 Task: In the Contact  NatalieDoe63@isuzu.com, Create email and send with subject: 'Step into the Future: Discover Our Cutting-Edge Solution', and with mail content 'Good Day!_x000D_
We're excited to introduce you to an innovative solution that will revolutionize your industry. Get ready to redefine success and reach new heights!_x000D_
Best Regard', attach the document: Terms_and_conditions.doc and insert image: visitingcard.jpg. Below Best Regards, write Pinterest and insert the URL: 'in.pinterest.com'. Mark checkbox to create task to follow up : Tomorrow. Logged in from softage.3@softage.net
Action: Mouse moved to (109, 88)
Screenshot: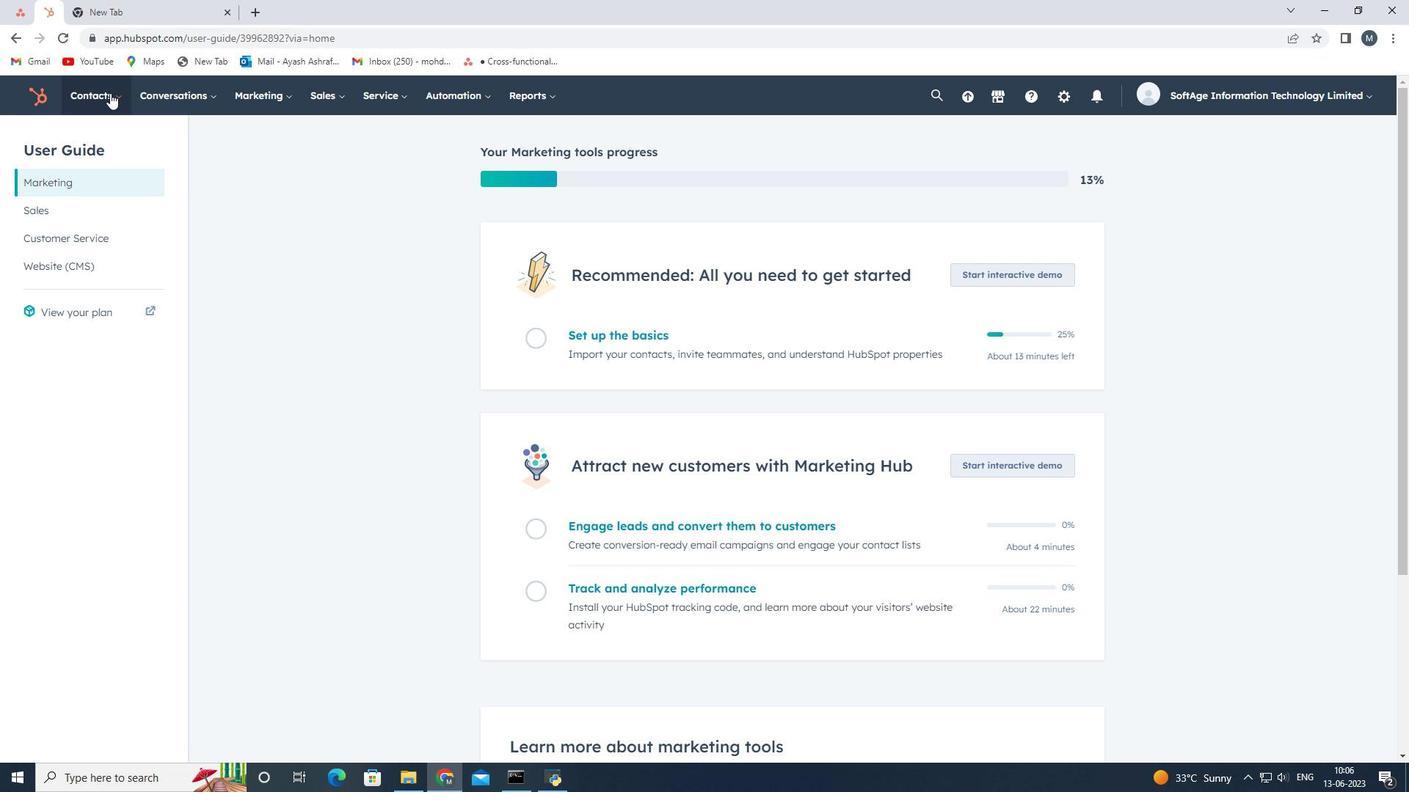 
Action: Mouse pressed left at (109, 88)
Screenshot: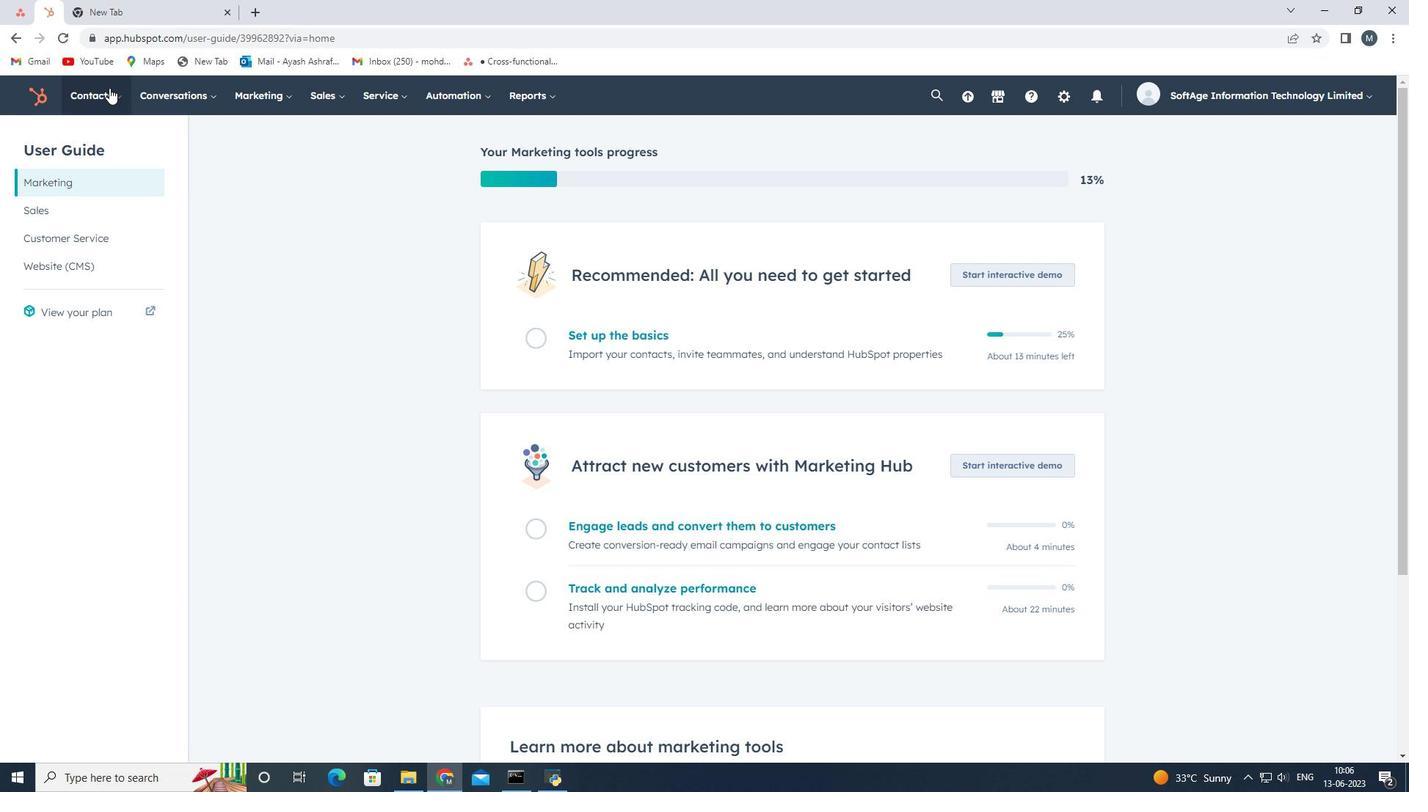 
Action: Mouse moved to (116, 140)
Screenshot: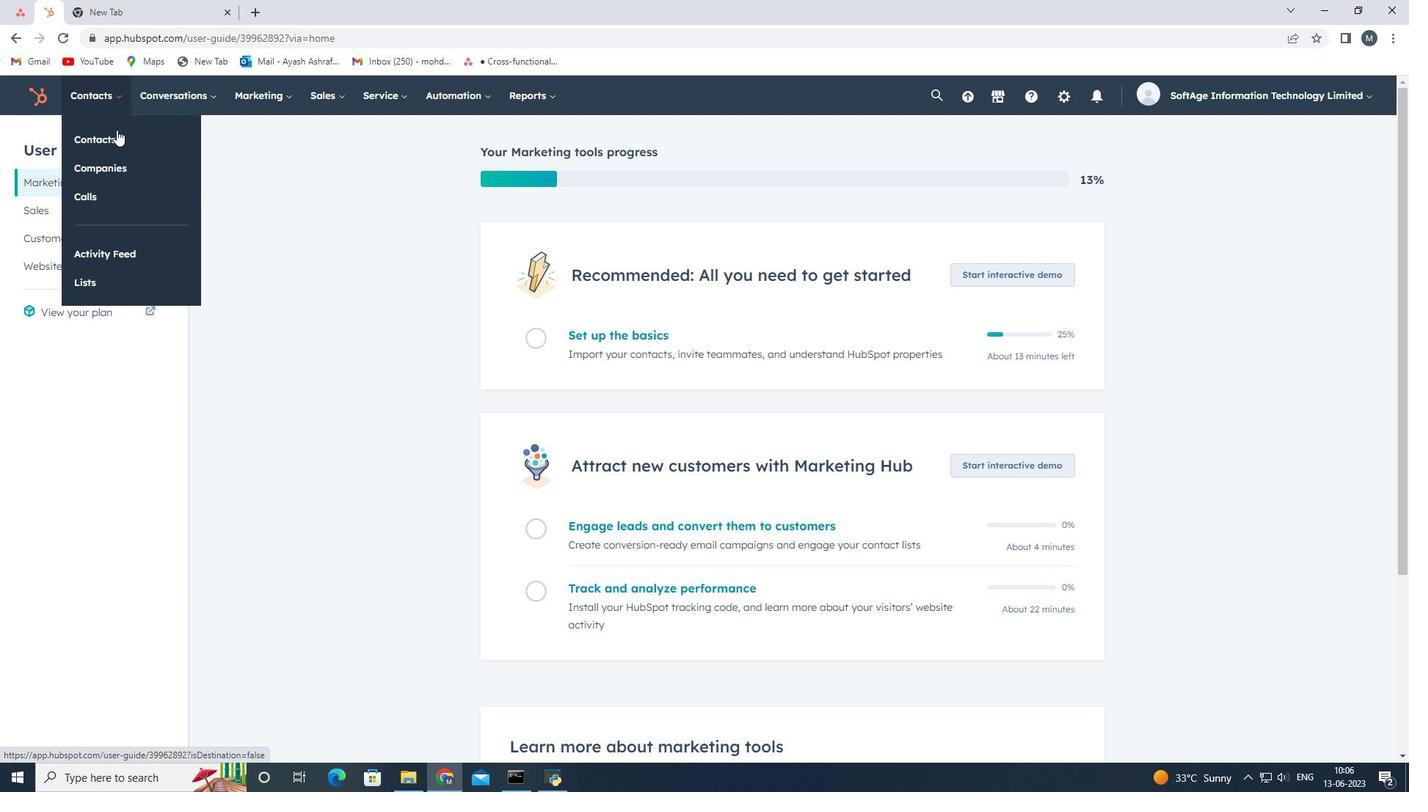 
Action: Mouse pressed left at (116, 140)
Screenshot: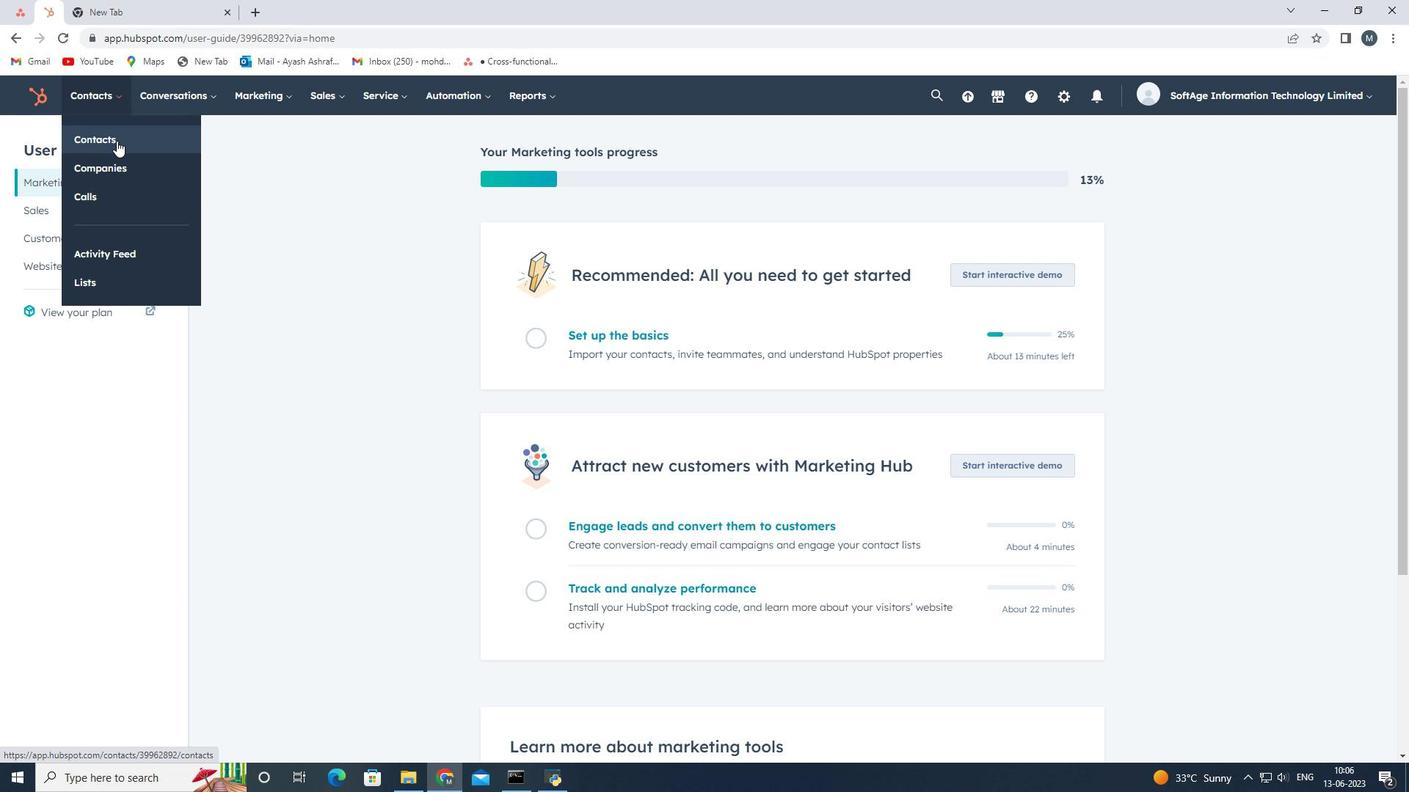 
Action: Mouse moved to (158, 264)
Screenshot: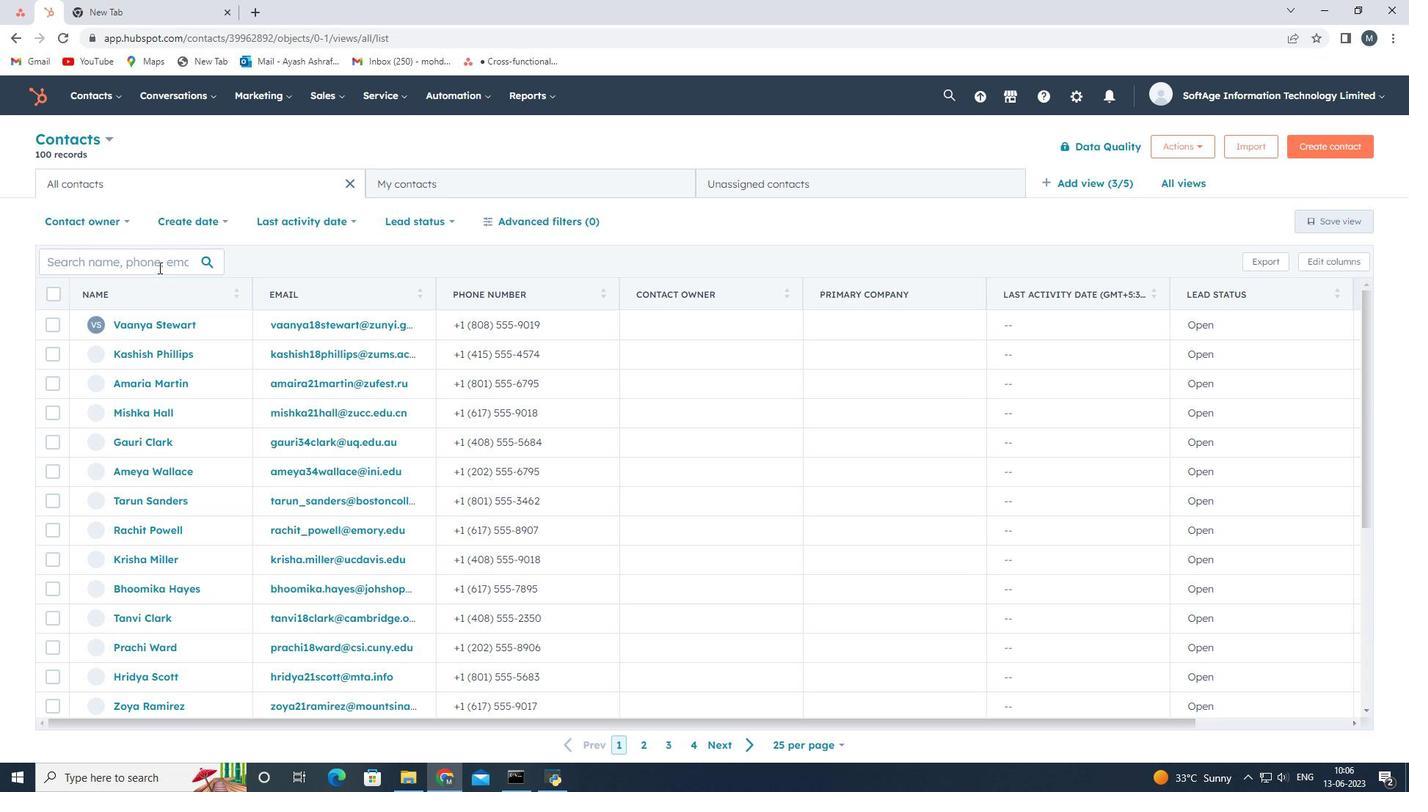 
Action: Mouse pressed left at (158, 264)
Screenshot: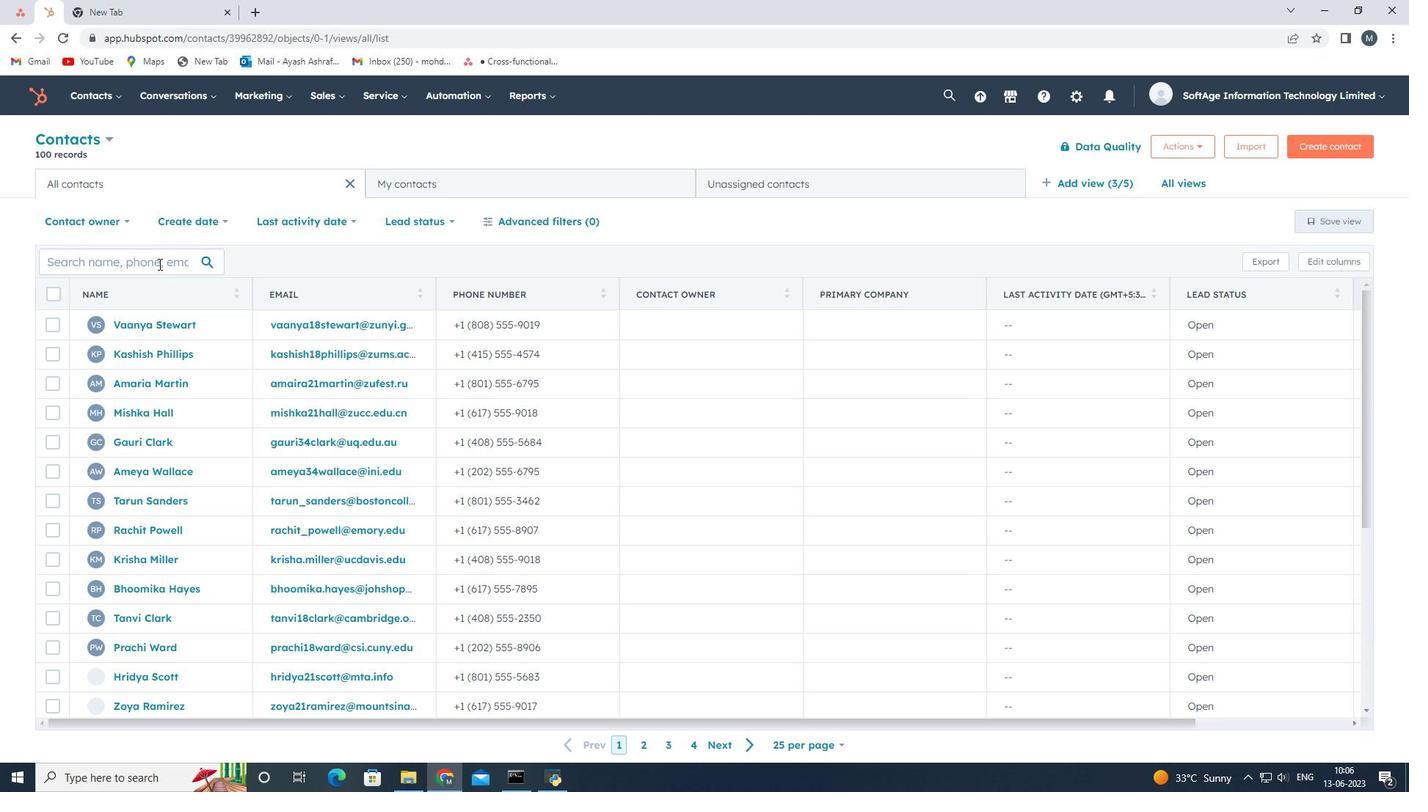 
Action: Key pressed <Key.shift><Key.shift><Key.shift><Key.shift><Key.shift><Key.shift><Key.shift><Key.shift><Key.shift><Key.shift><Key.shift><Key.shift><Key.shift><Key.shift><Key.shift><Key.shift><Key.shift><Key.shift><Key.shift><Key.shift><Key.shift><Key.shift><Key.shift><Key.shift><Key.shift><Key.shift><Key.shift><Key.shift><Key.shift><Key.shift><Key.shift><Key.shift><Key.shift><Key.shift>Natalie<Key.shift>Doe63<Key.shift>@isuzu.com
Screenshot: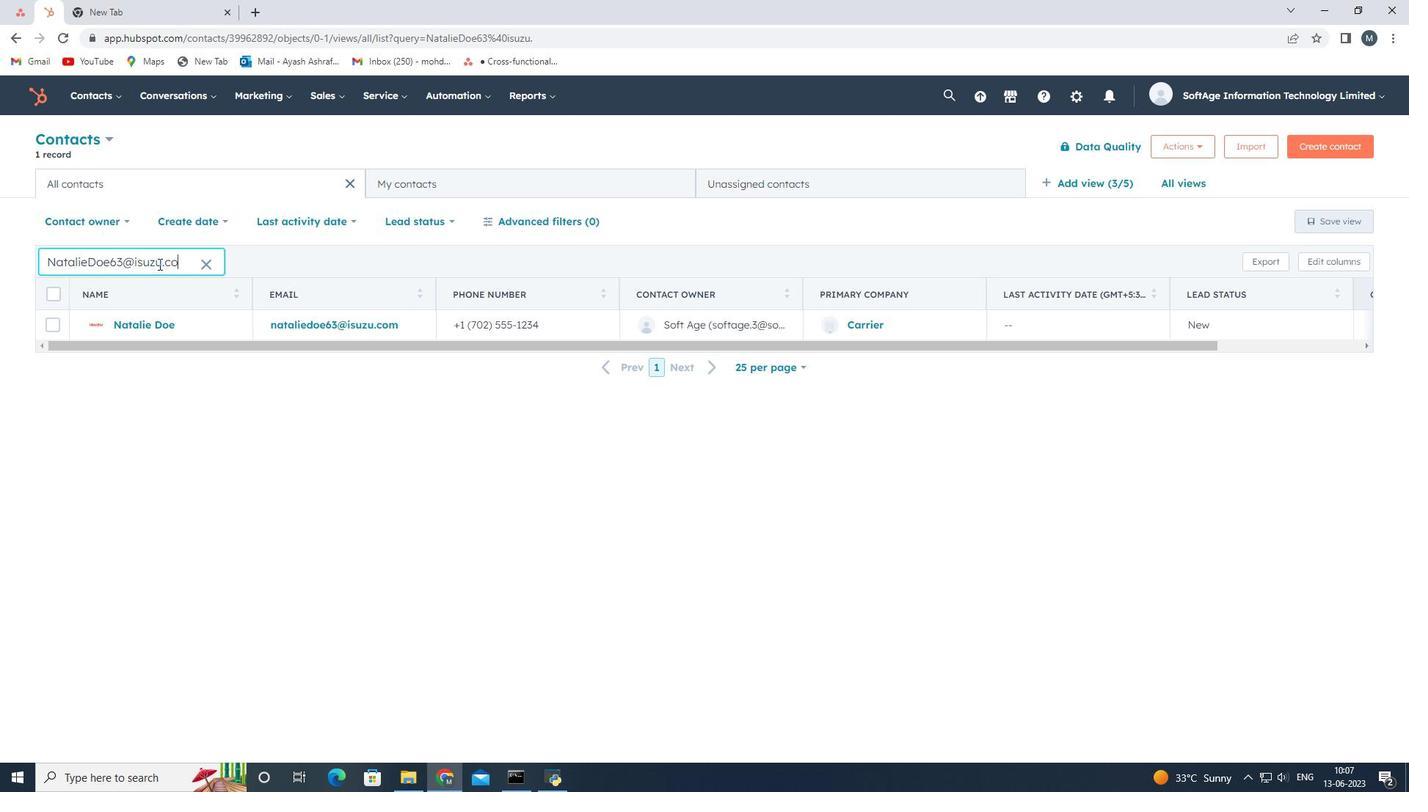 
Action: Mouse moved to (153, 325)
Screenshot: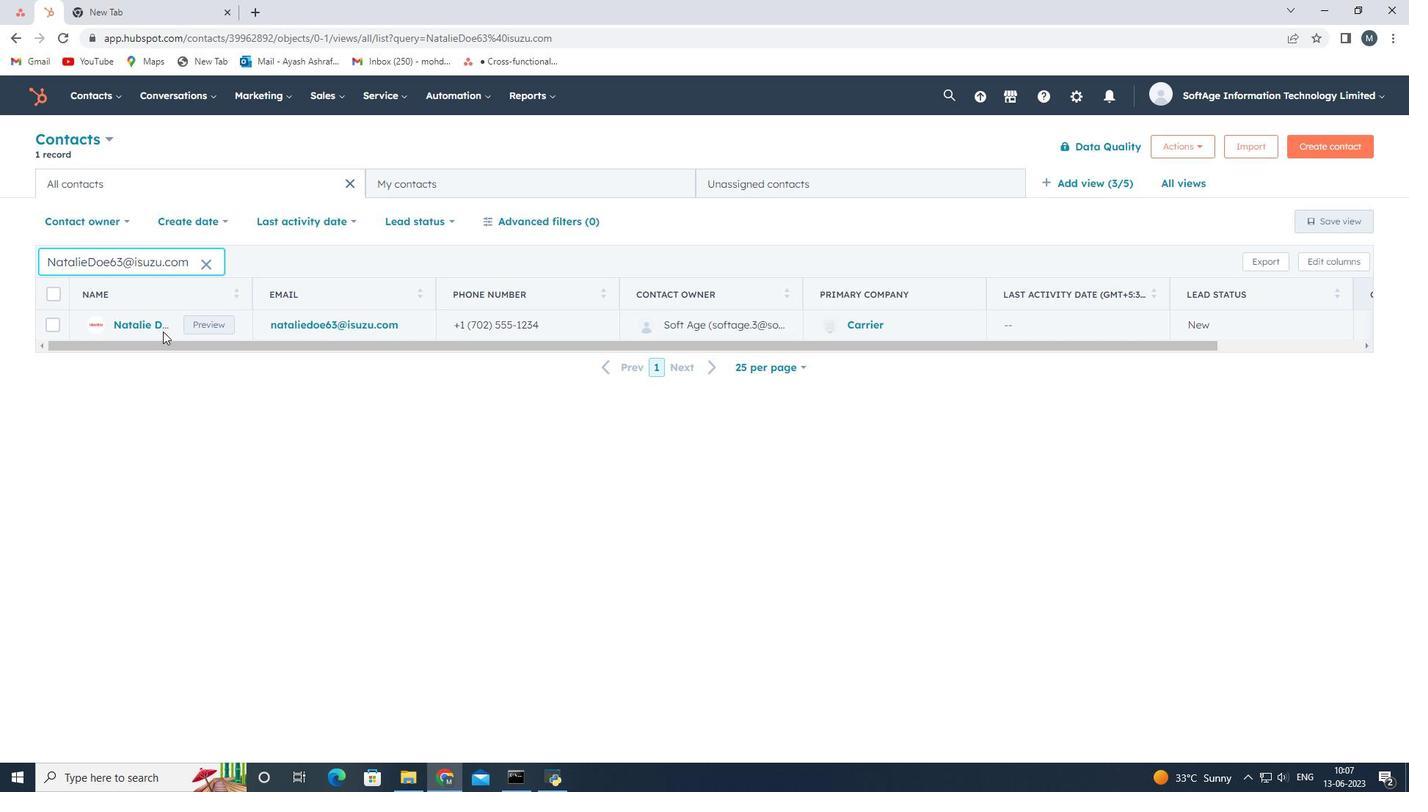 
Action: Mouse pressed left at (153, 325)
Screenshot: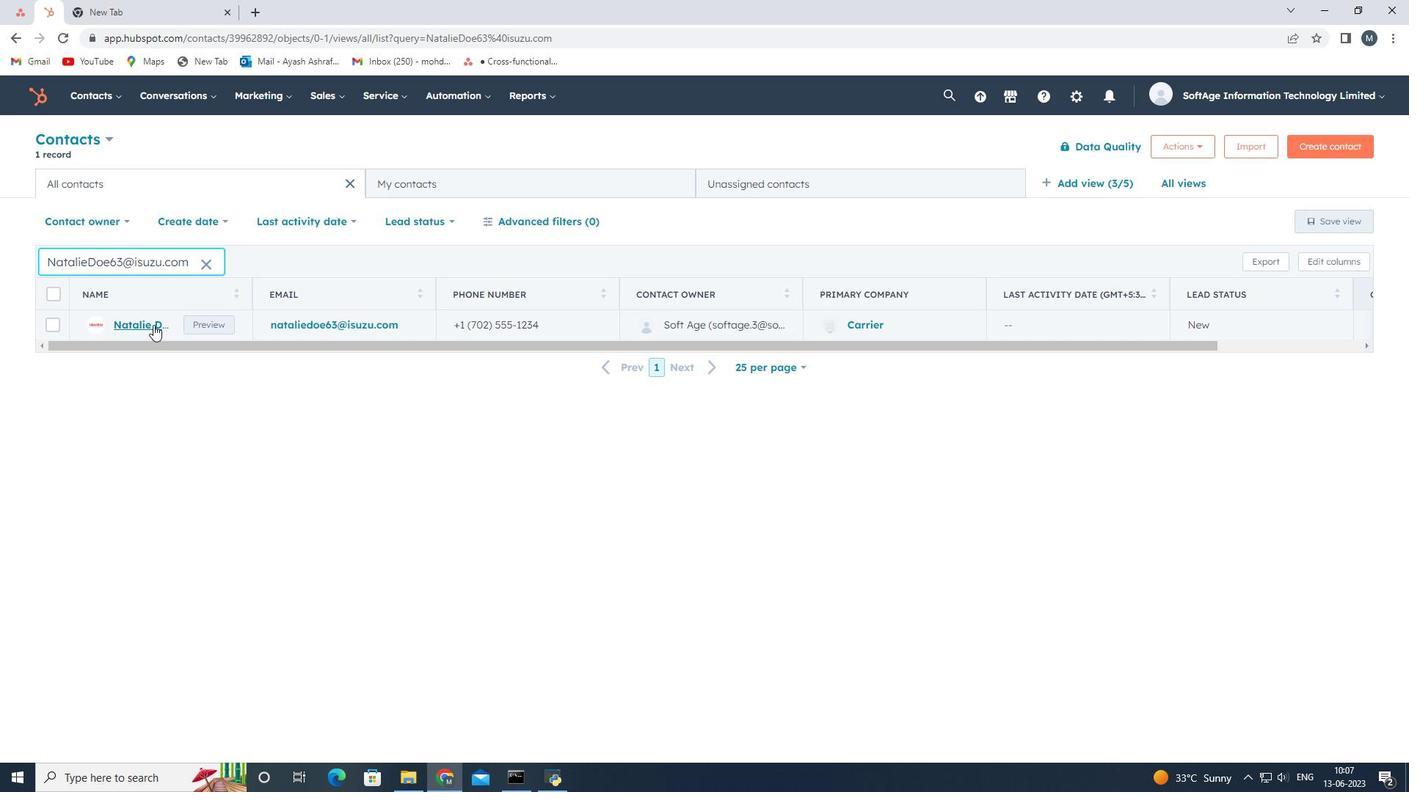 
Action: Mouse pressed left at (153, 325)
Screenshot: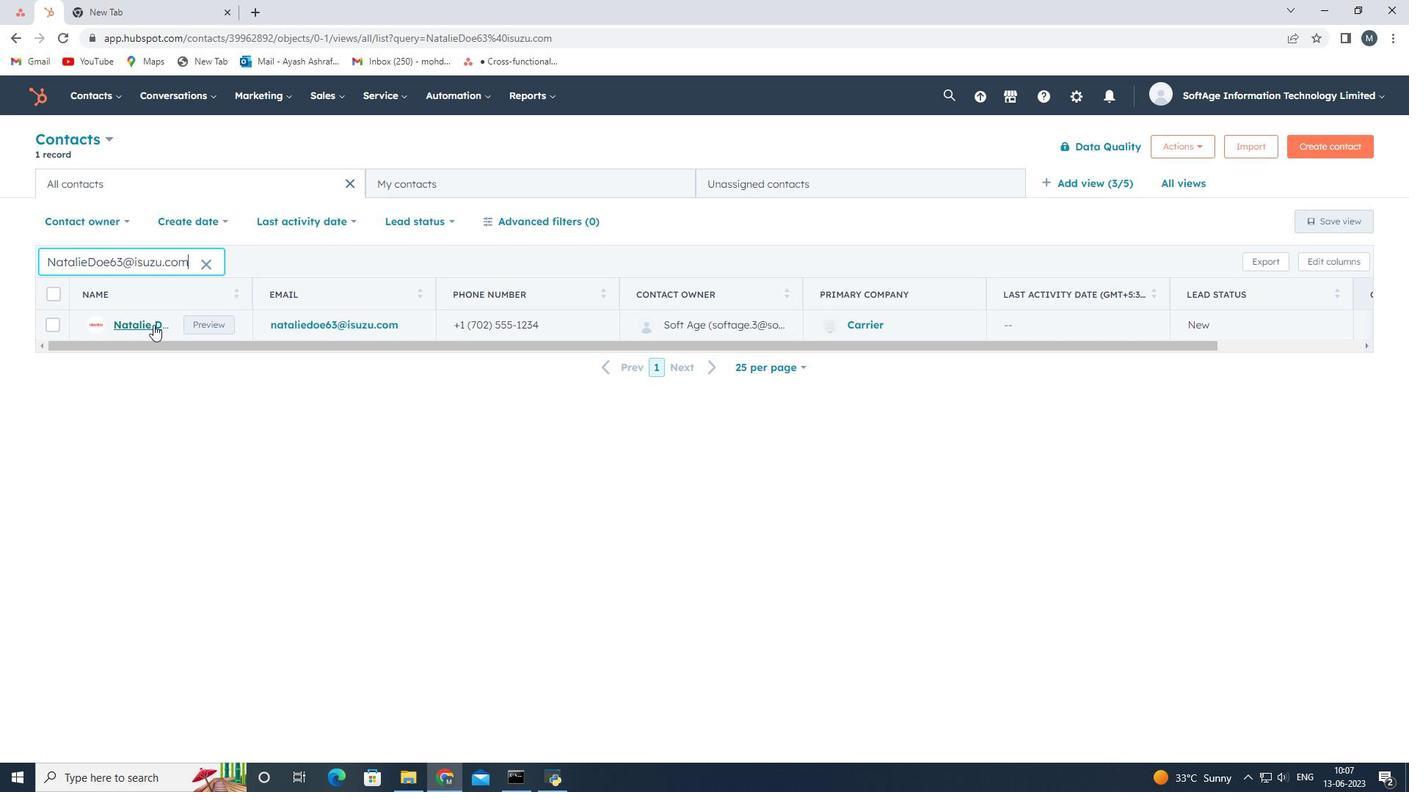 
Action: Mouse moved to (99, 259)
Screenshot: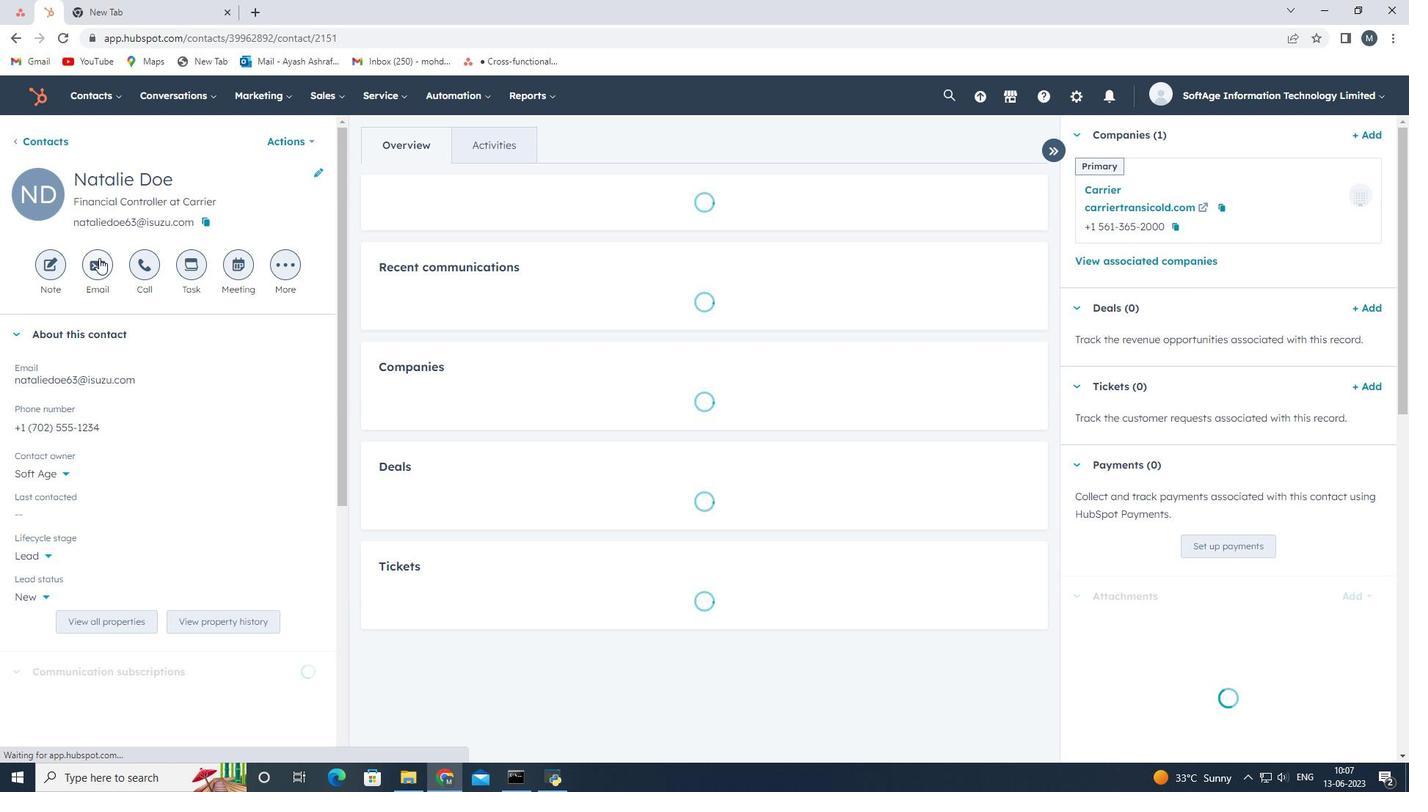 
Action: Mouse pressed left at (99, 259)
Screenshot: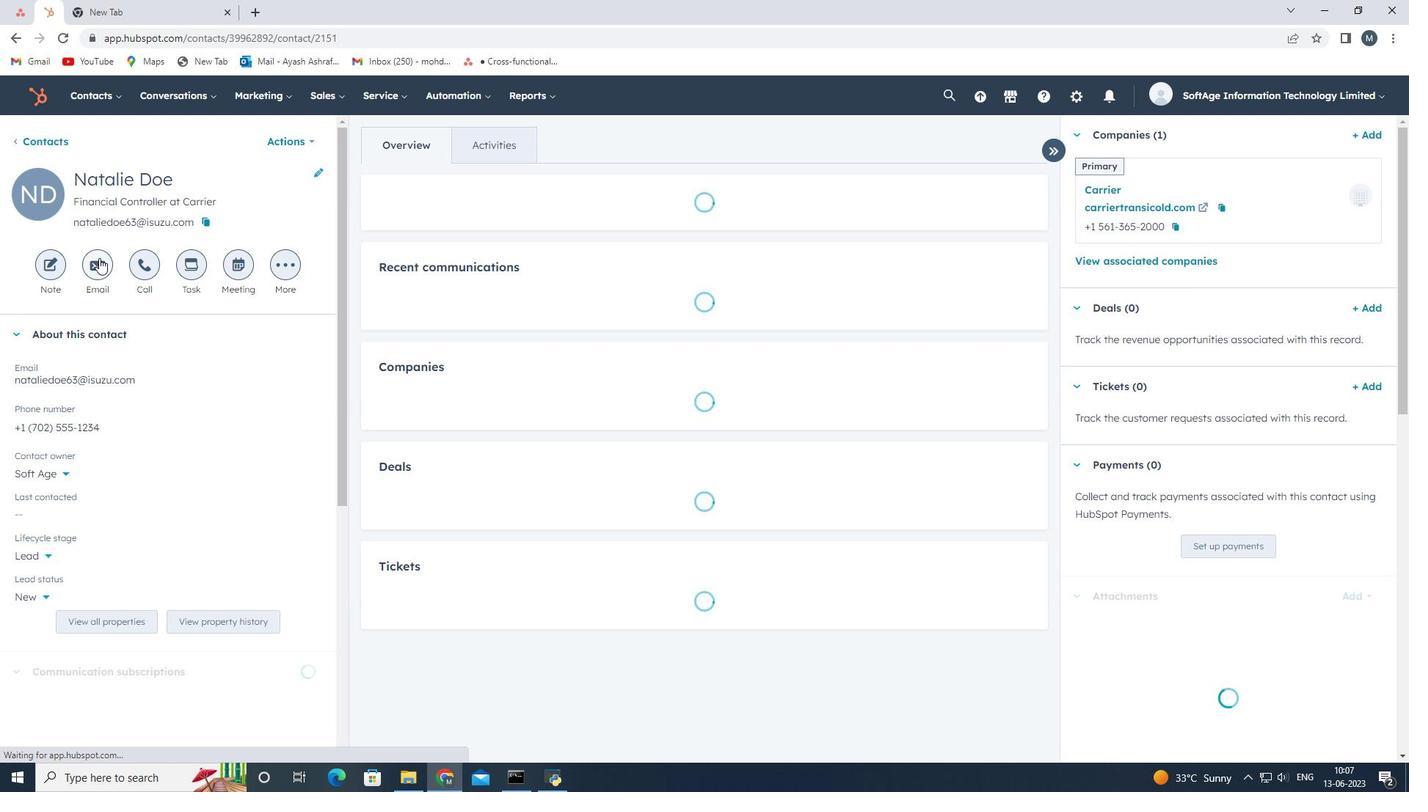 
Action: Mouse moved to (1241, 480)
Screenshot: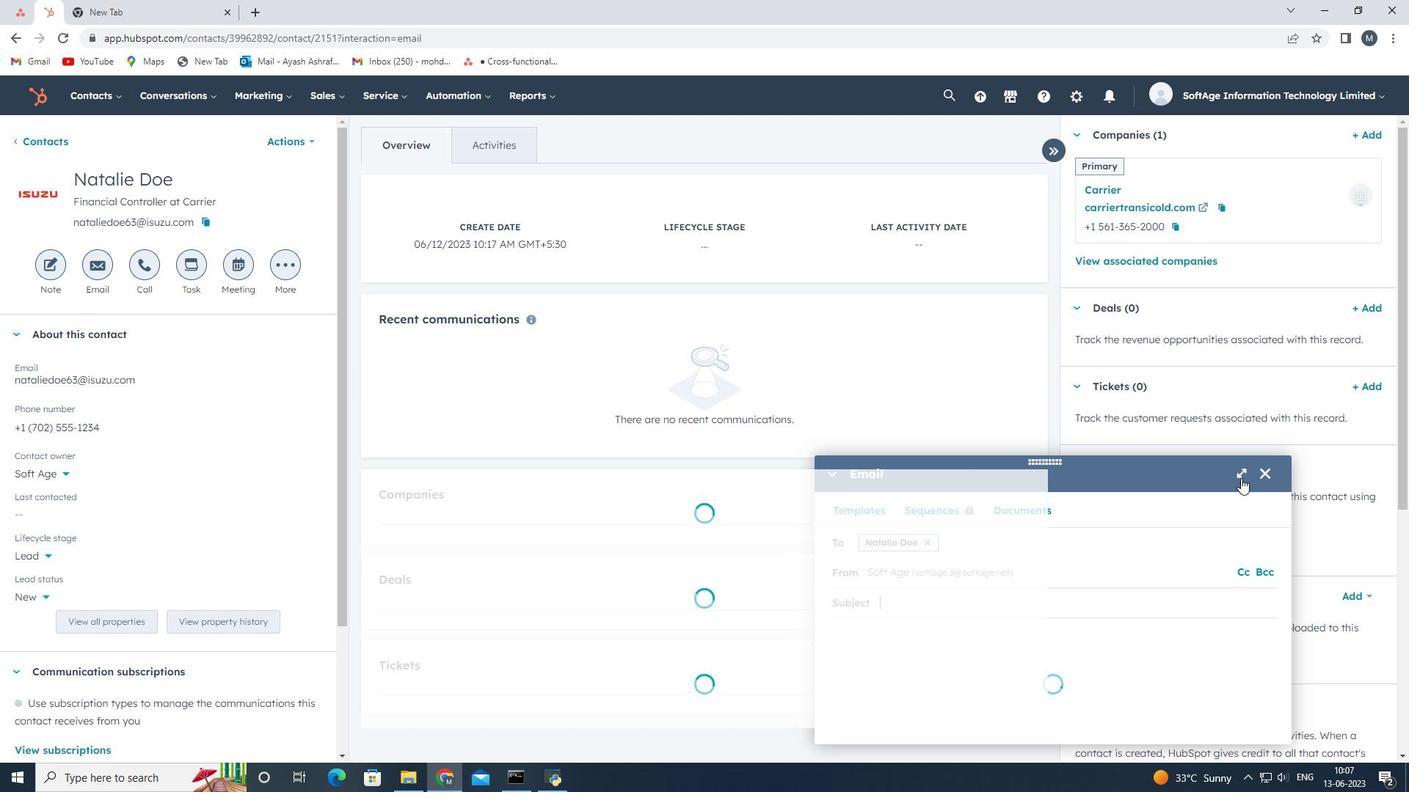 
Action: Mouse pressed left at (1241, 480)
Screenshot: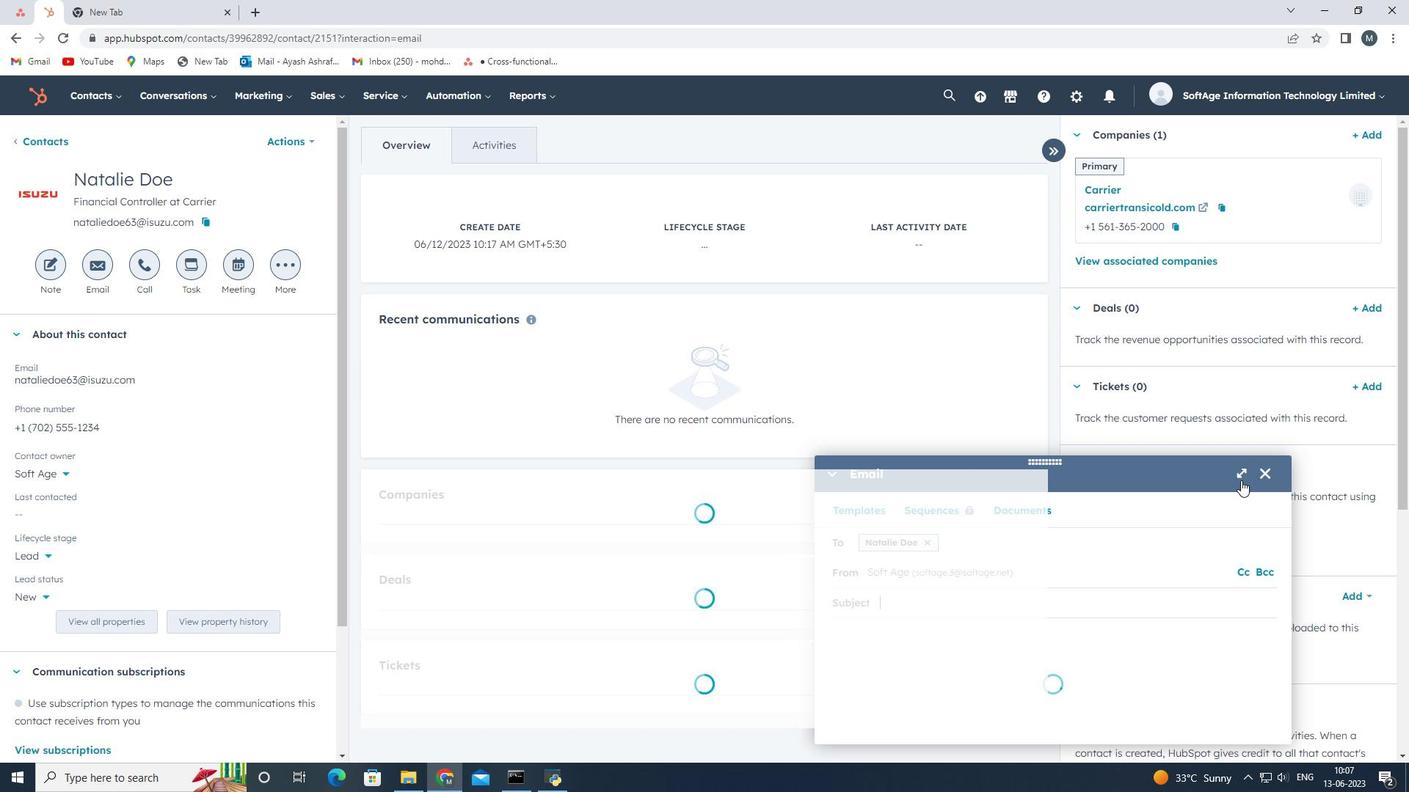 
Action: Mouse moved to (479, 362)
Screenshot: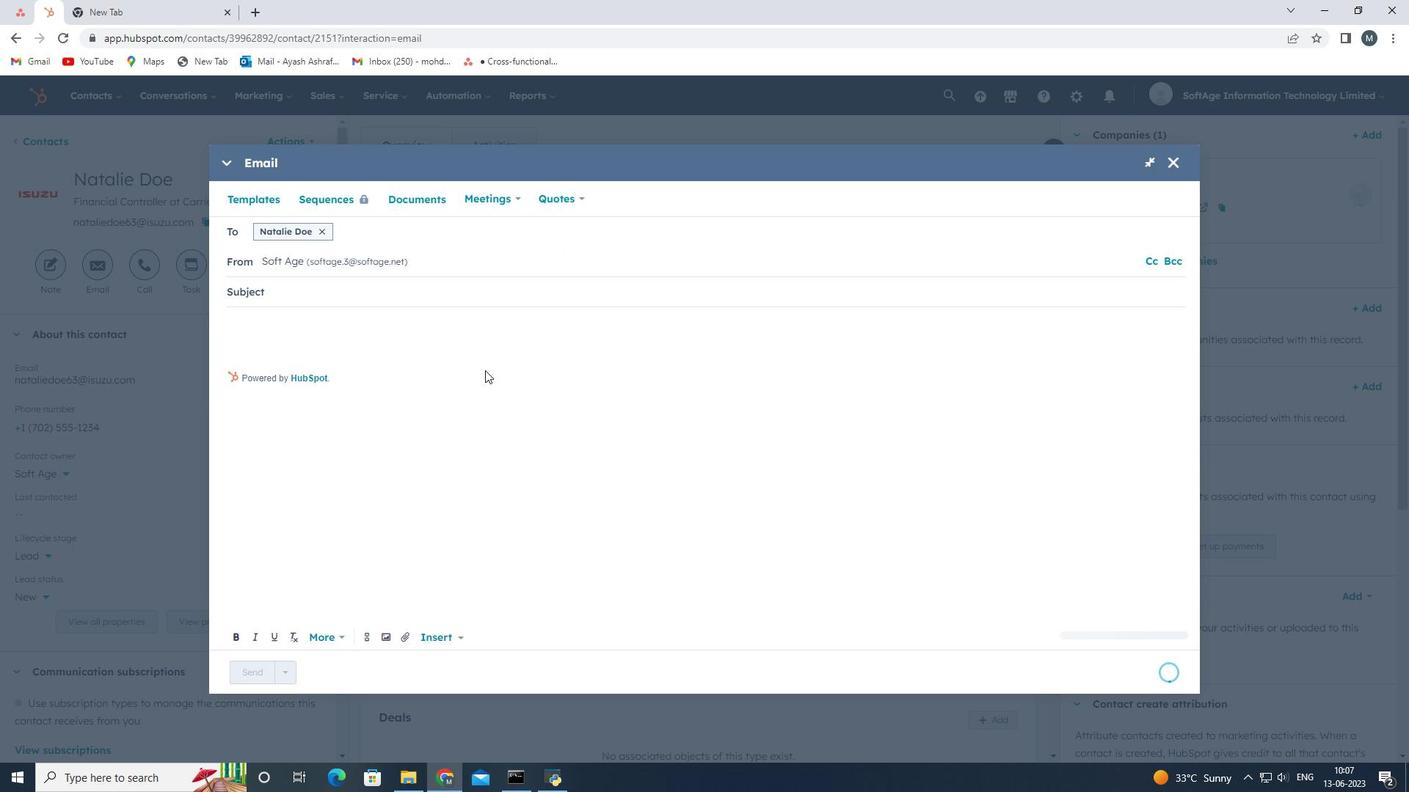 
Action: Key pressed <Key.shift>Step<Key.space>into<Key.space>the<Key.space><Key.shift>Future<Key.shift>:<Key.space><Key.shift>Discover<Key.space><Key.shift>Our<Key.space><Key.shift>Cutting-<Key.shift>Edge<Key.space><Key.shift><Key.shift>Solution
Screenshot: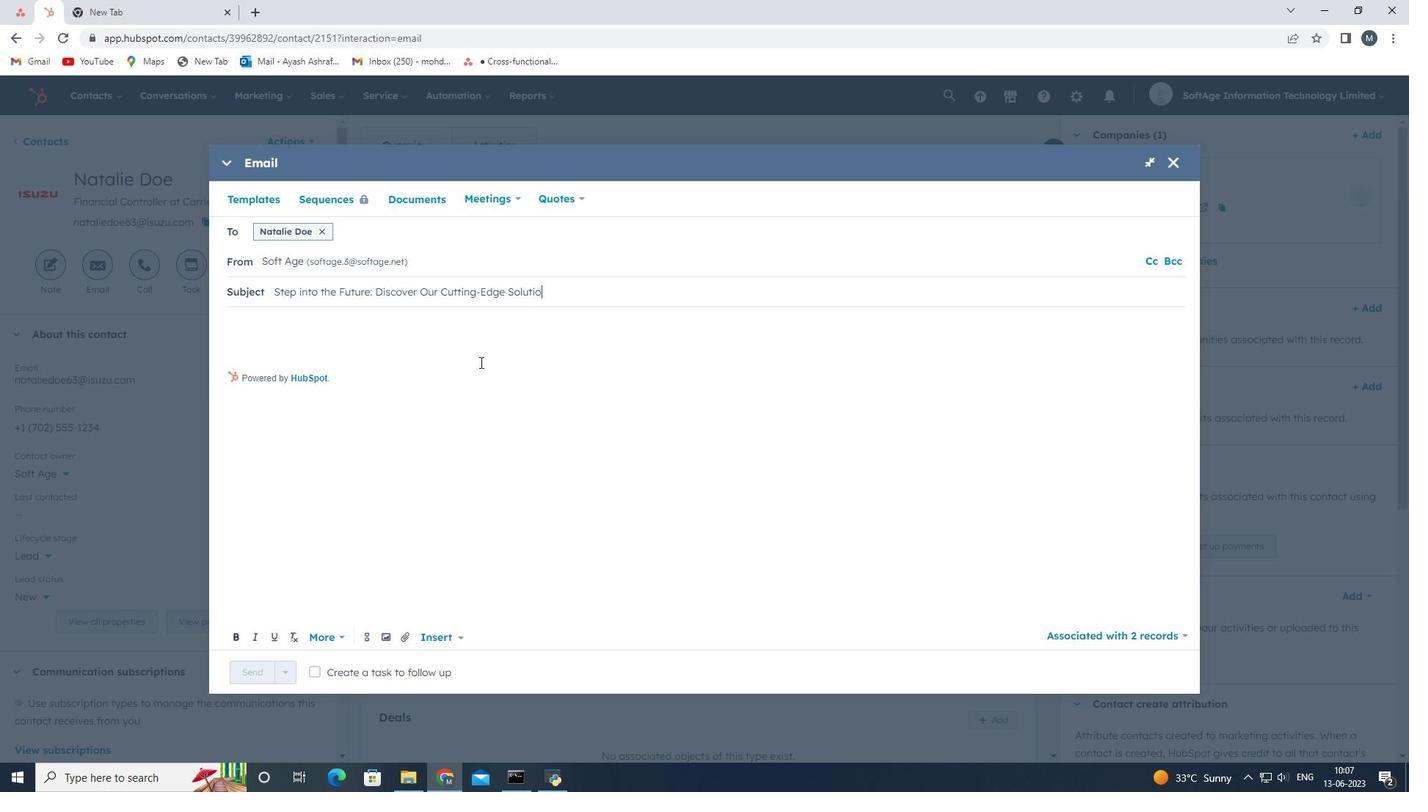 
Action: Mouse moved to (258, 315)
Screenshot: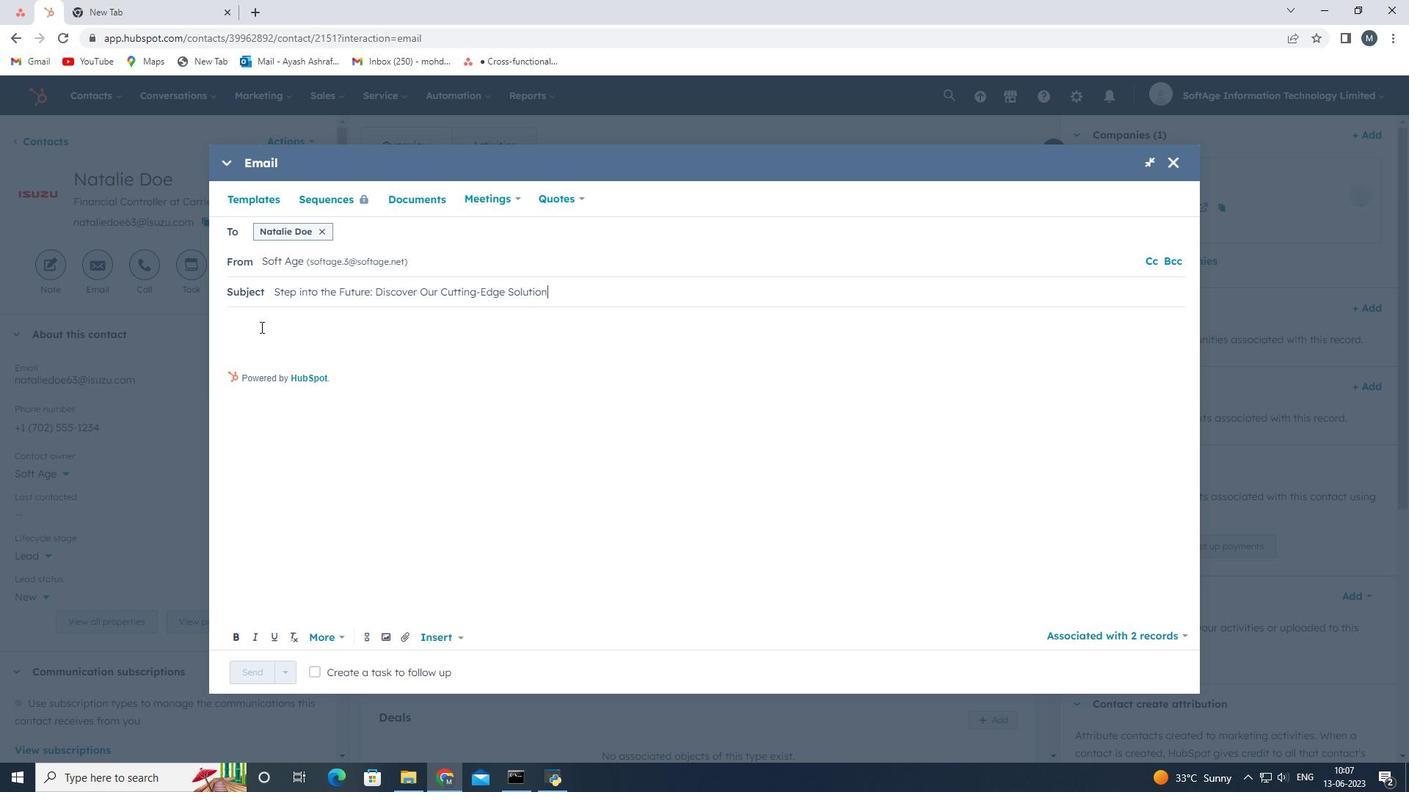 
Action: Mouse pressed left at (258, 315)
Screenshot: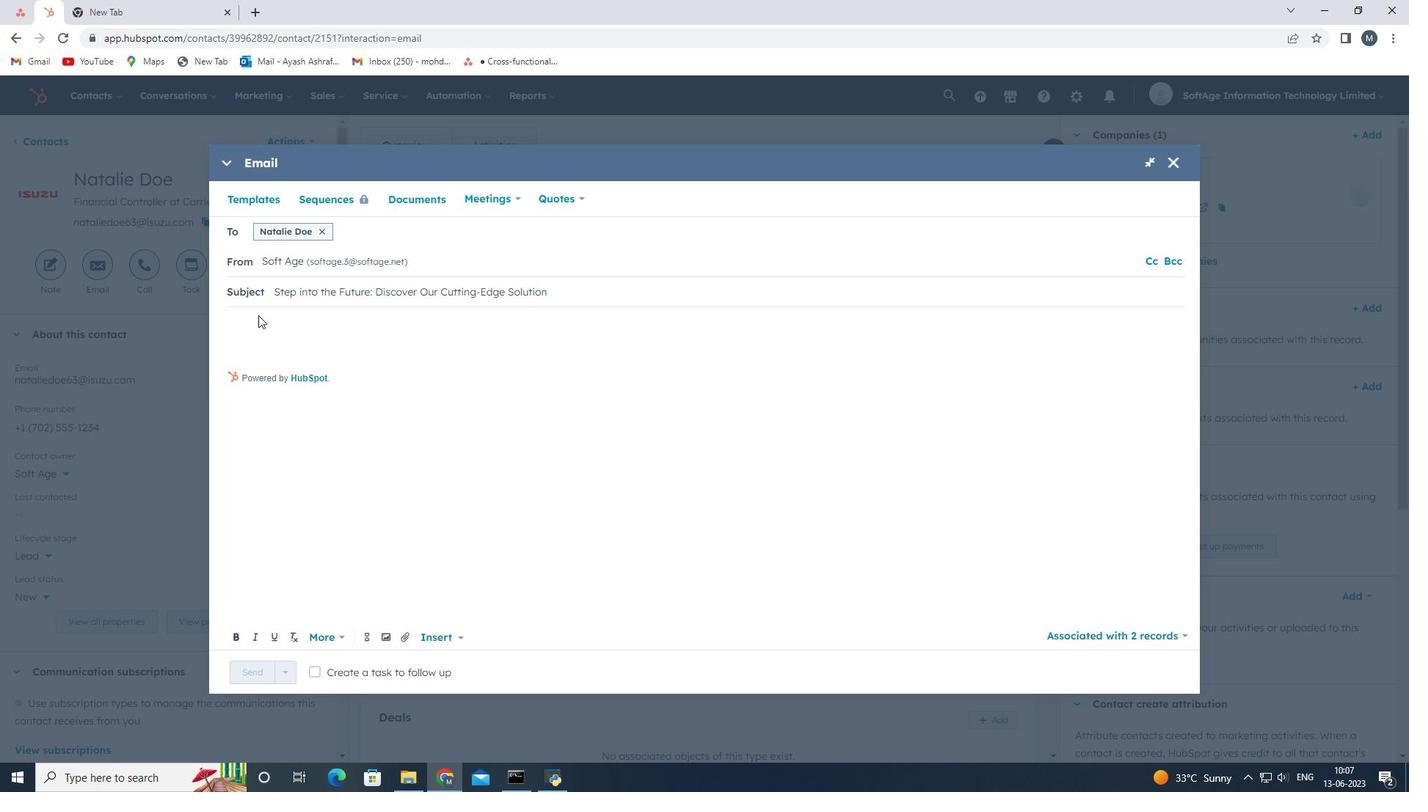 
Action: Mouse moved to (230, 317)
Screenshot: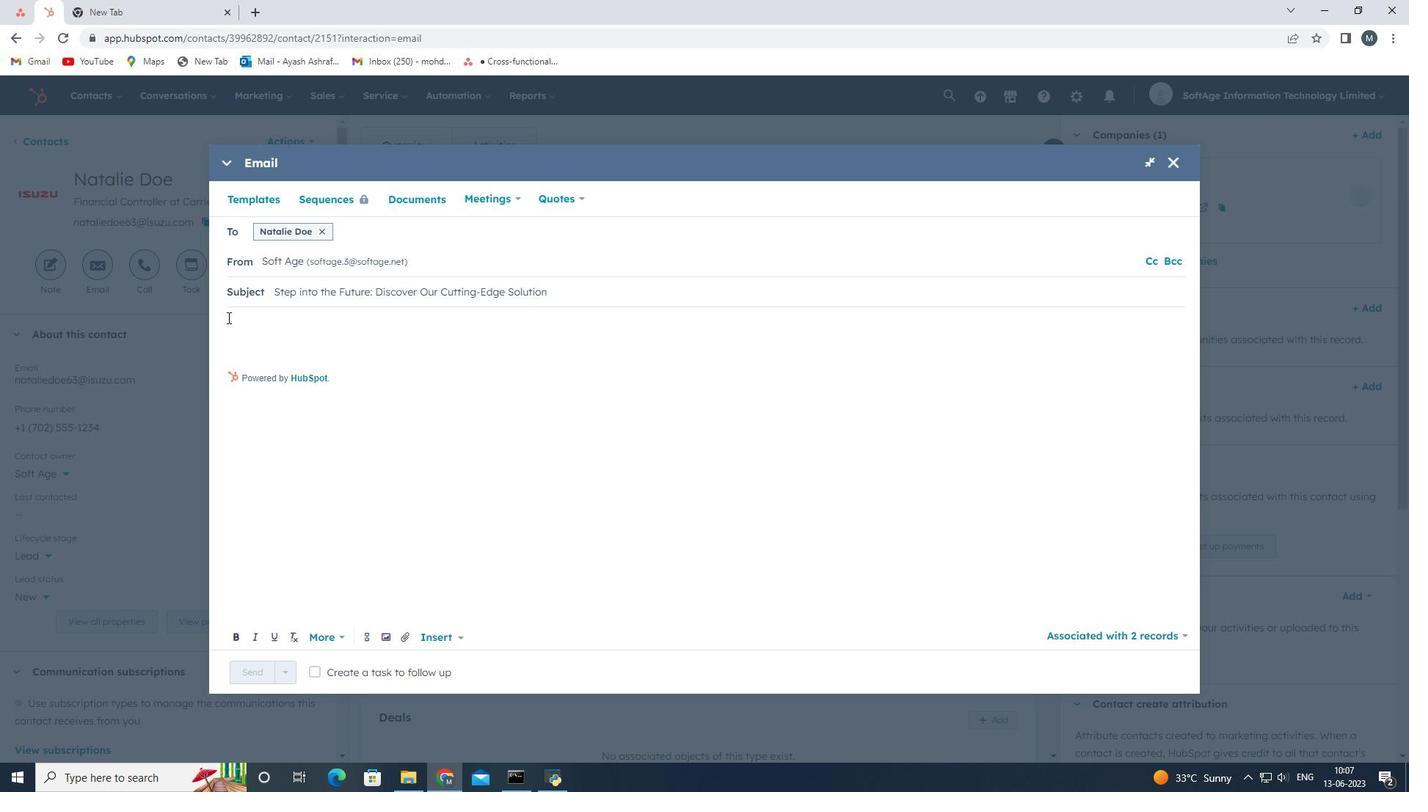 
Action: Mouse pressed left at (230, 317)
Screenshot: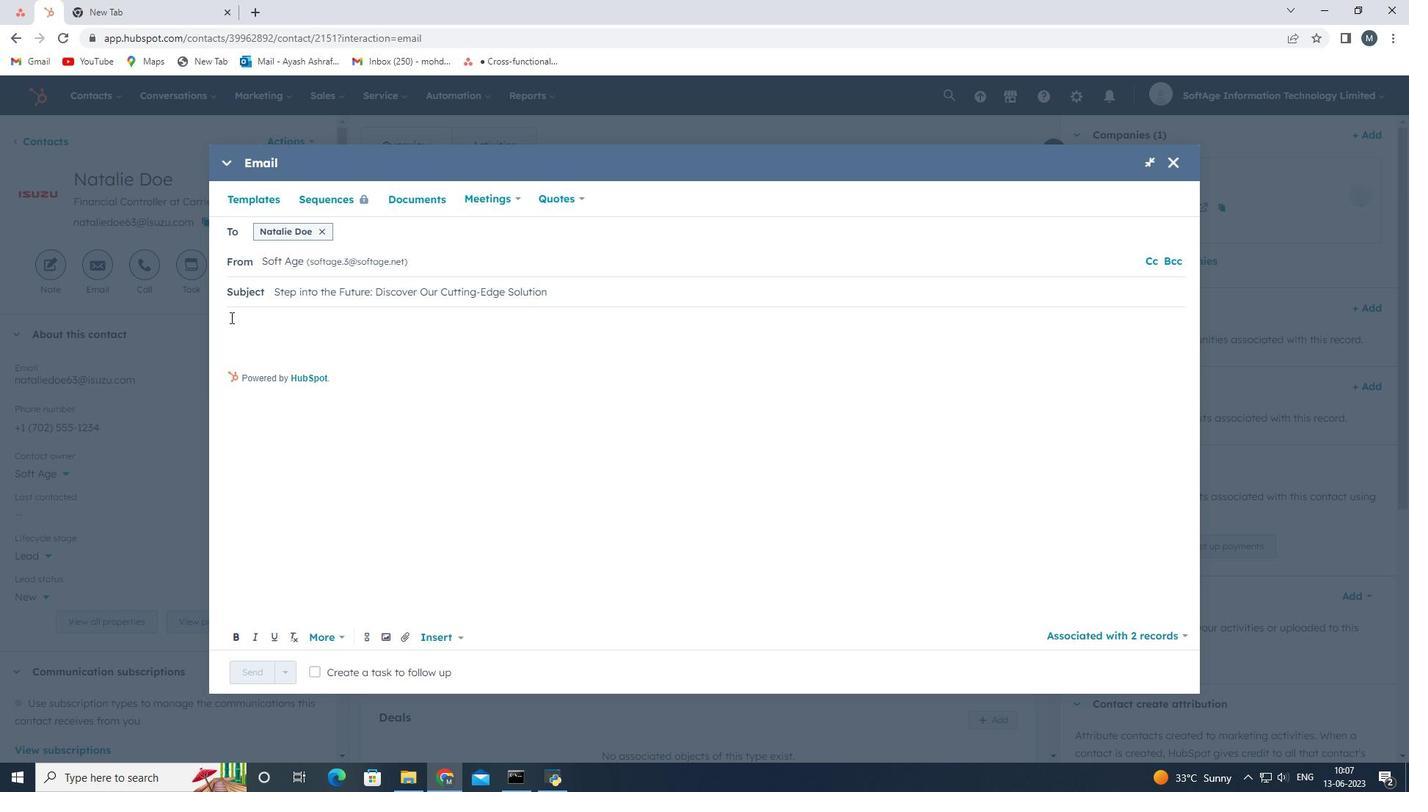 
Action: Mouse moved to (311, 342)
Screenshot: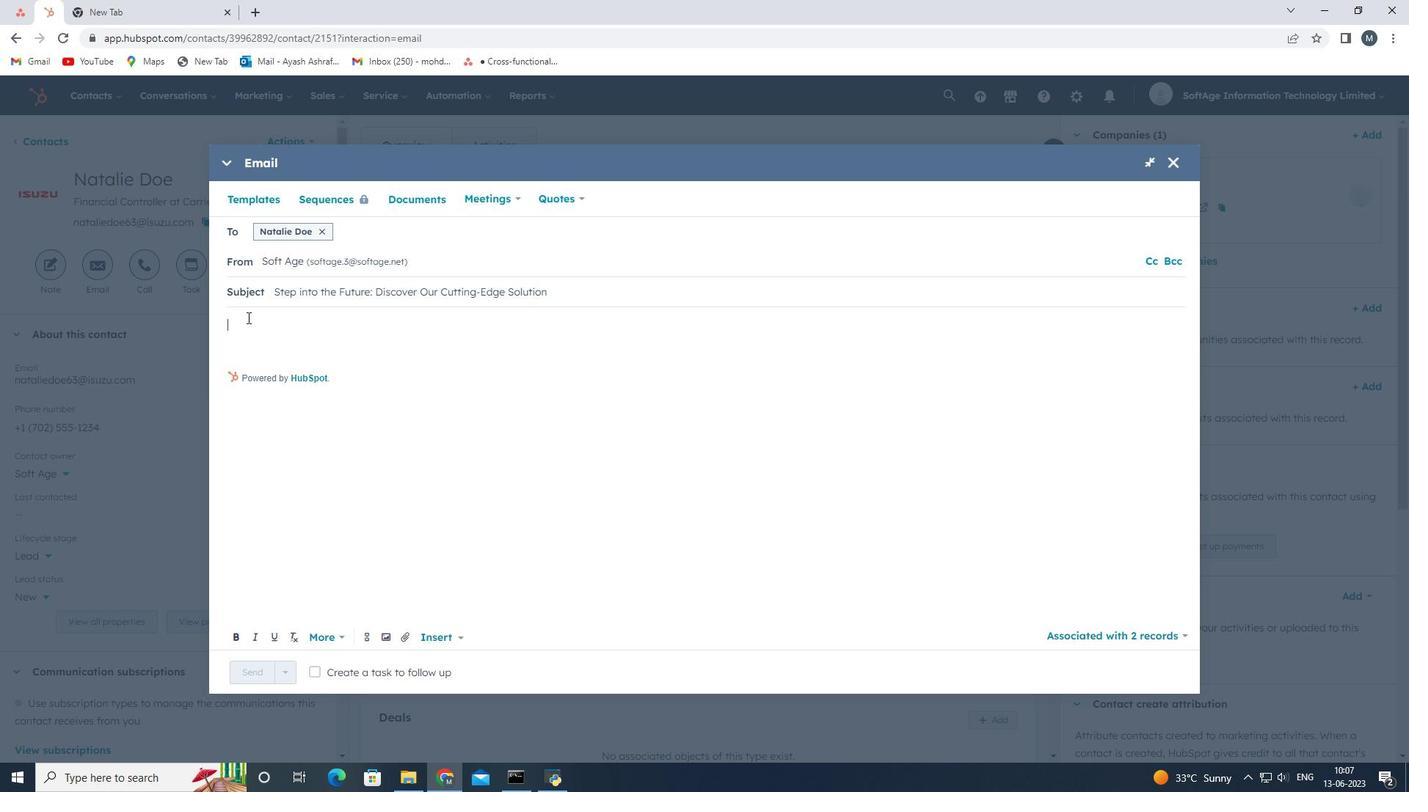 
Action: Key pressed <Key.shift>Good<Key.space><Key.shift><Key.shift><Key.shift><Key.shift><Key.shift><Key.shift><Key.shift><Key.shift><Key.shift><Key.shift><Key.shift><Key.shift><Key.shift><Key.shift><Key.shift><Key.shift><Key.shift><Key.shift><Key.shift><Key.shift><Key.shift><Key.shift><Key.shift><Key.shift><Key.shift><Key.shift><Key.shift><Key.shift><Key.shift><Key.shift><Key.shift>Day<Key.shift>!<Key.backspace><Key.shift>!<Key.enter><Key.shift><Key.shift><Key.shift><Key.shift>We're<Key.space>excited<Key.space>to<Key.space>introduce<Key.space>you<Key.space>to<Key.space>an<Key.space>innovative<Key.space>solution<Key.space>that<Key.space>will<Key.space>revolutionize<Key.space>your<Key.space>industry<Key.space><Key.backspace>.<Key.space><Key.shift>Get<Key.space>ready<Key.space>to<Key.space>redefine<Key.space>success<Key.space>and<Key.space>reach<Key.space>new<Key.space>heights<Key.shift_r>!<Key.enter><Key.shift>Best<Key.space><Key.shift><Key.shift><Key.shift><Key.shift><Key.shift><Key.shift><Key.shift><Key.shift><Key.shift><Key.shift>Regards<Key.enter>
Screenshot: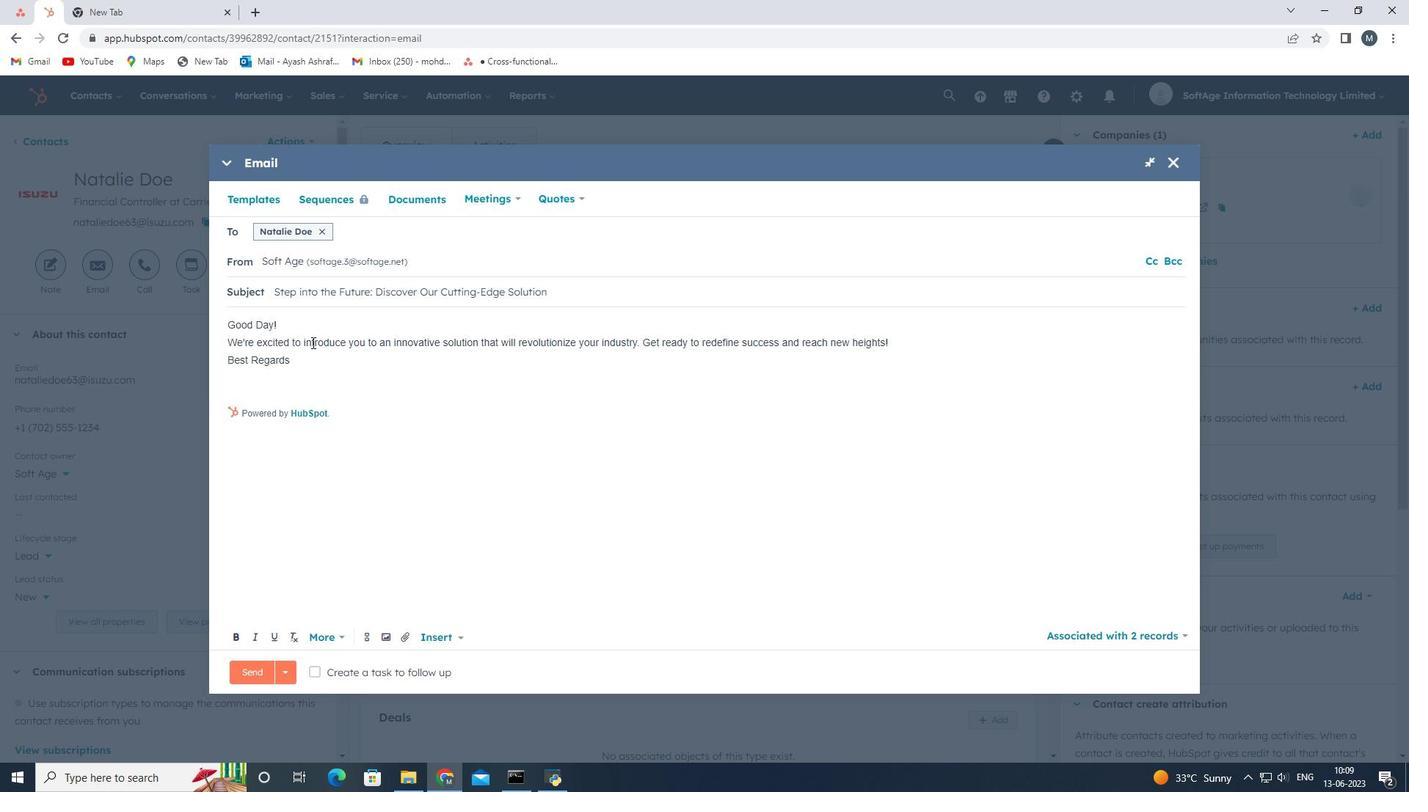 
Action: Mouse moved to (366, 643)
Screenshot: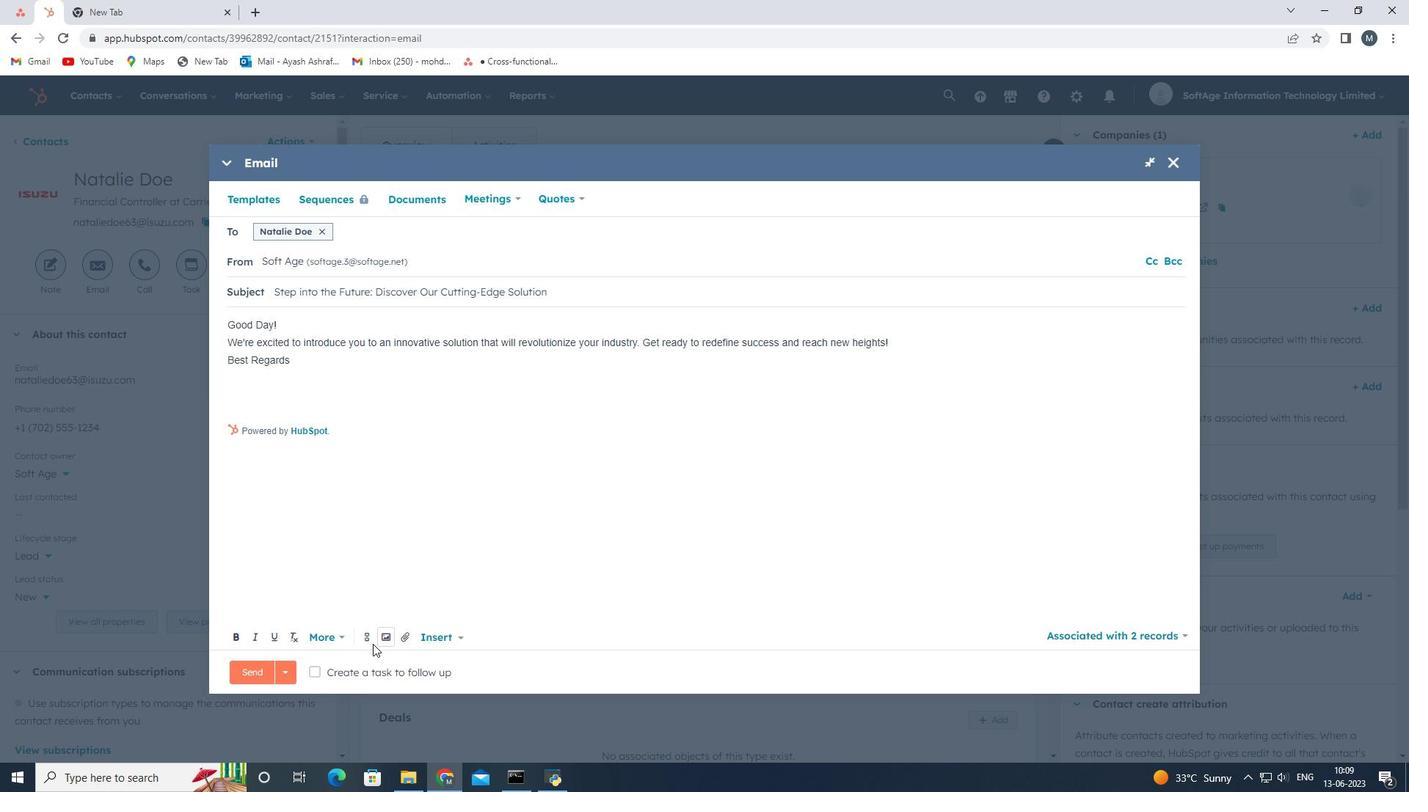 
Action: Mouse pressed left at (366, 643)
Screenshot: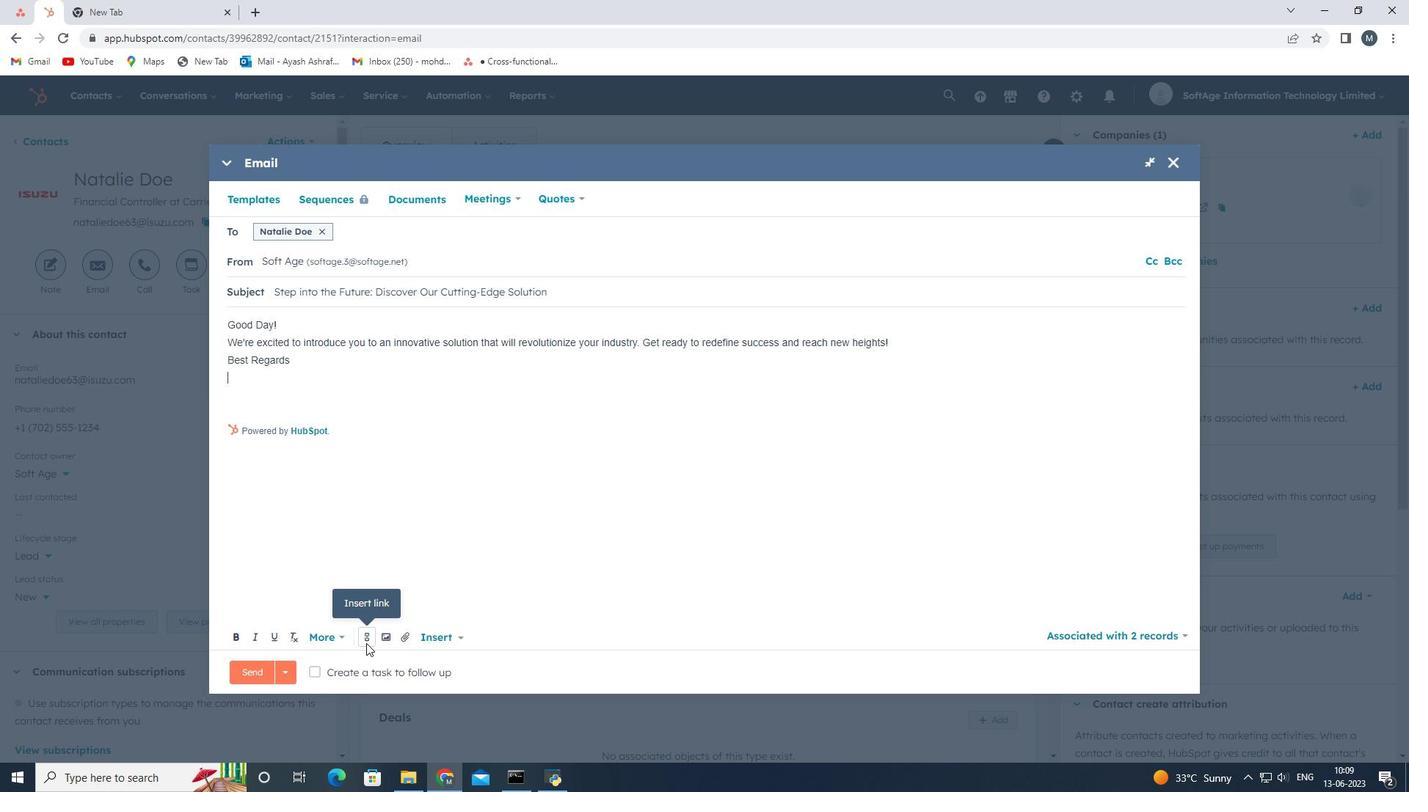 
Action: Mouse moved to (423, 481)
Screenshot: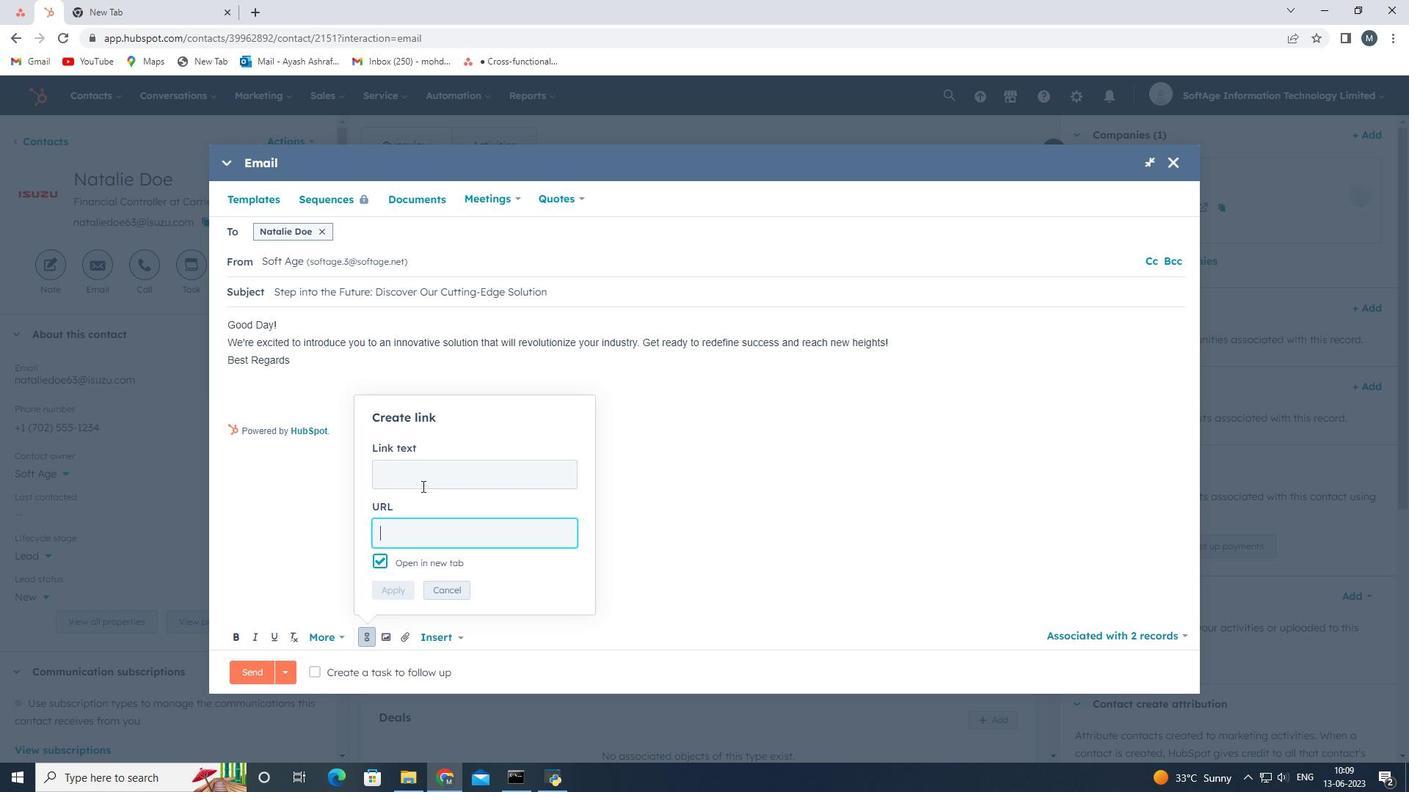 
Action: Mouse pressed left at (423, 481)
Screenshot: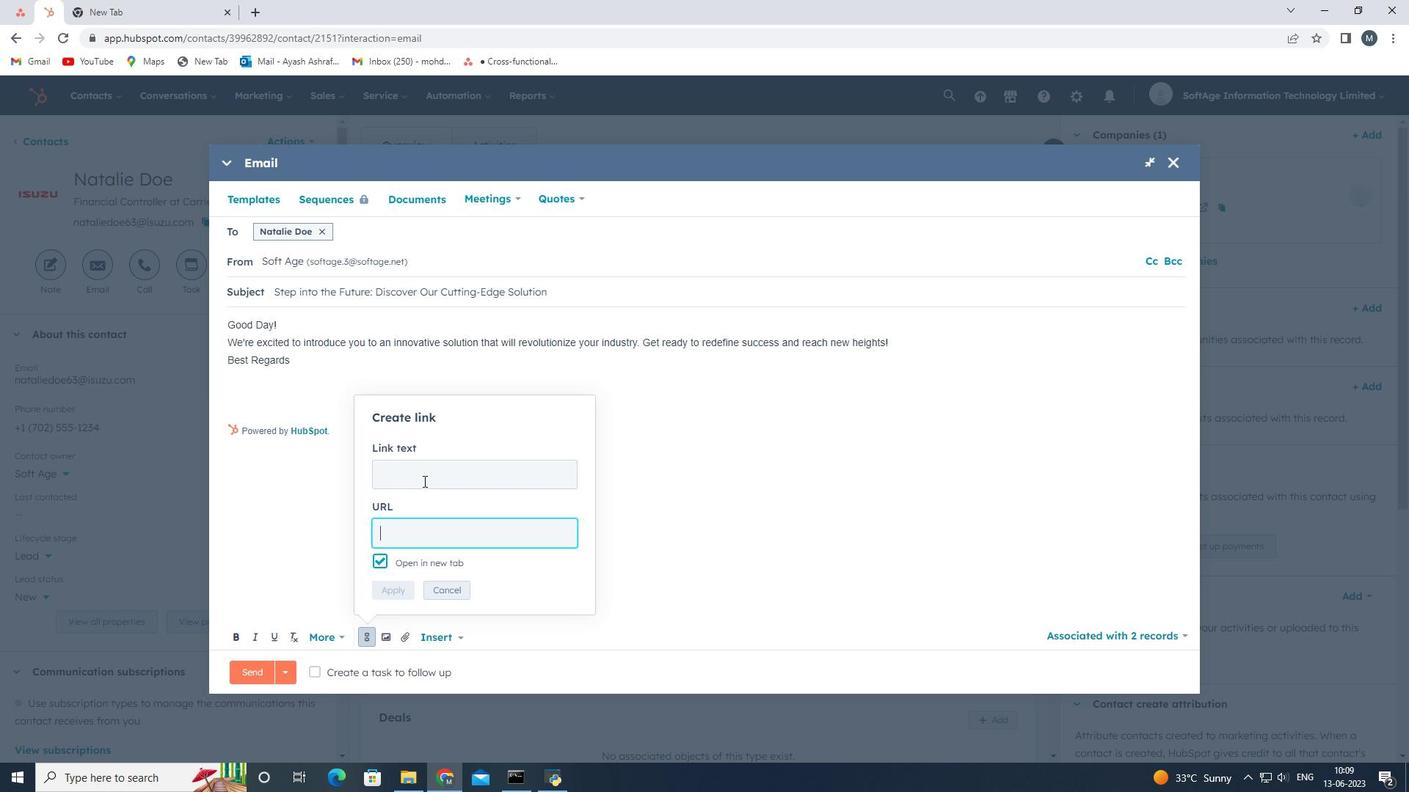 
Action: Key pressed <Key.shift>Pinterest
Screenshot: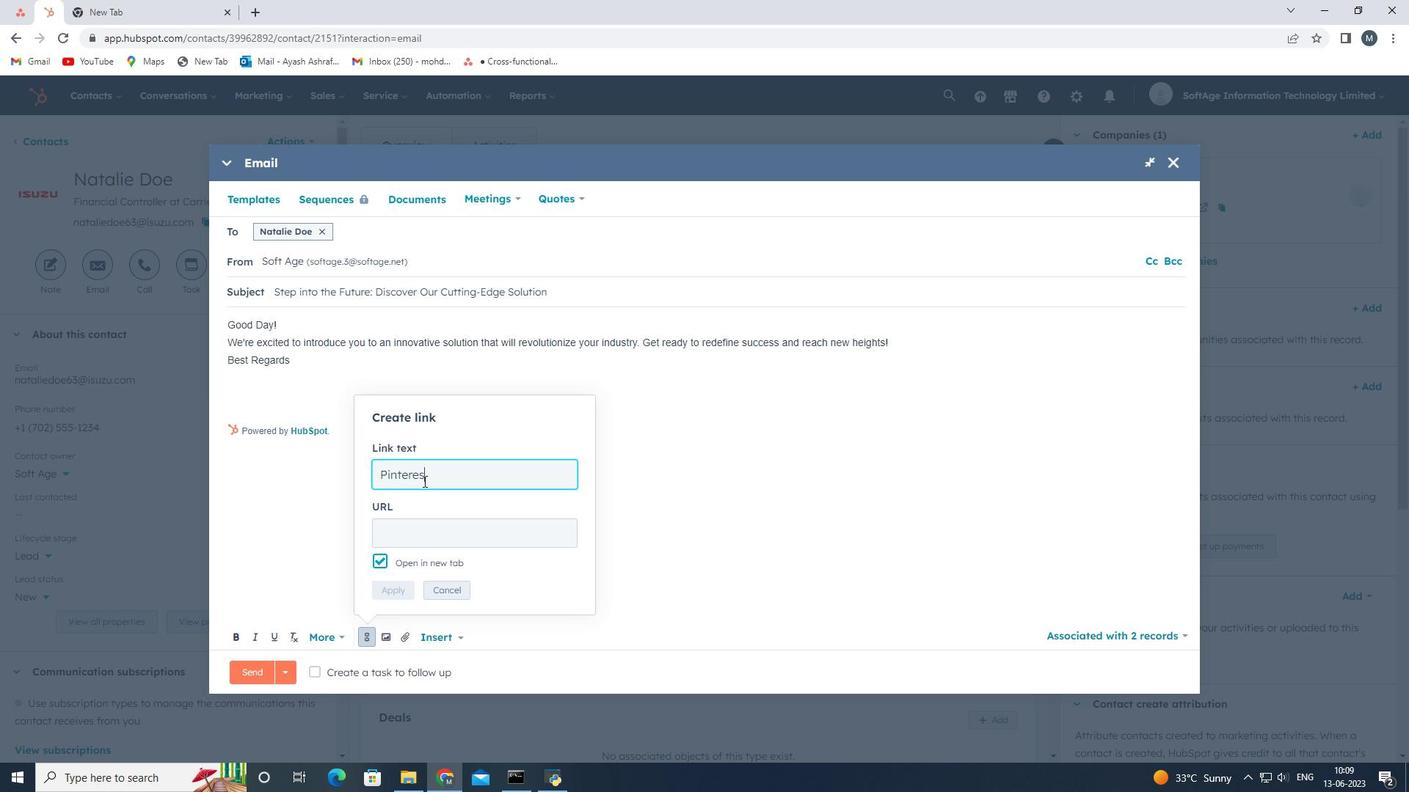 
Action: Mouse moved to (410, 534)
Screenshot: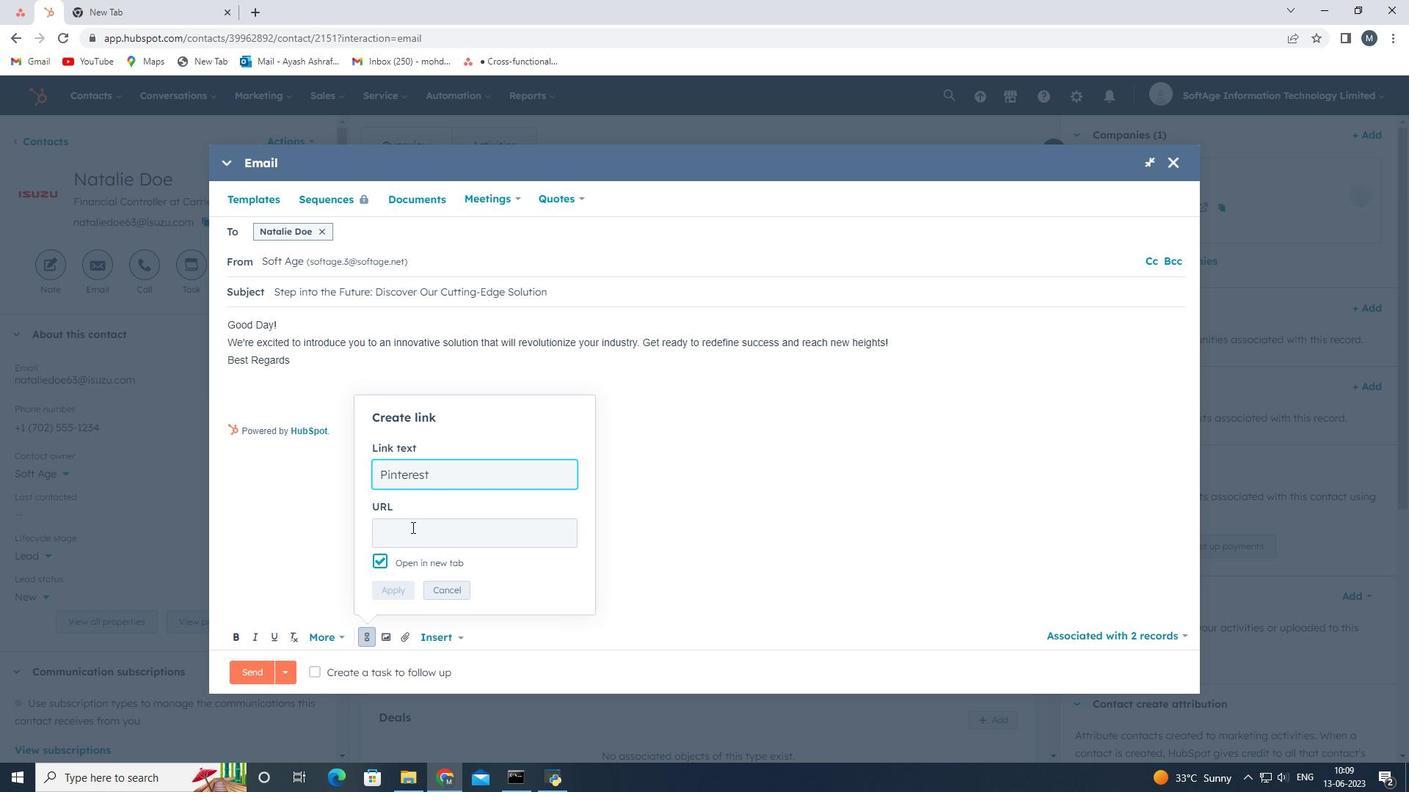 
Action: Mouse pressed left at (410, 534)
Screenshot: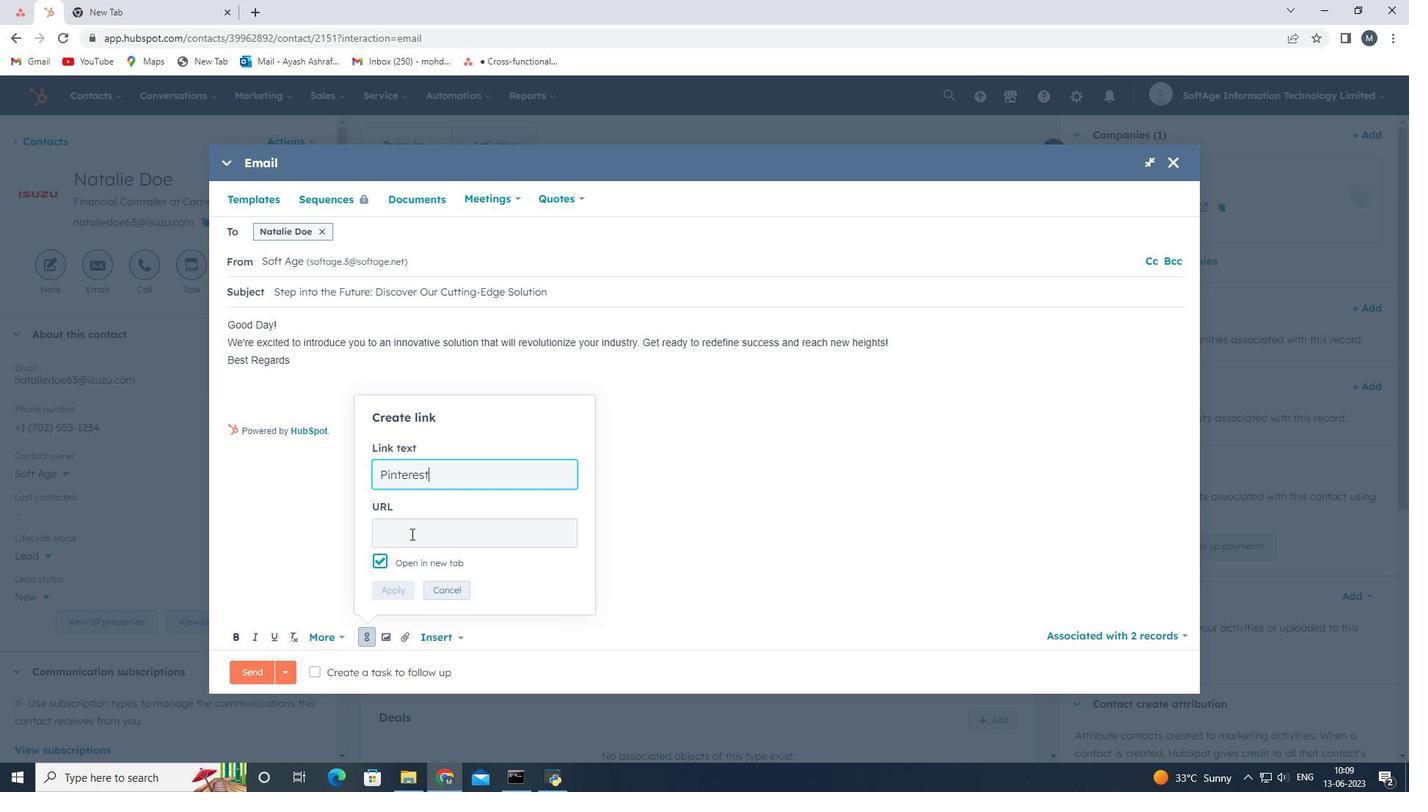 
Action: Mouse moved to (410, 522)
Screenshot: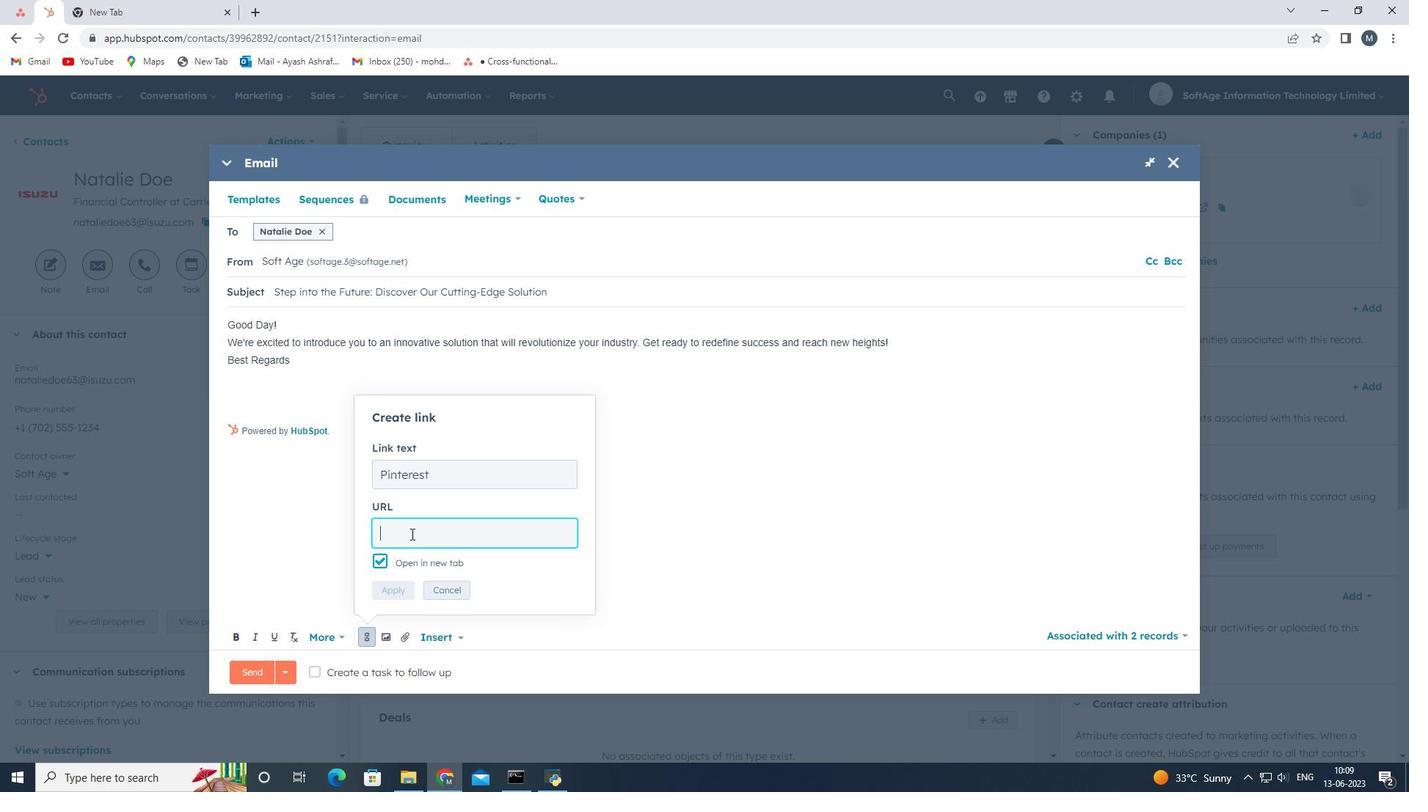
Action: Key pressed in.pintee<Key.backspace>rest.com
Screenshot: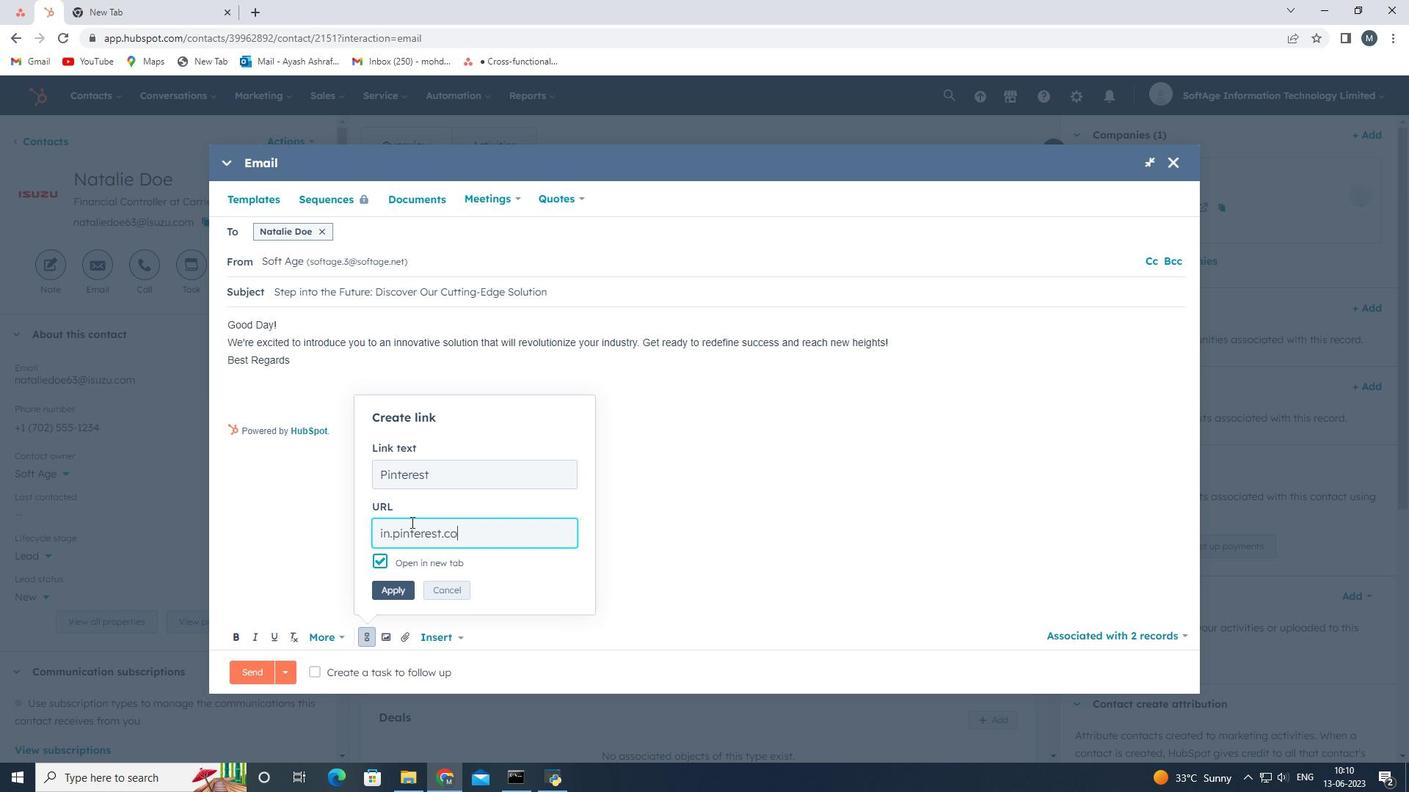 
Action: Mouse moved to (387, 582)
Screenshot: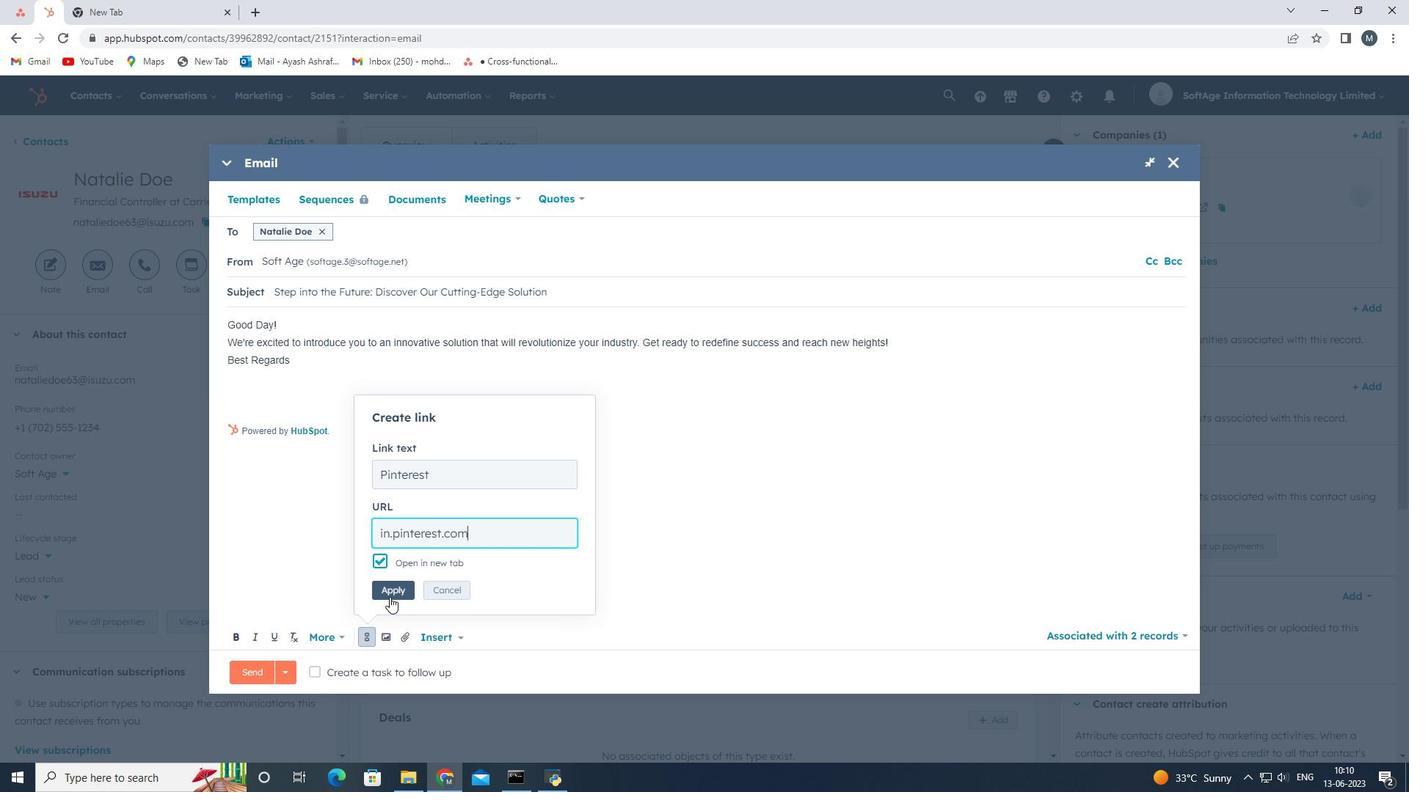 
Action: Mouse pressed left at (387, 582)
Screenshot: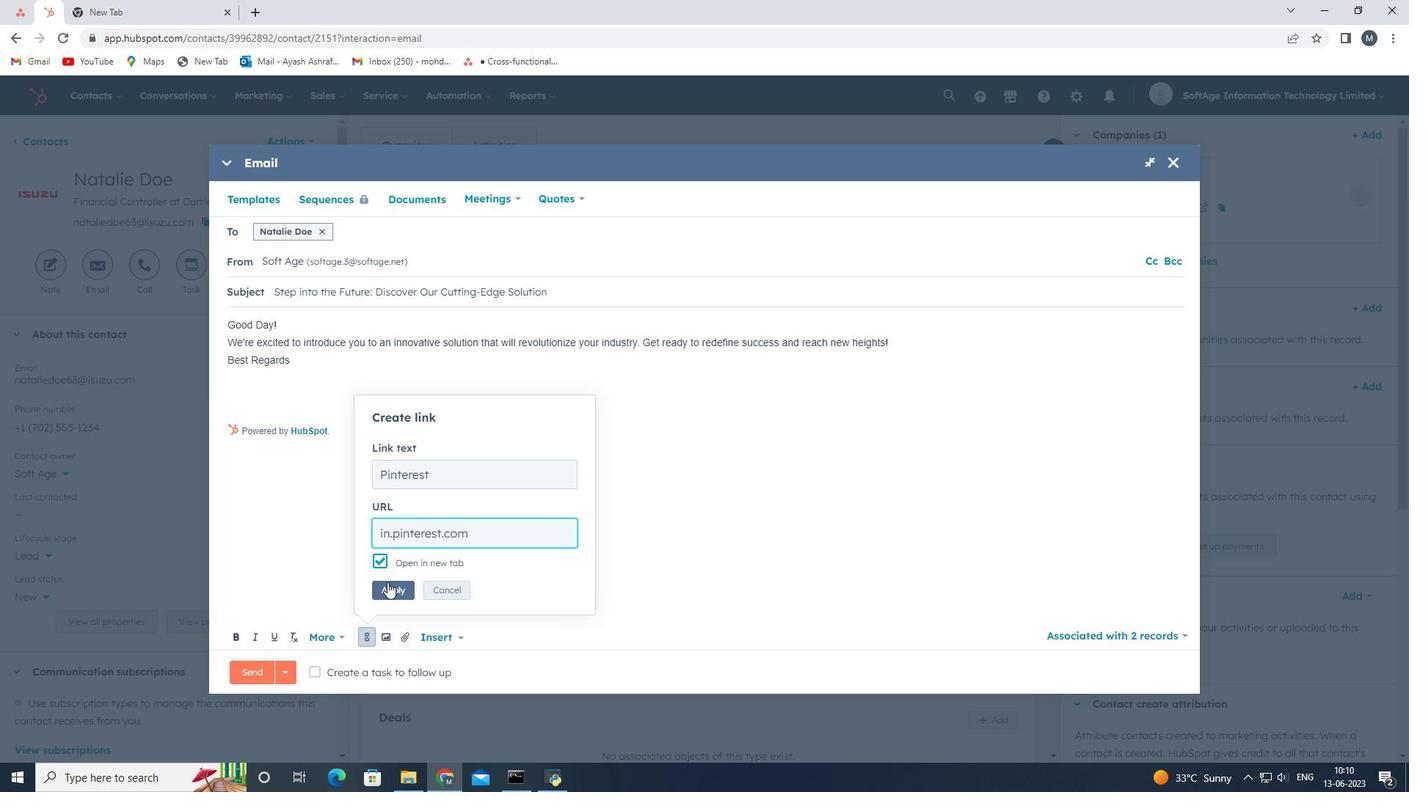 
Action: Mouse moved to (388, 550)
Screenshot: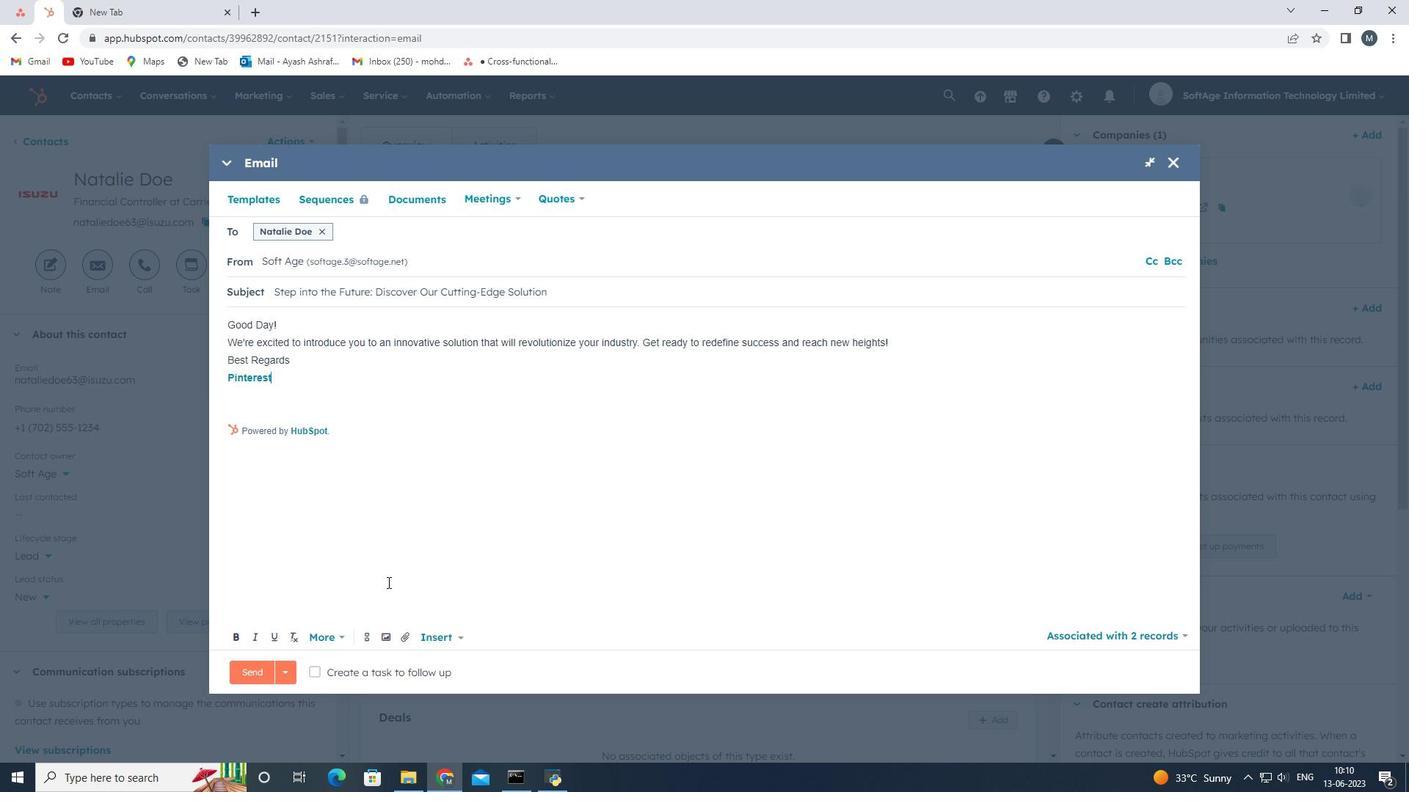 
Action: Key pressed <Key.enter>
Screenshot: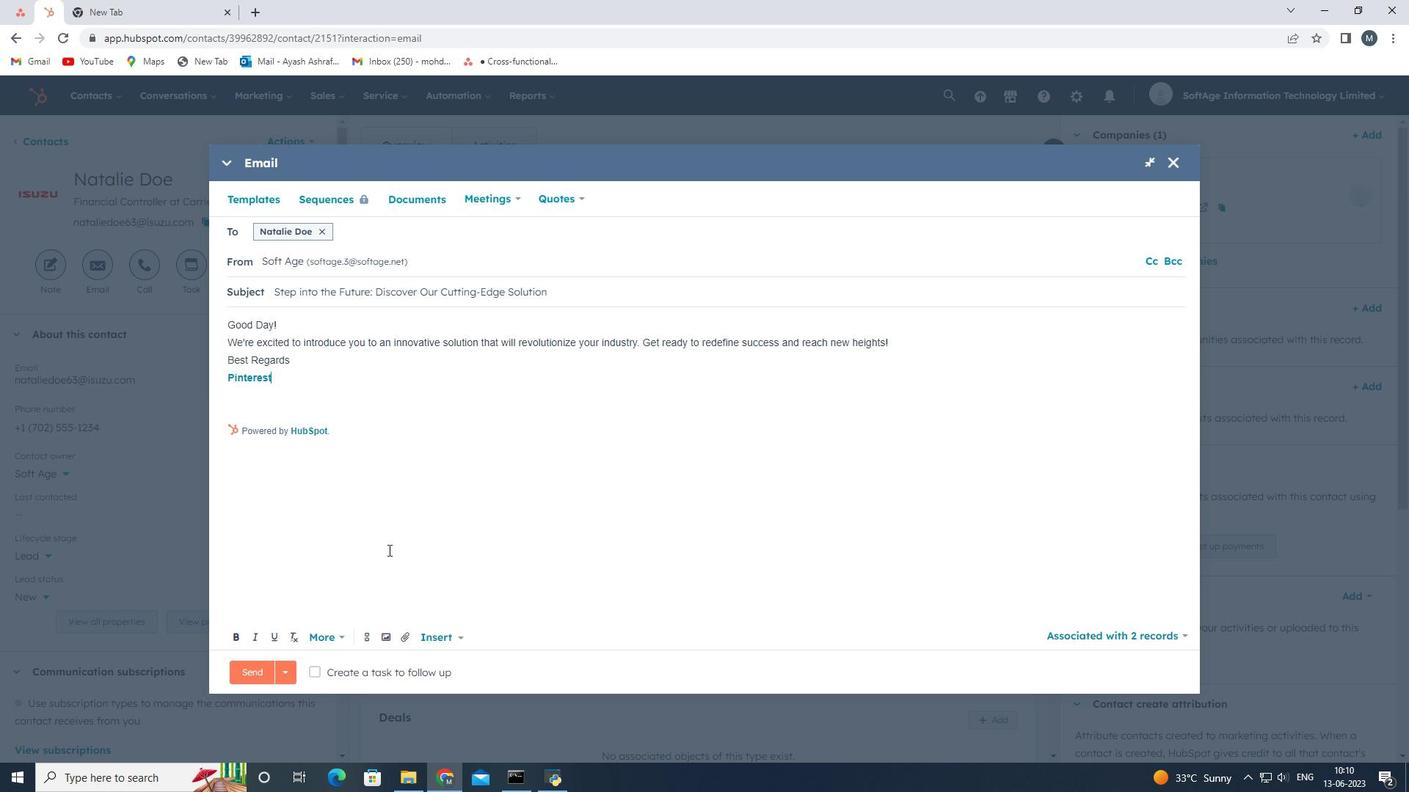 
Action: Mouse moved to (405, 643)
Screenshot: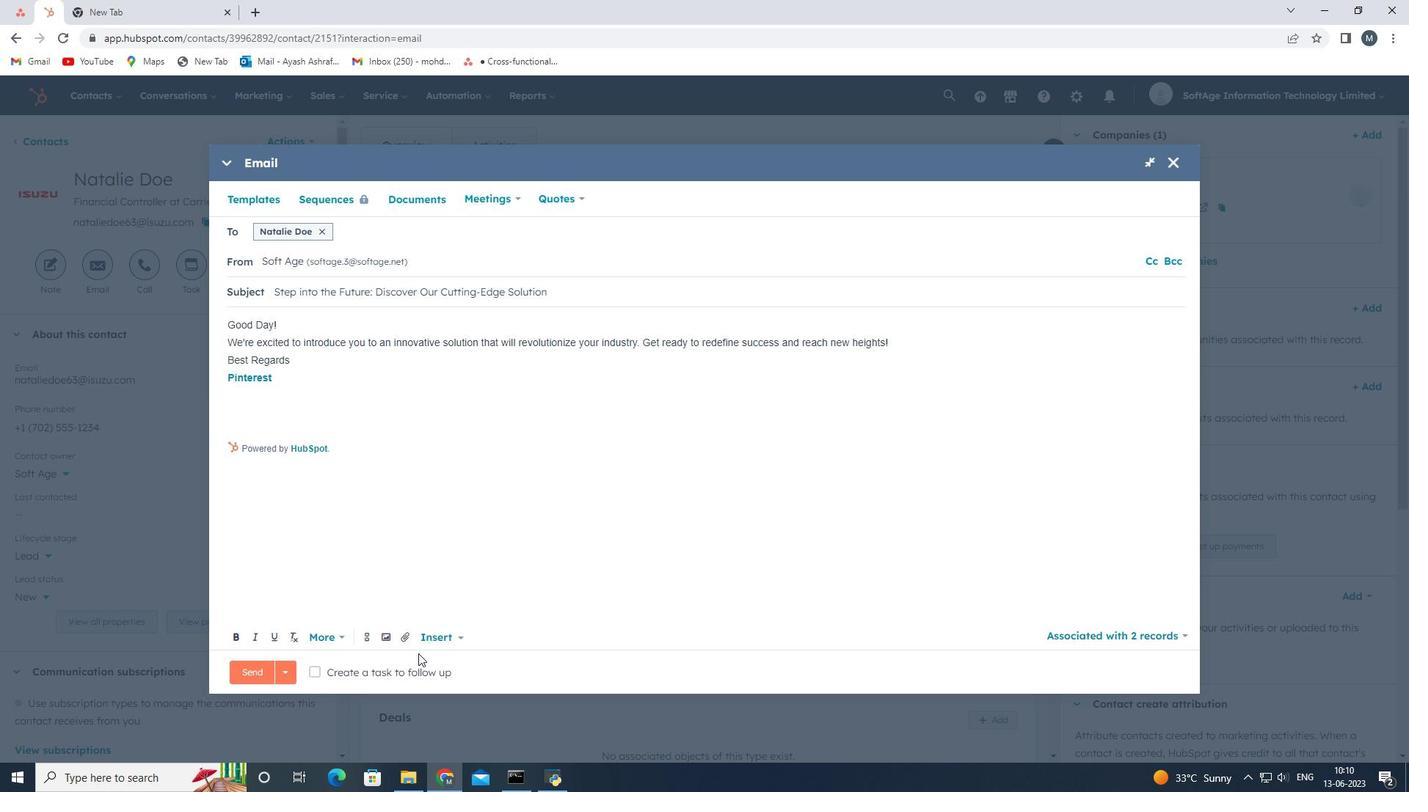 
Action: Mouse pressed left at (405, 643)
Screenshot: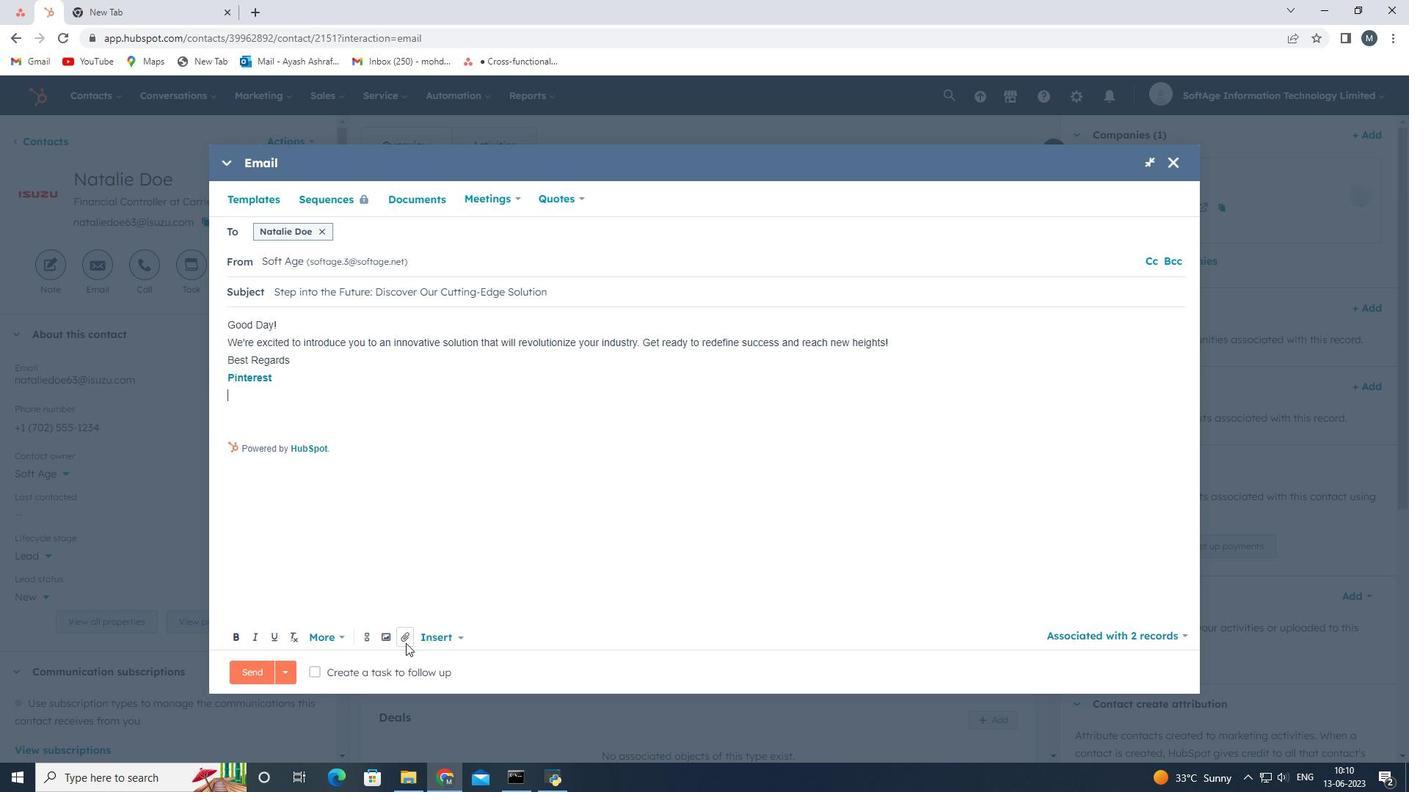 
Action: Mouse moved to (451, 587)
Screenshot: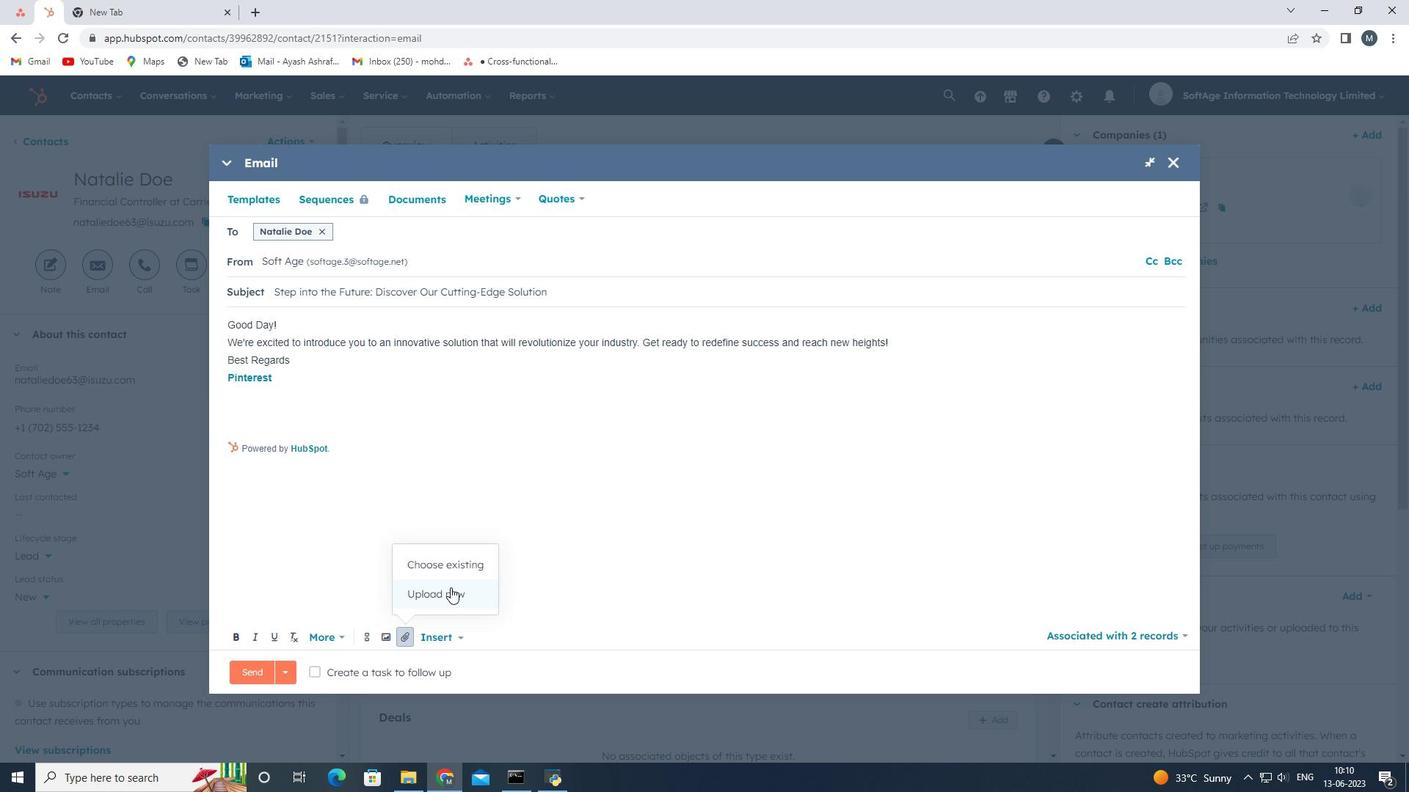 
Action: Mouse pressed left at (451, 587)
Screenshot: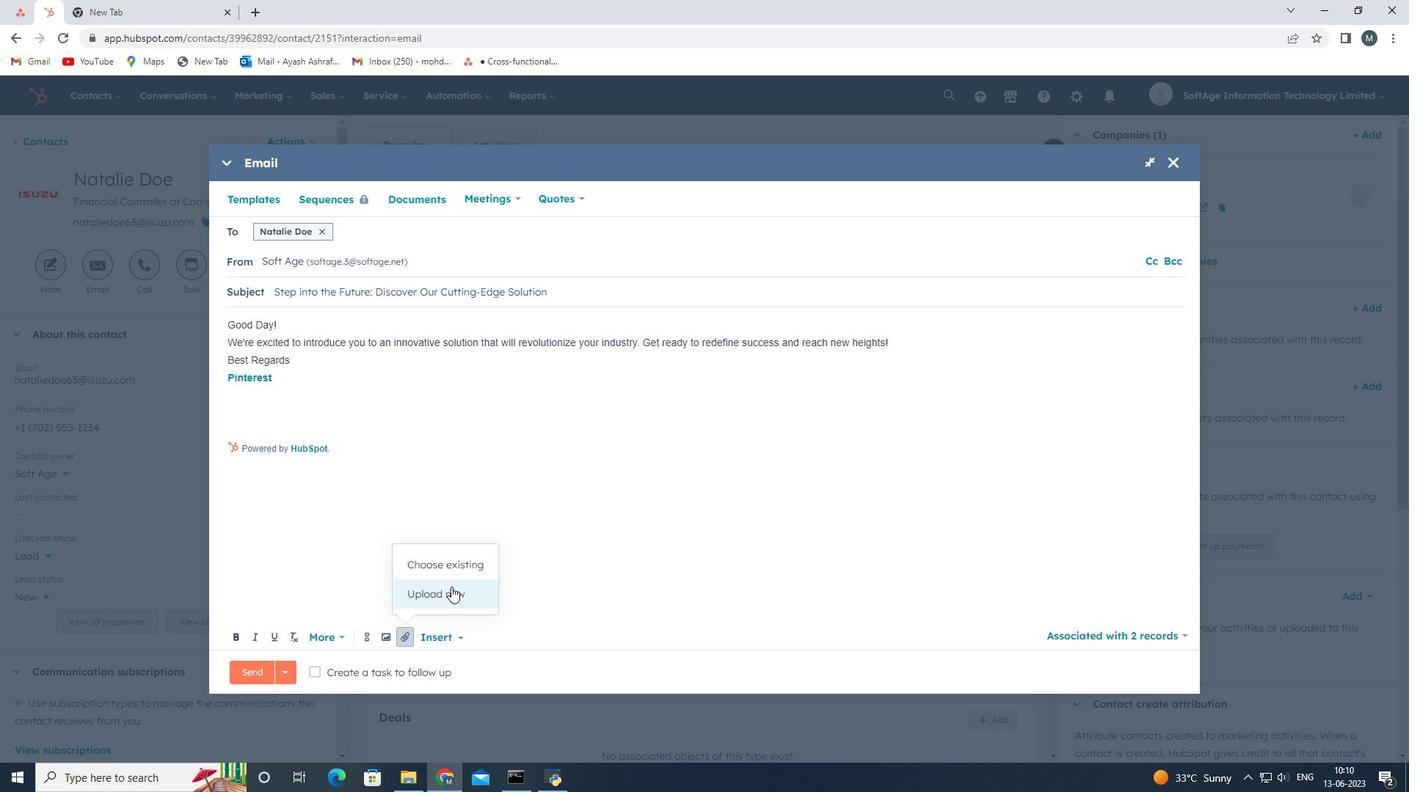 
Action: Mouse moved to (256, 298)
Screenshot: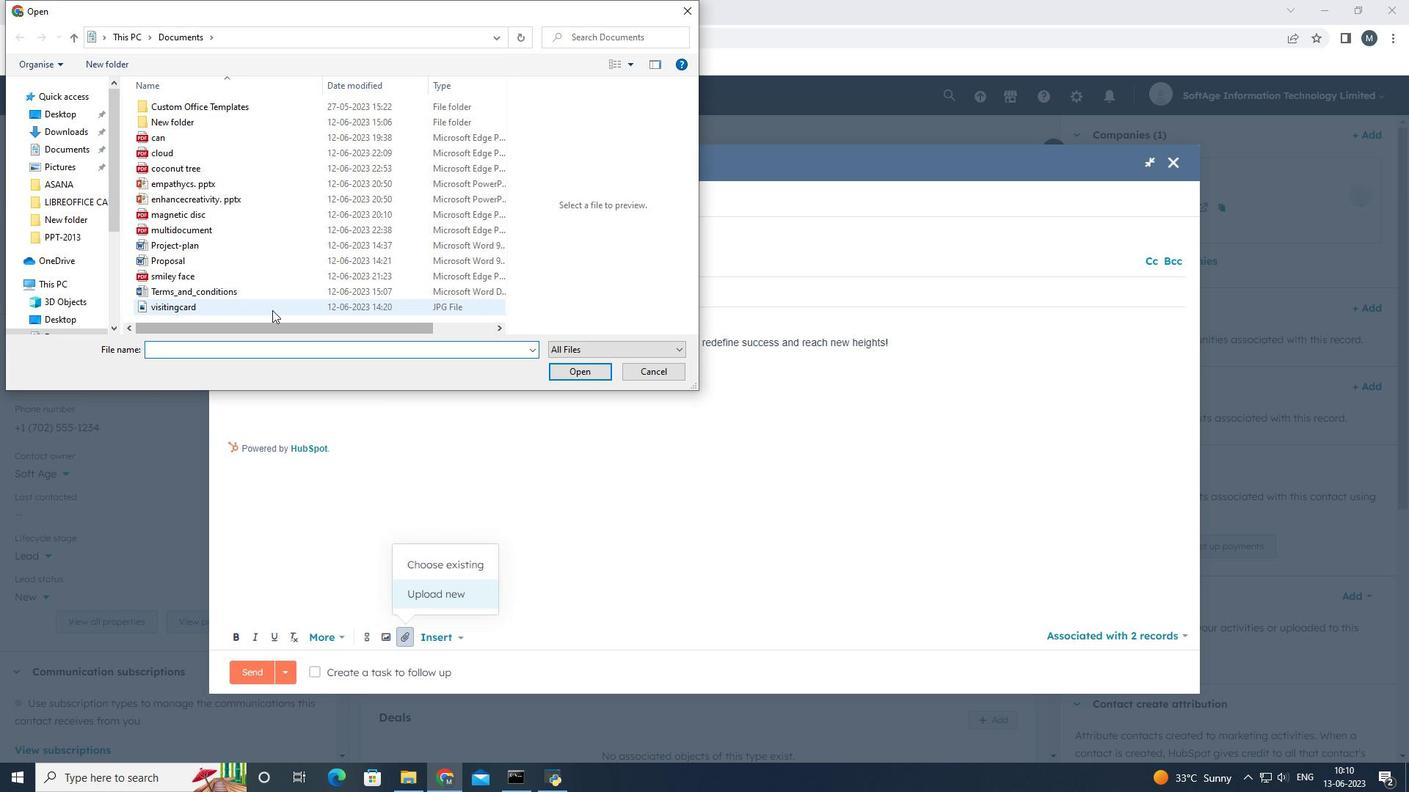 
Action: Mouse pressed left at (256, 298)
Screenshot: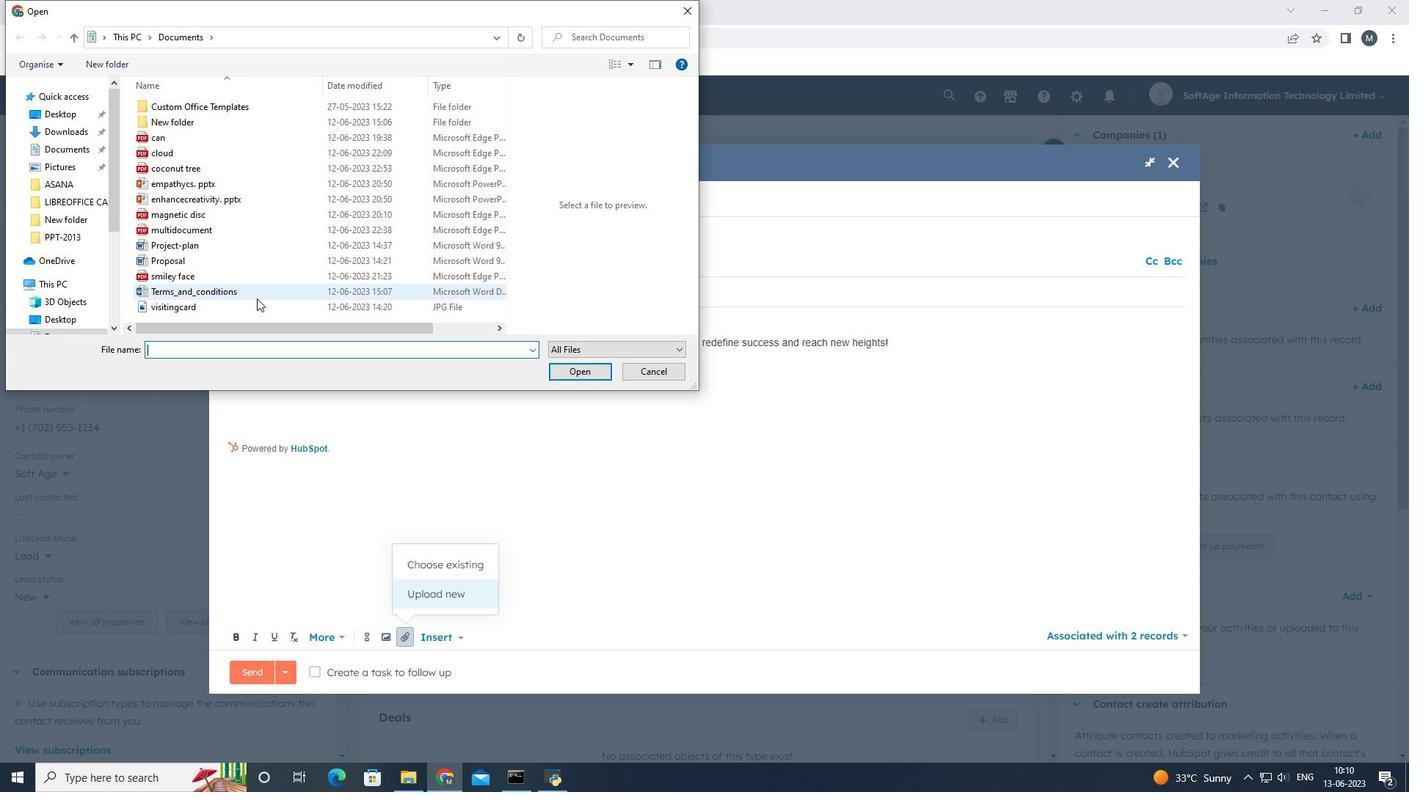 
Action: Mouse moved to (580, 370)
Screenshot: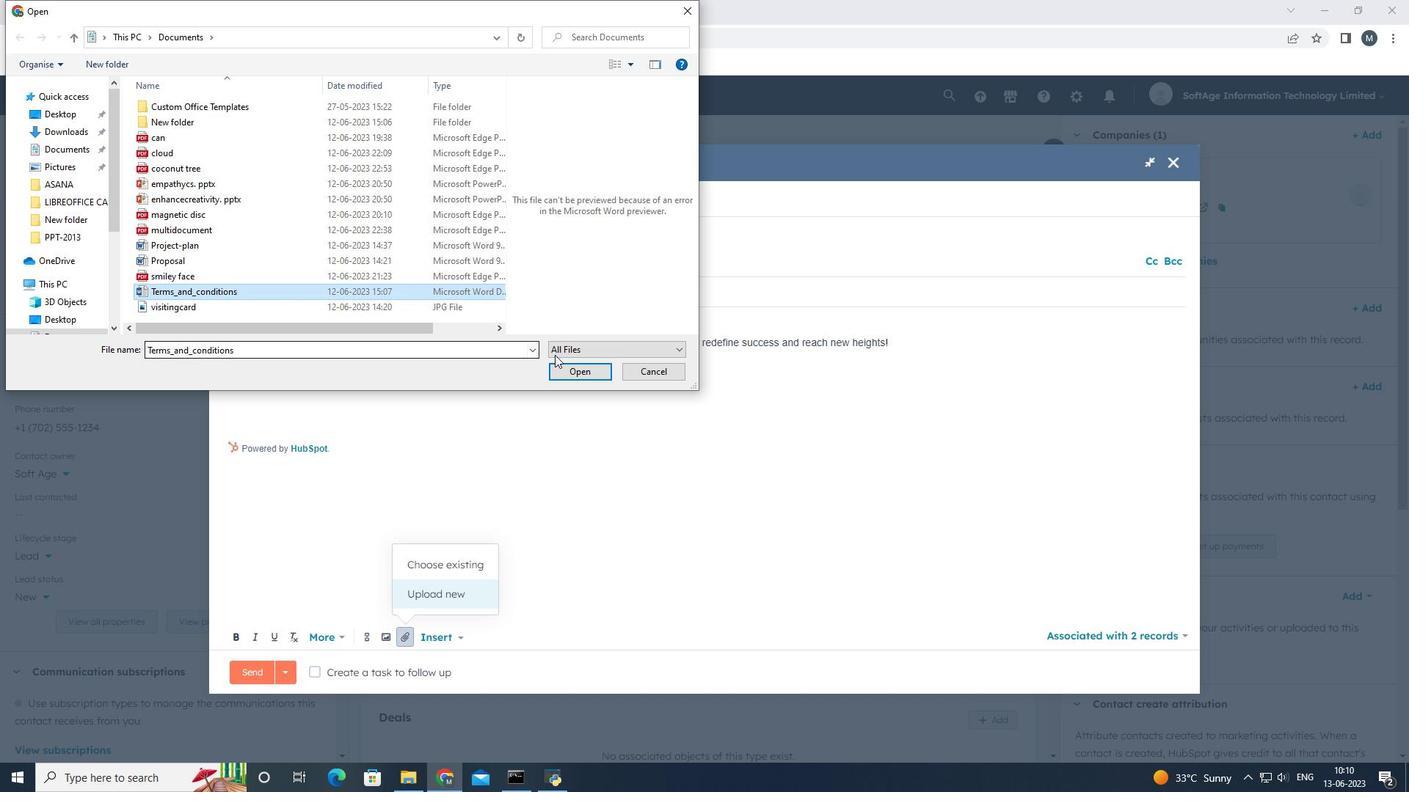 
Action: Mouse pressed left at (580, 370)
Screenshot: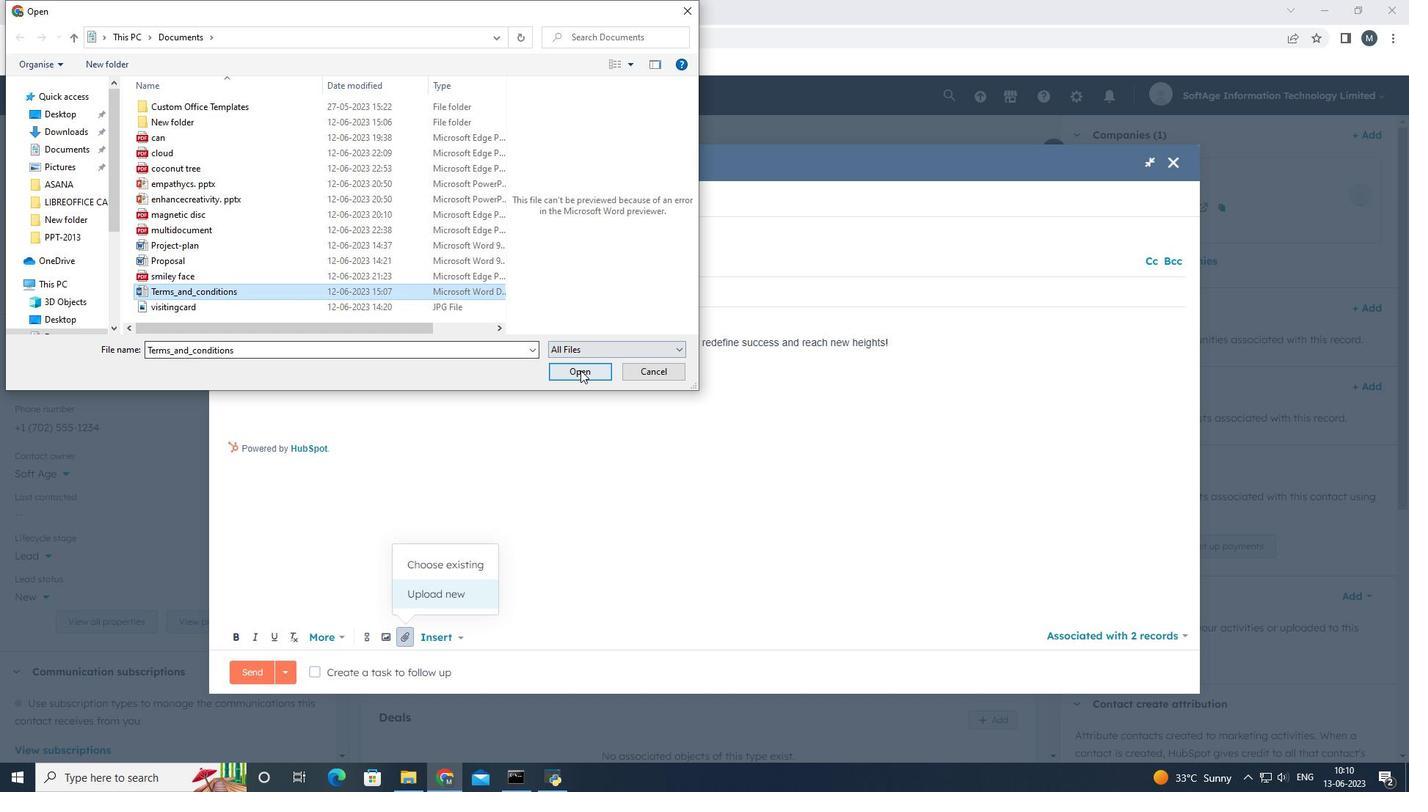 
Action: Mouse moved to (391, 597)
Screenshot: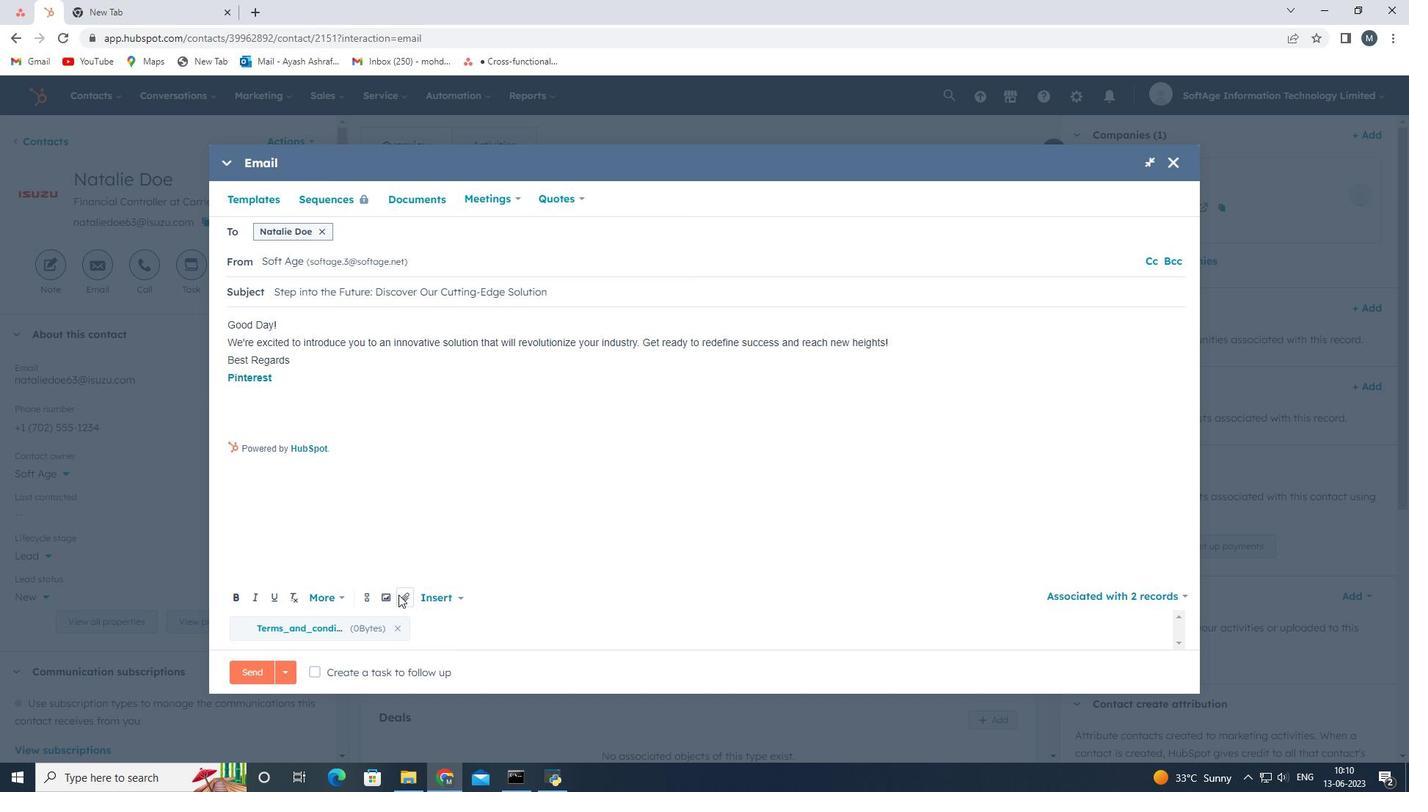 
Action: Mouse pressed left at (391, 597)
Screenshot: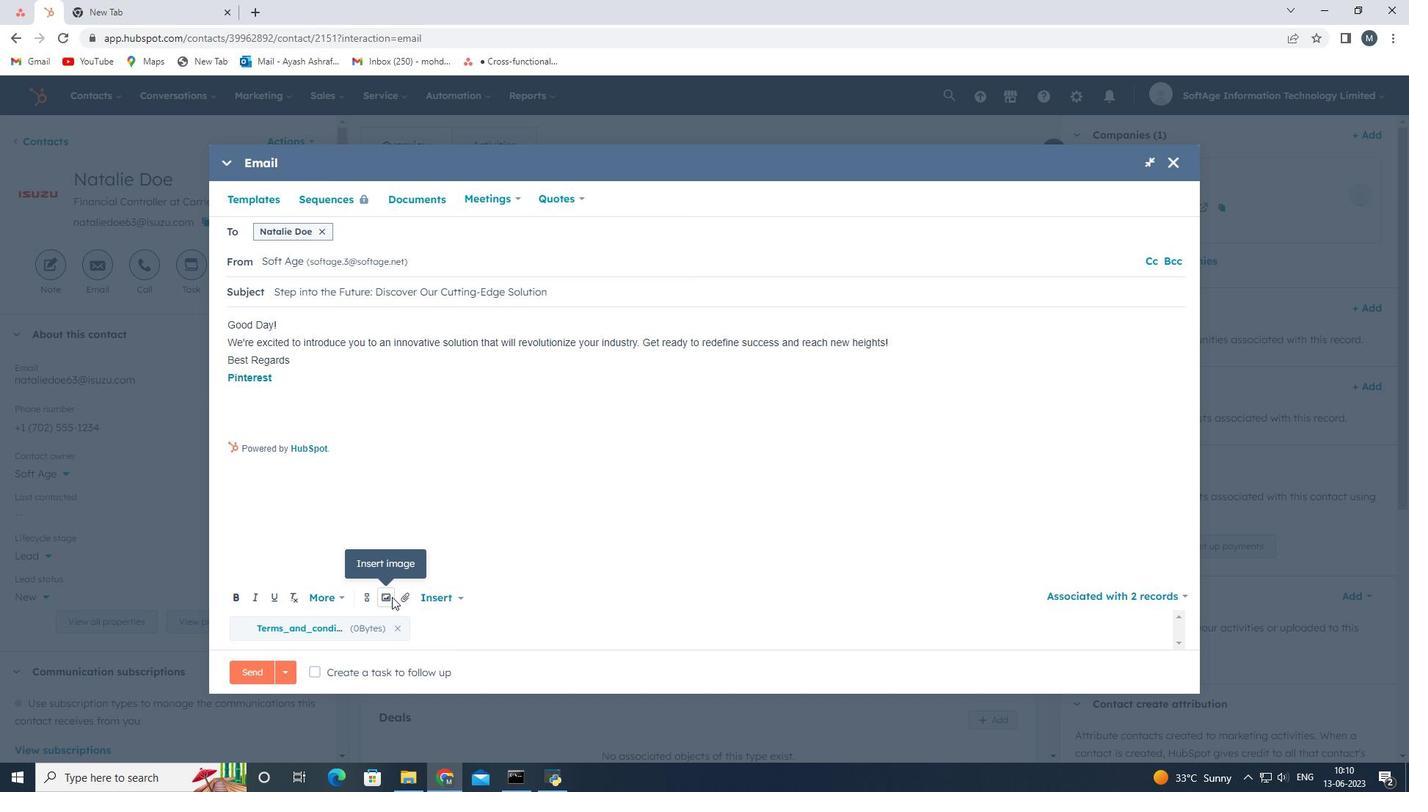 
Action: Mouse moved to (385, 557)
Screenshot: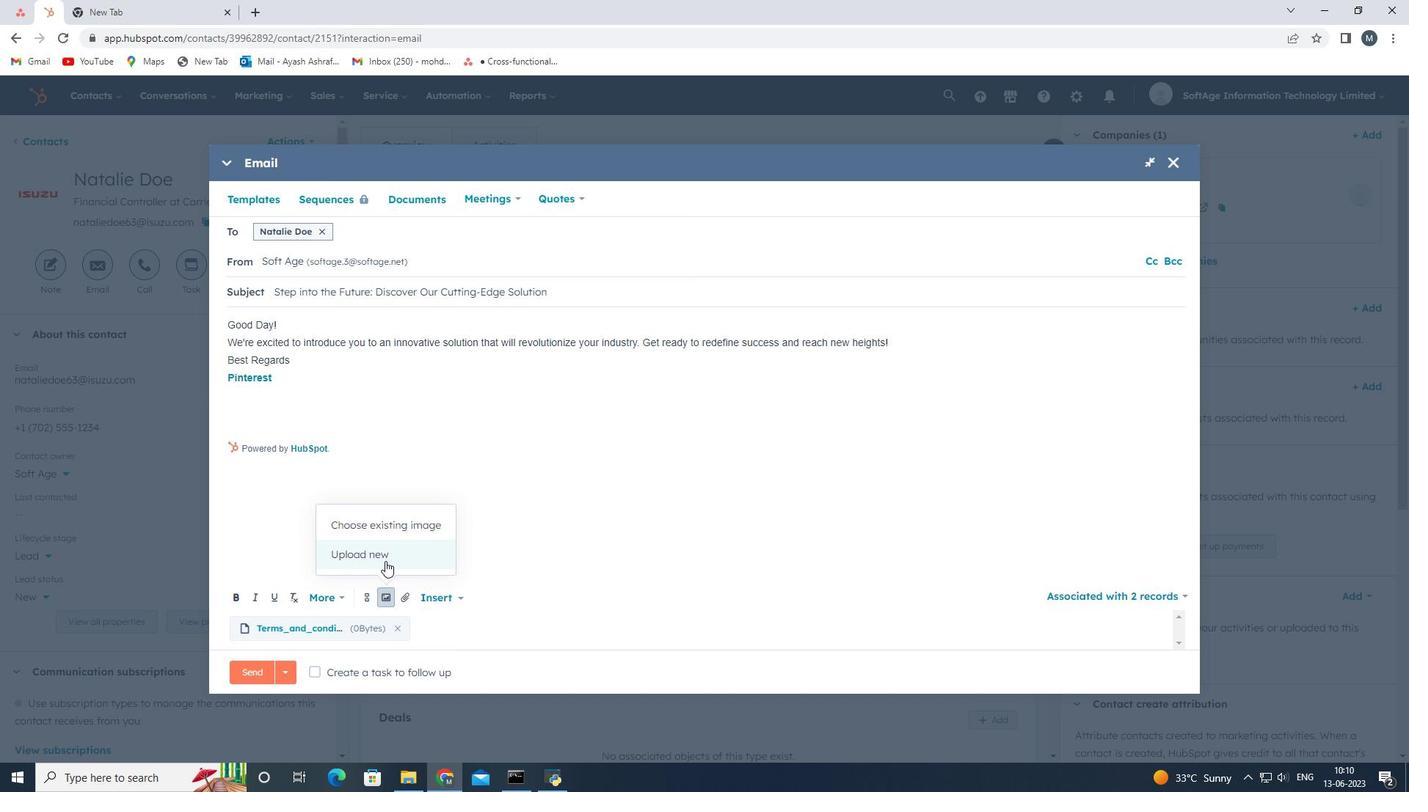 
Action: Mouse pressed left at (385, 557)
Screenshot: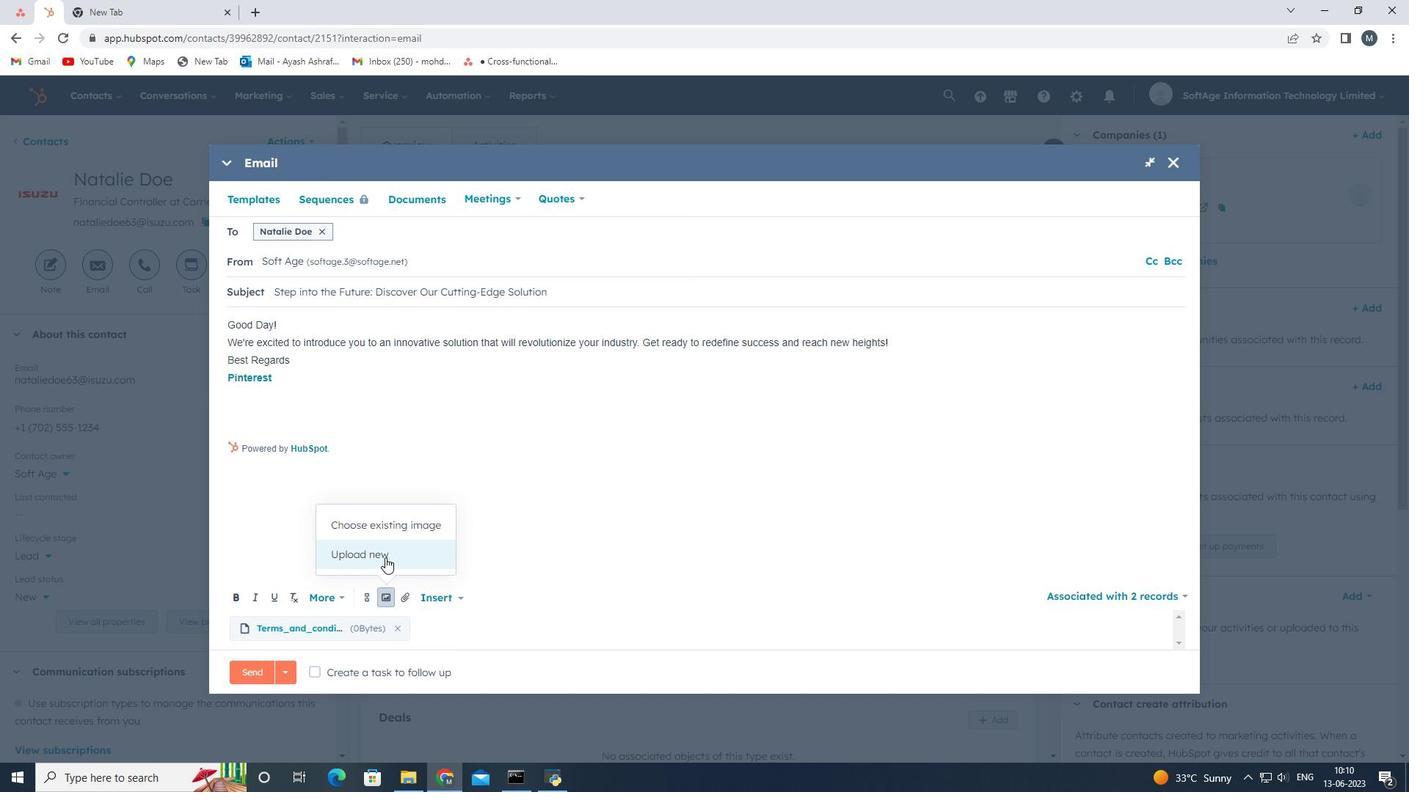 
Action: Mouse moved to (147, 138)
Screenshot: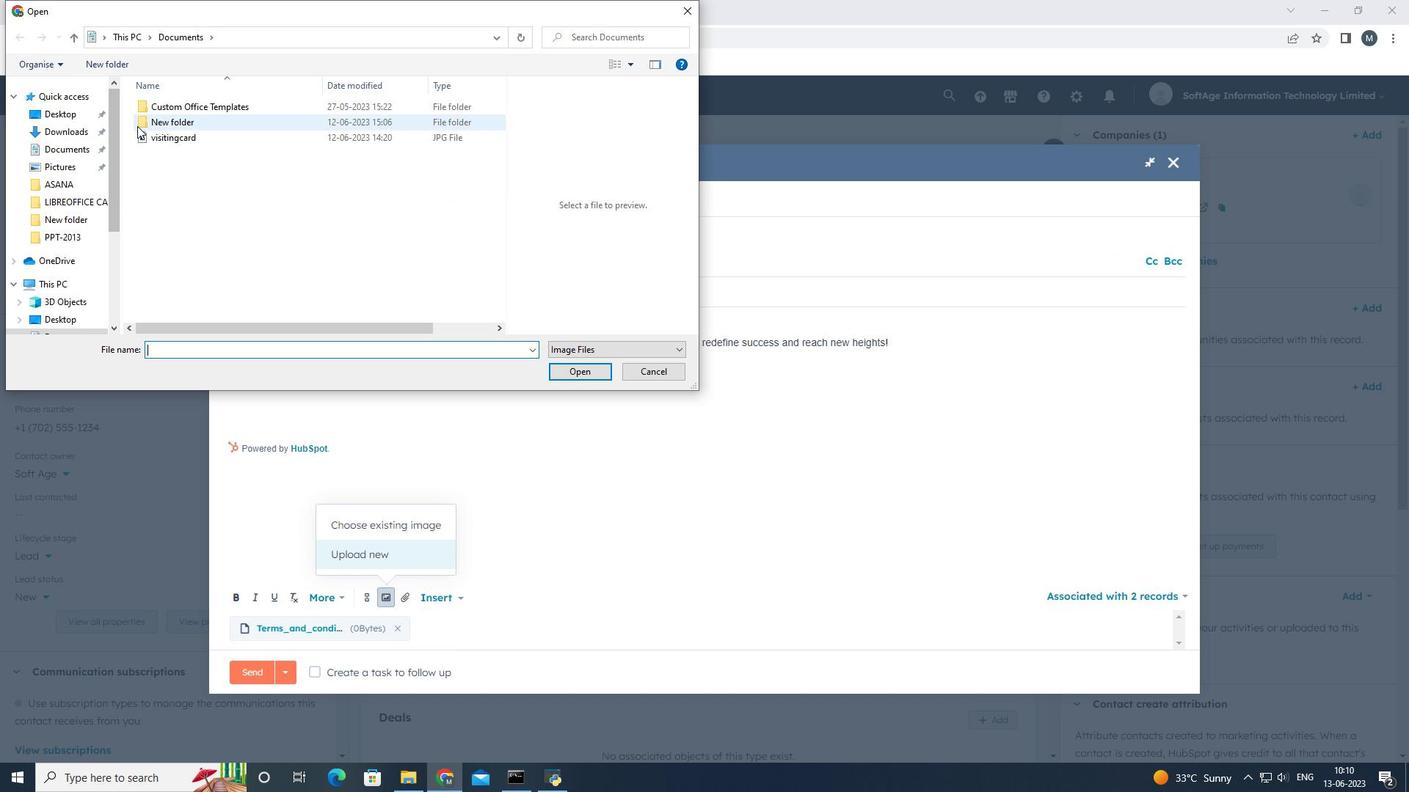 
Action: Mouse pressed left at (147, 138)
Screenshot: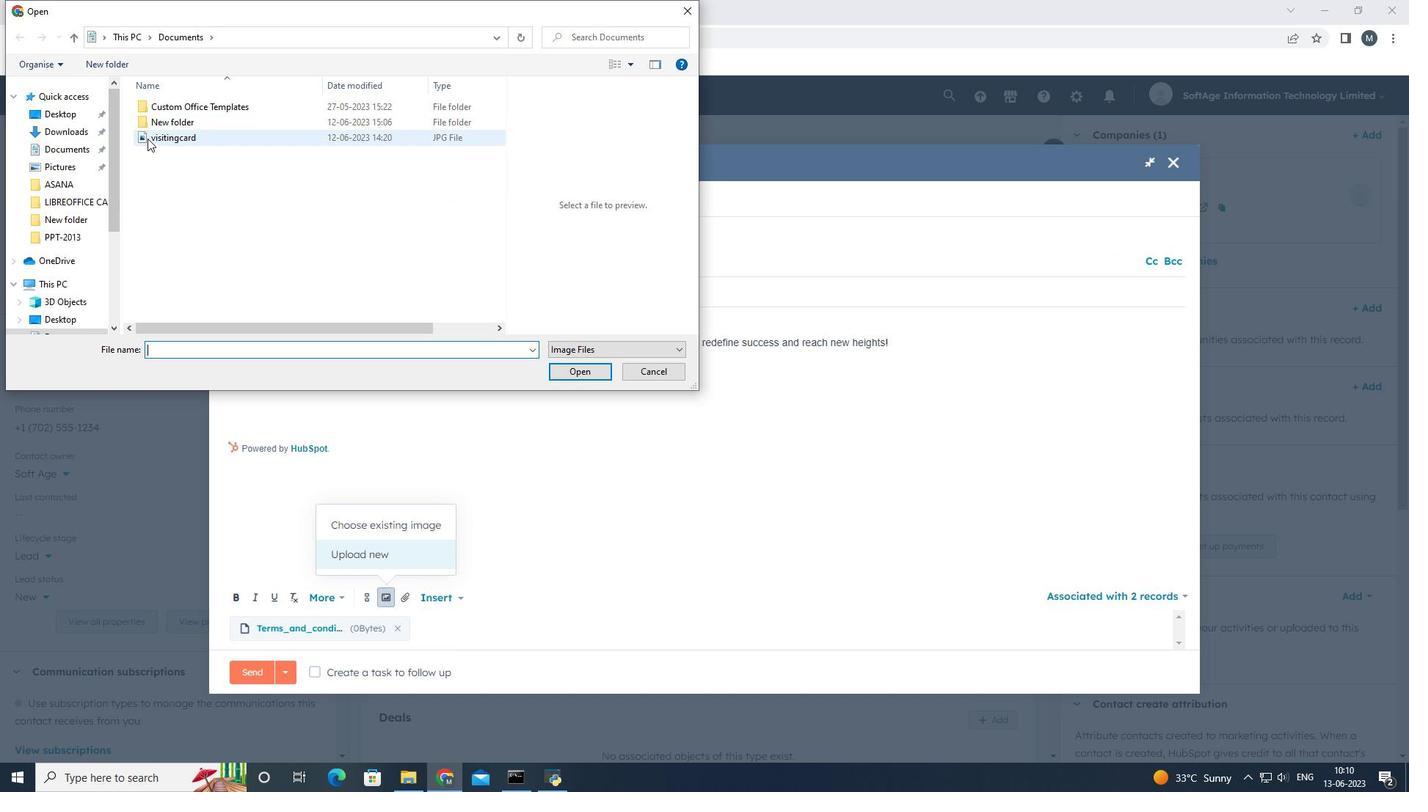
Action: Mouse moved to (556, 371)
Screenshot: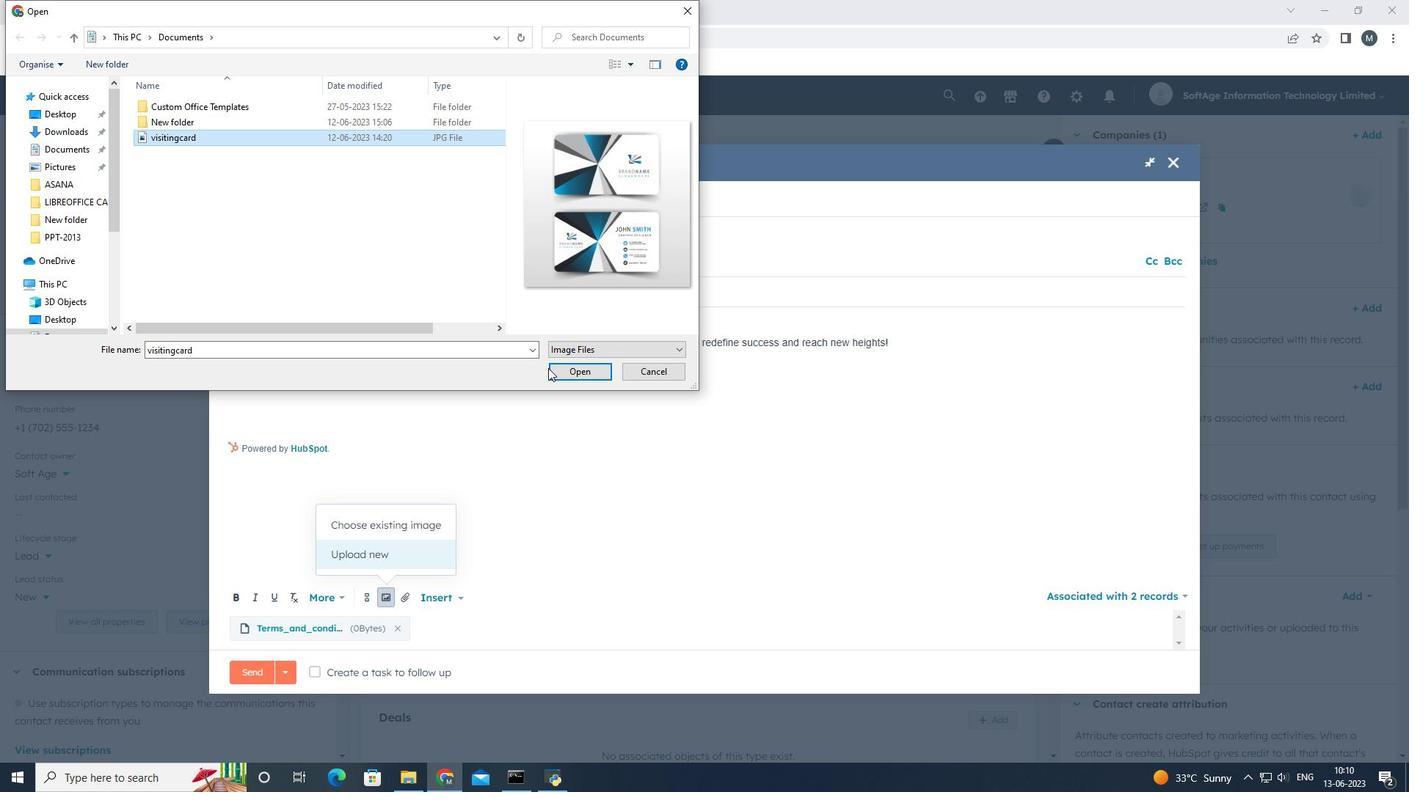 
Action: Mouse pressed left at (556, 371)
Screenshot: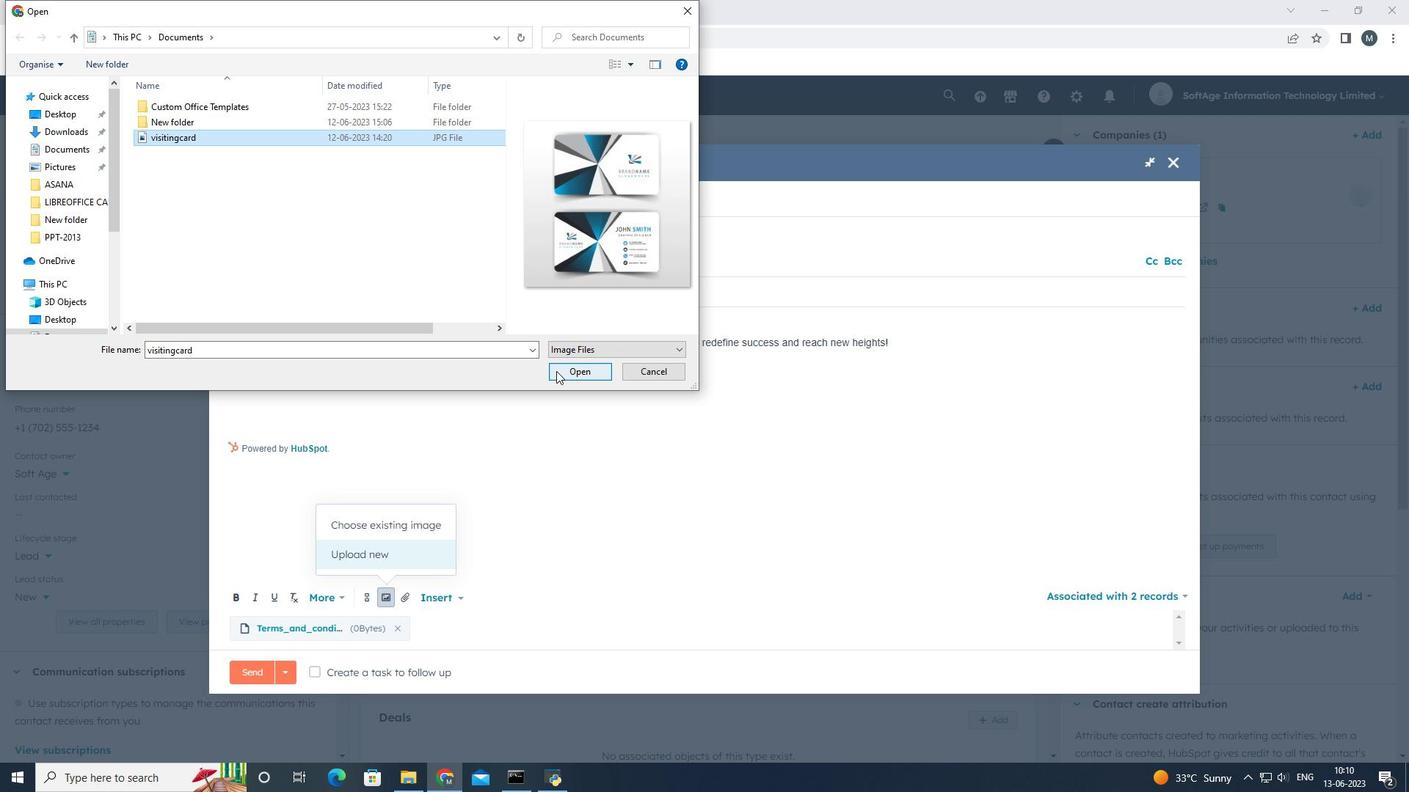 
Action: Mouse moved to (314, 674)
Screenshot: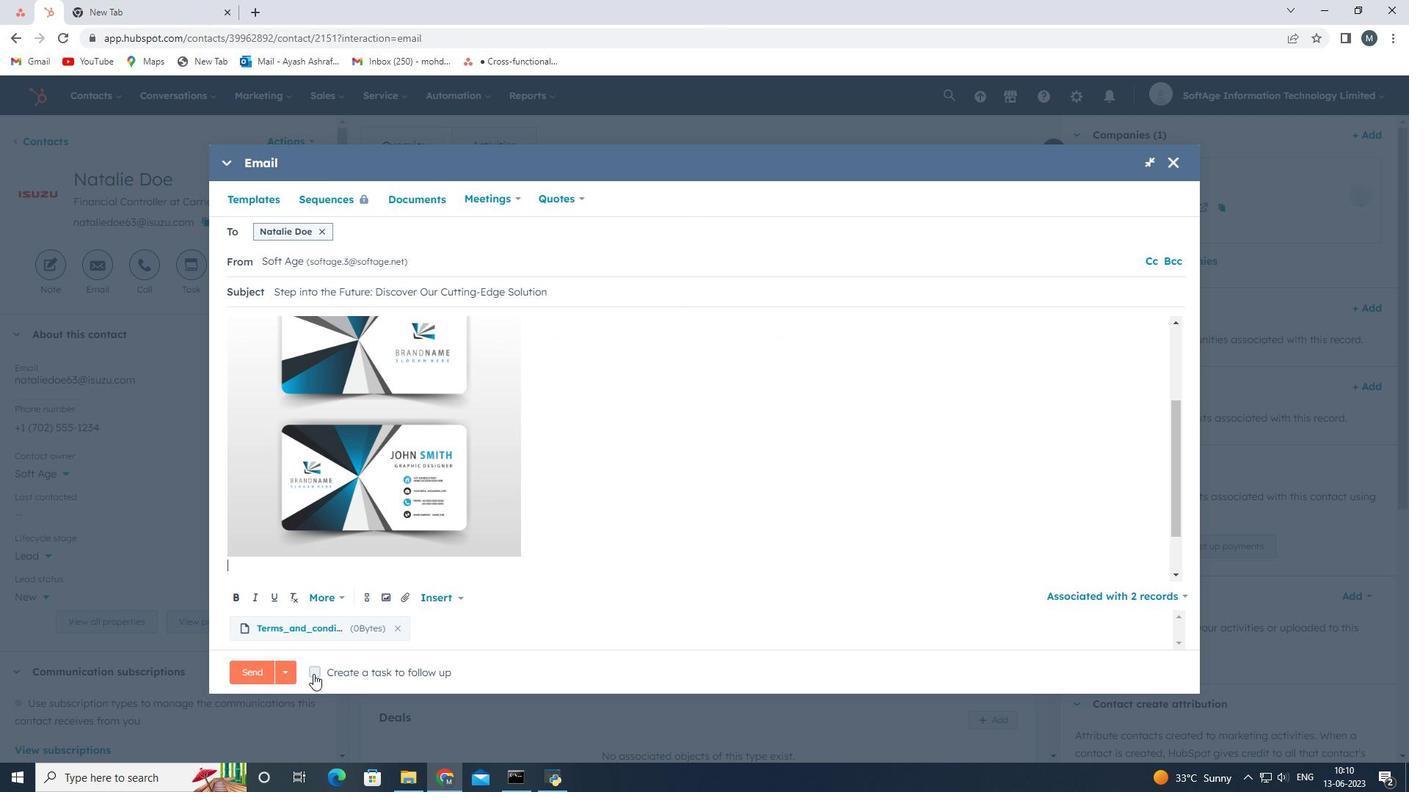 
Action: Mouse pressed left at (314, 674)
Screenshot: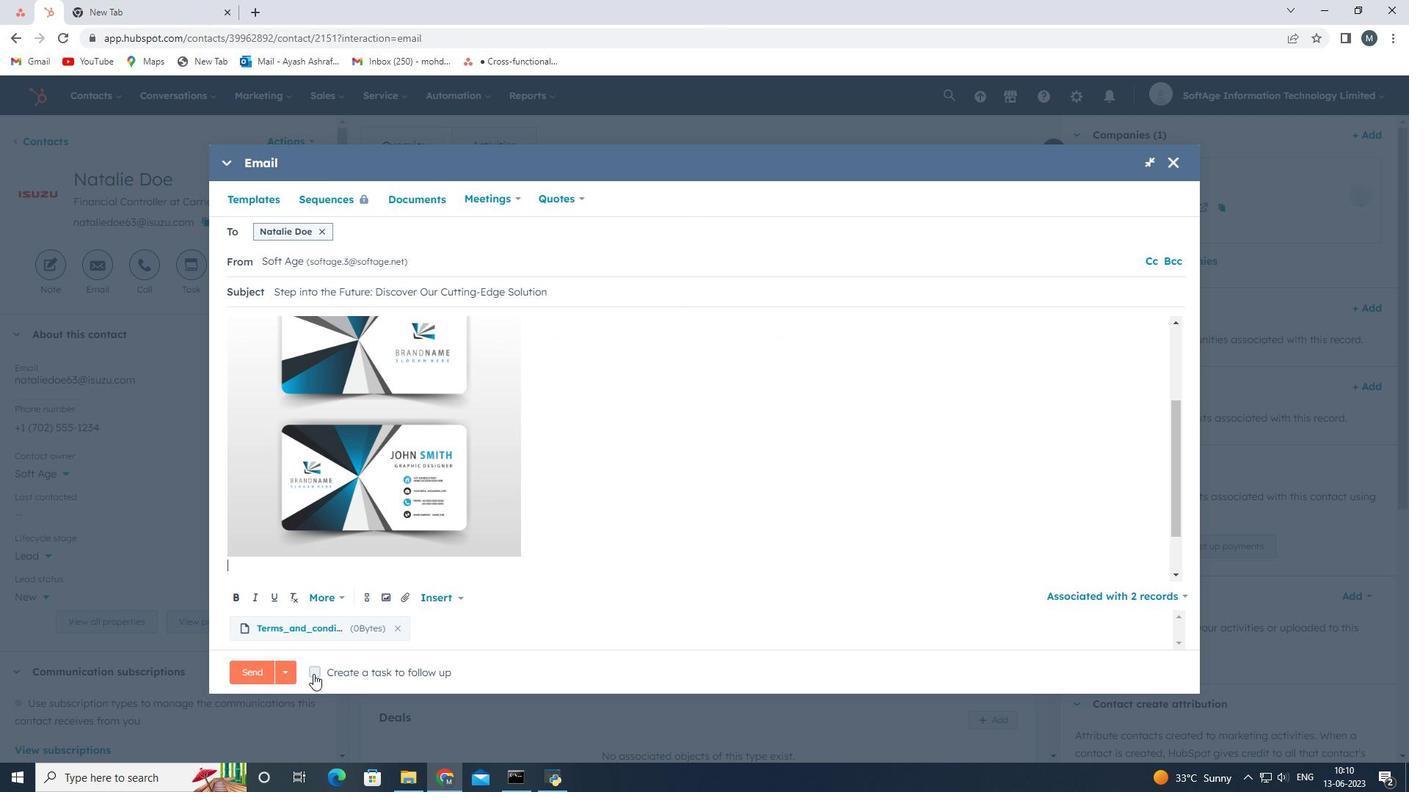 
Action: Mouse moved to (509, 678)
Screenshot: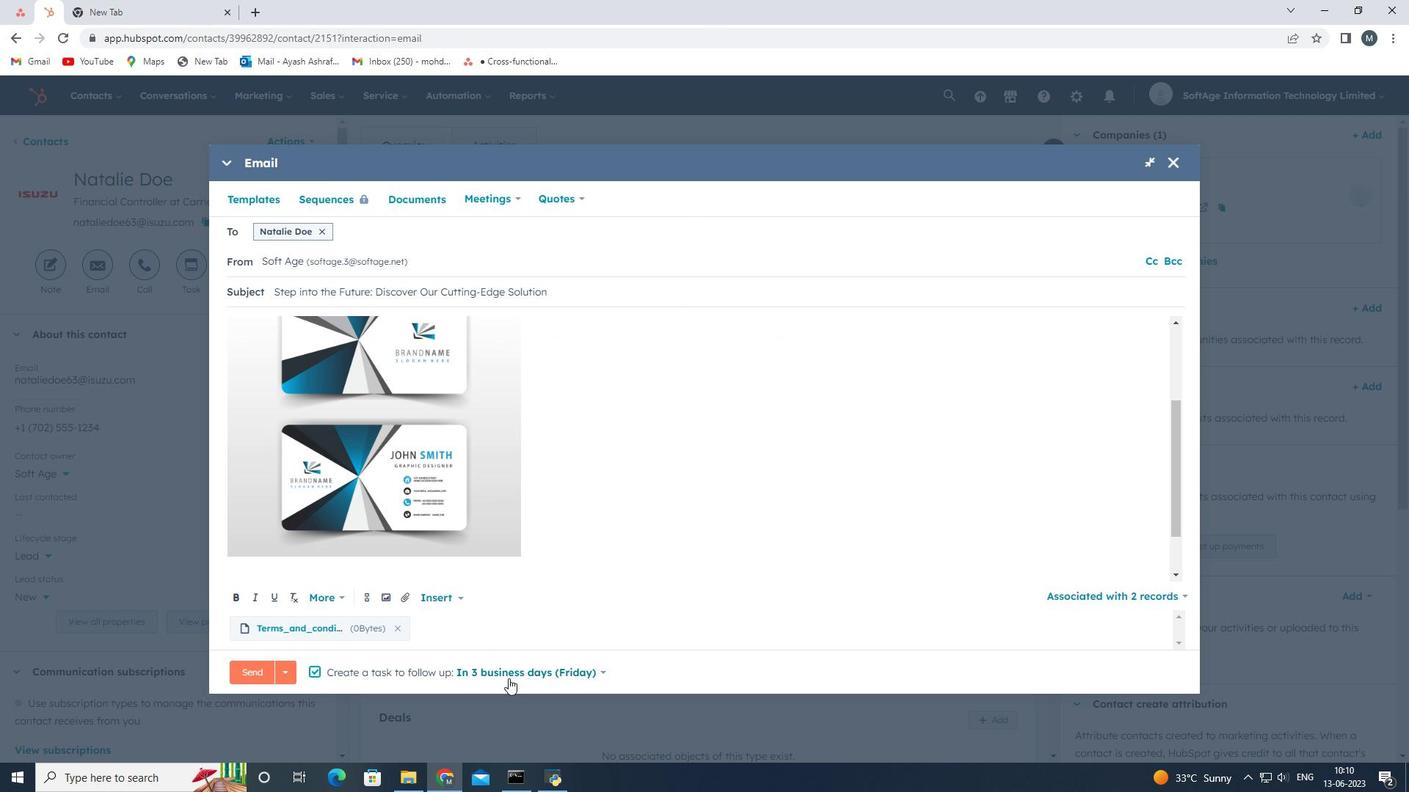 
Action: Mouse pressed left at (509, 678)
Screenshot: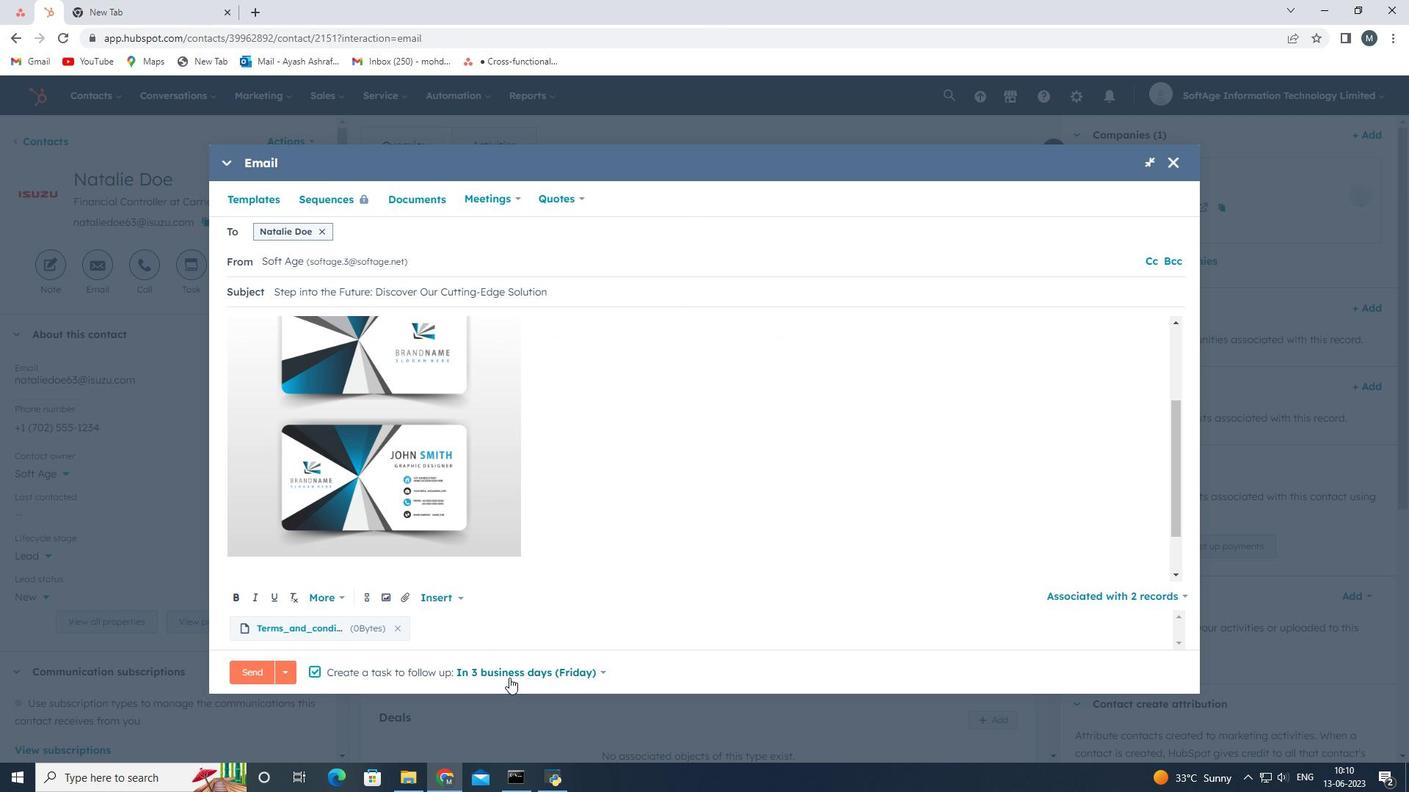 
Action: Mouse moved to (524, 558)
Screenshot: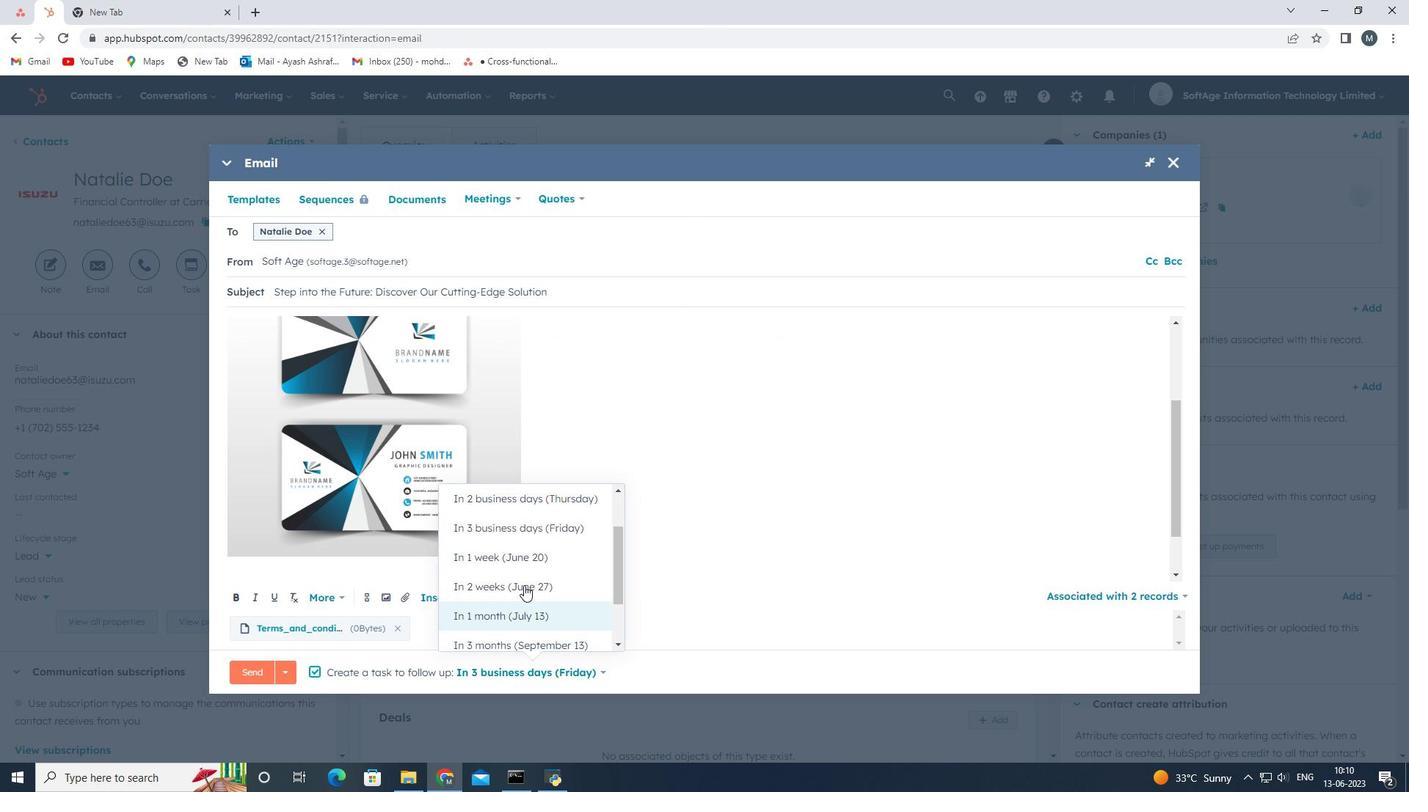 
Action: Mouse scrolled (524, 559) with delta (0, 0)
Screenshot: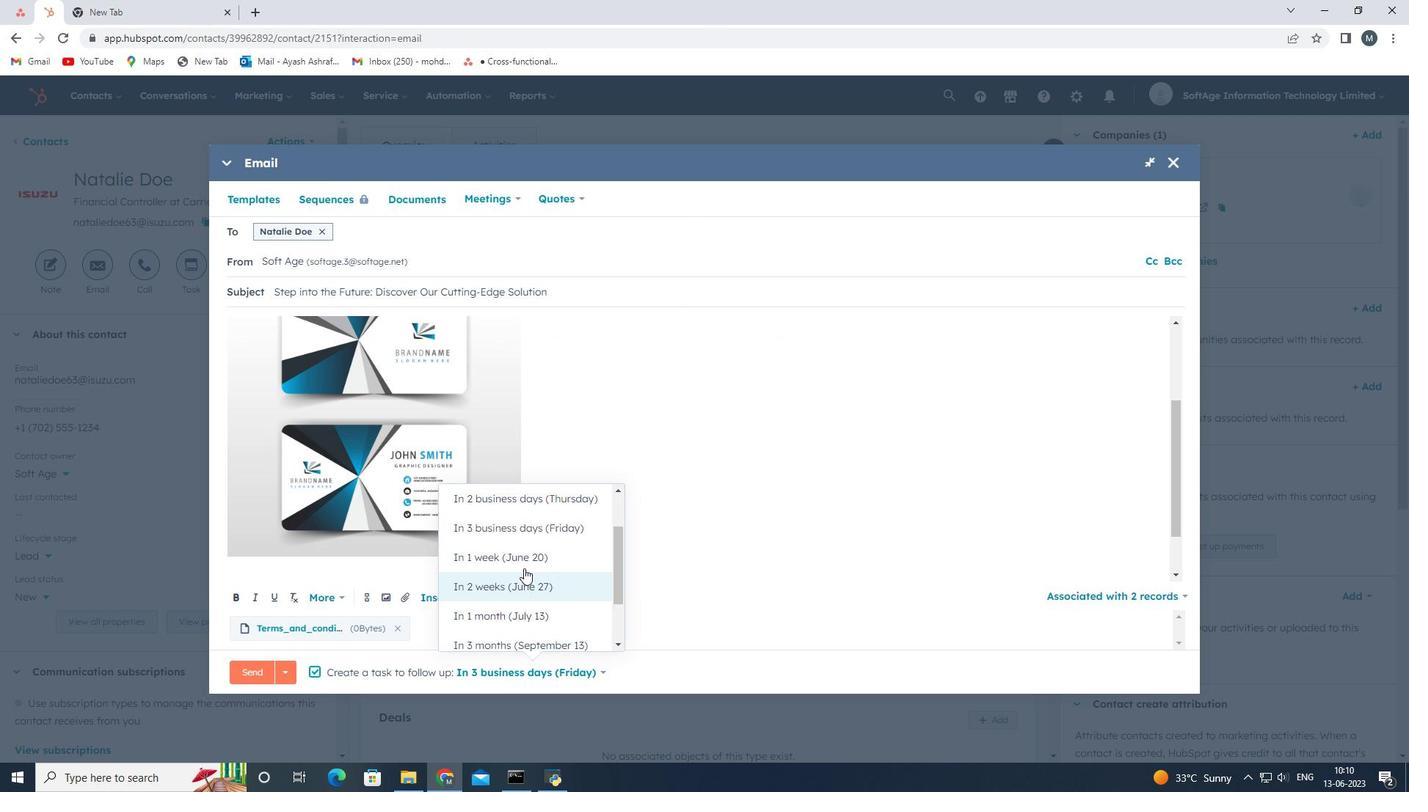 
Action: Mouse moved to (514, 542)
Screenshot: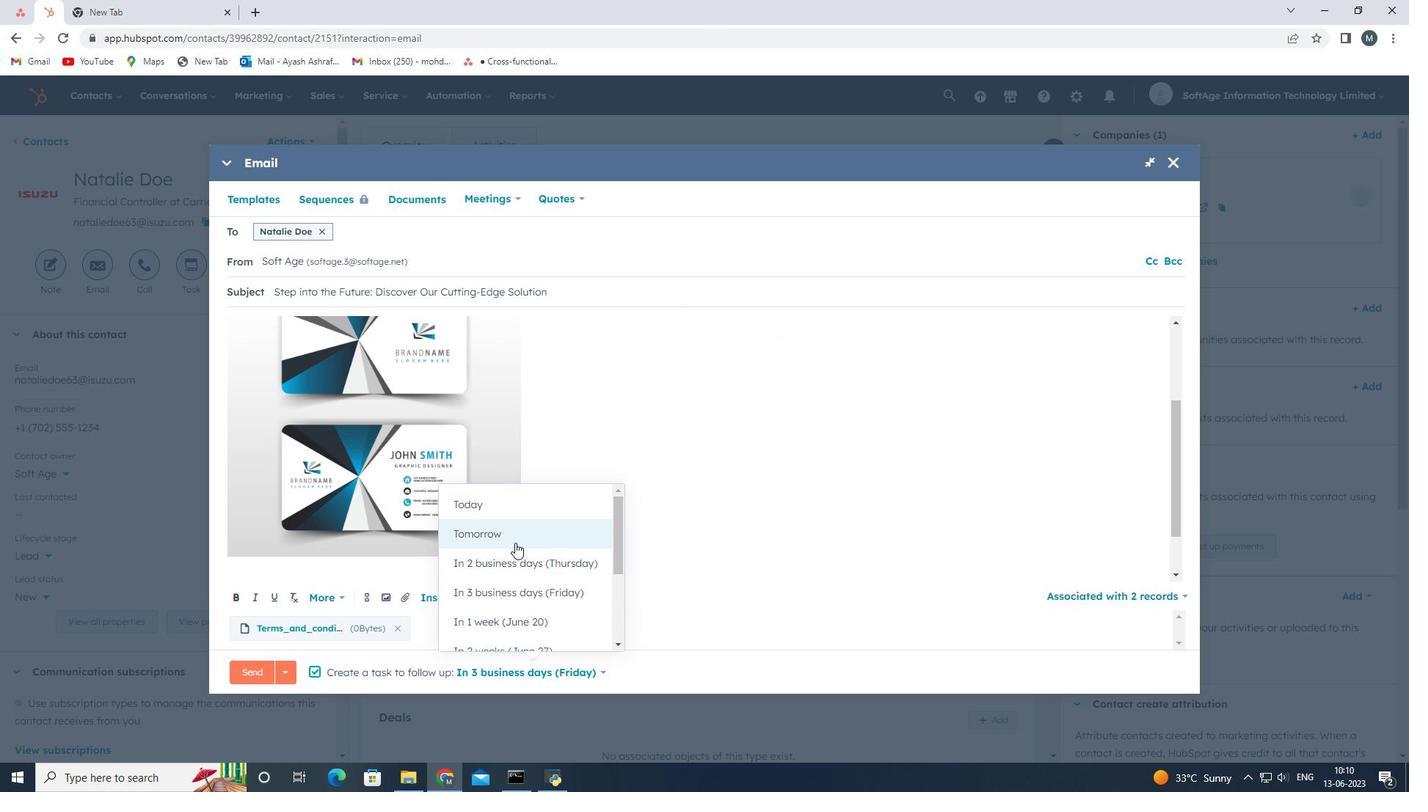 
Action: Mouse pressed left at (514, 542)
Screenshot: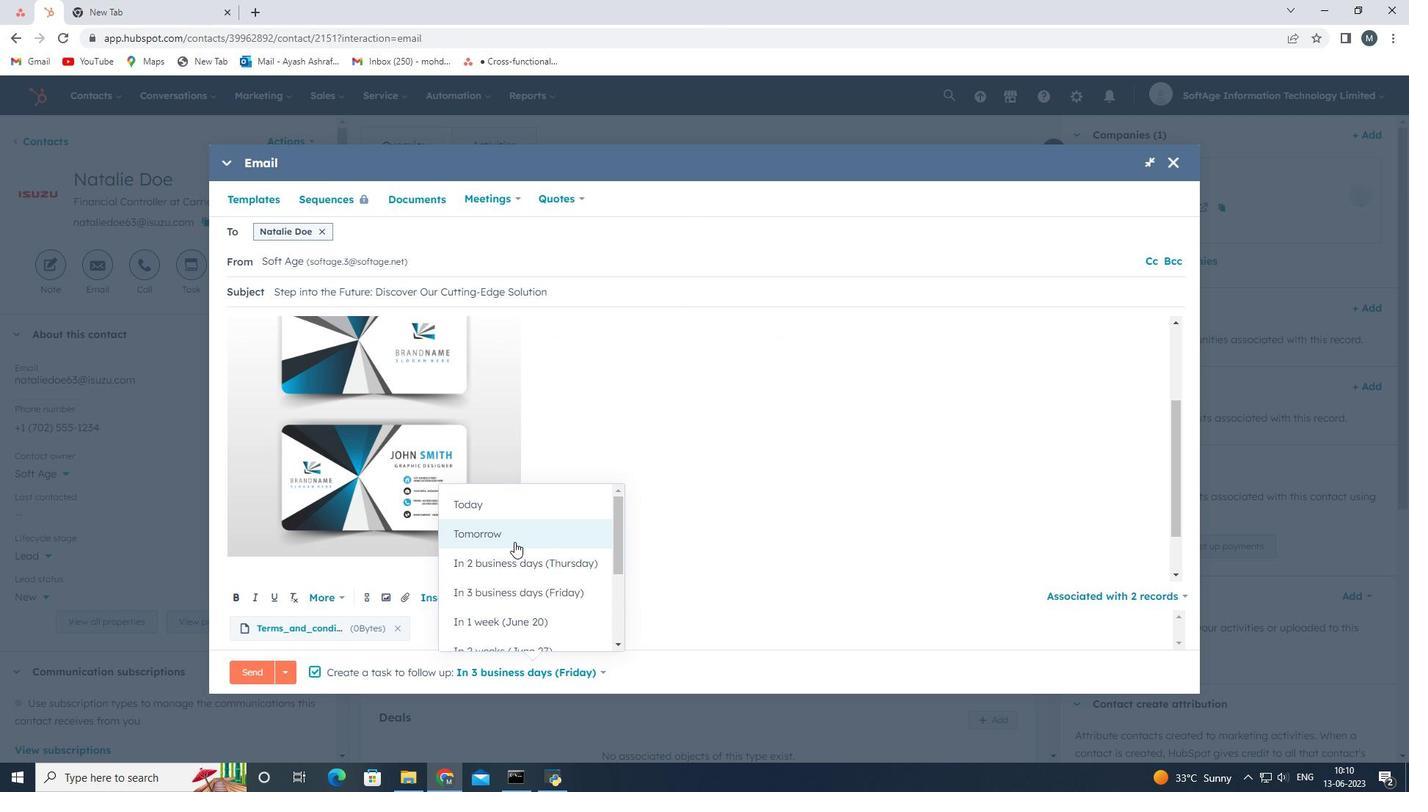 
Action: Mouse moved to (252, 670)
Screenshot: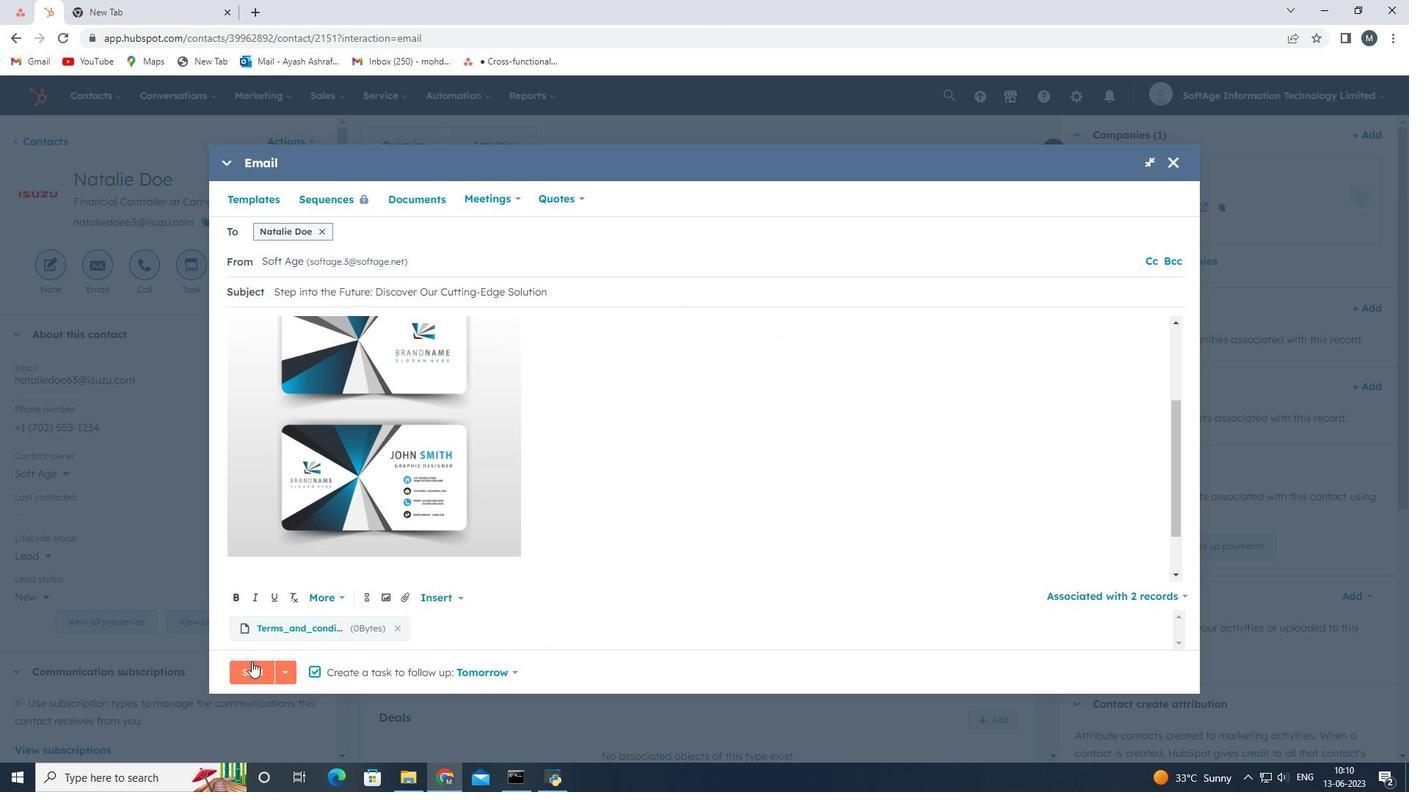 
Action: Mouse pressed left at (252, 670)
Screenshot: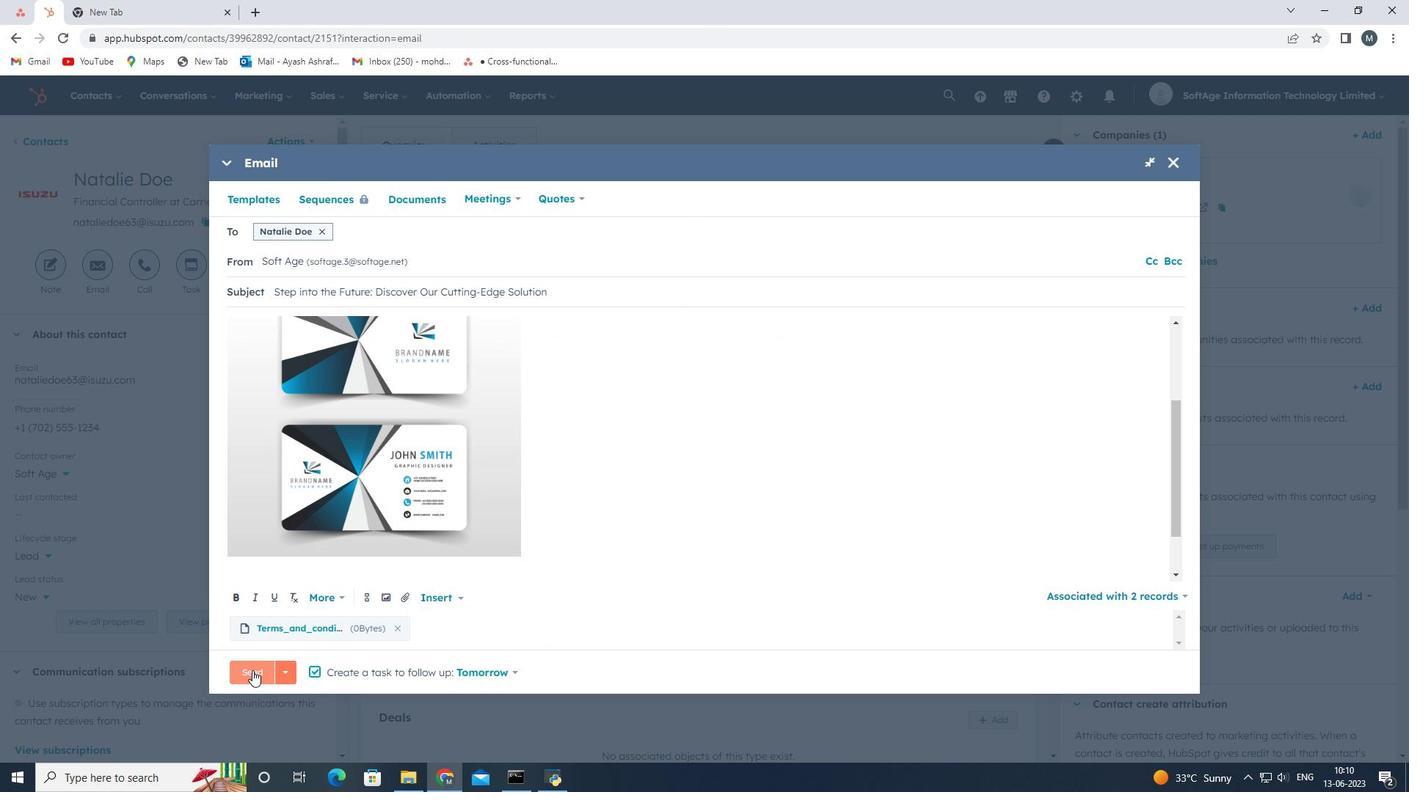 
Action: Mouse moved to (666, 477)
Screenshot: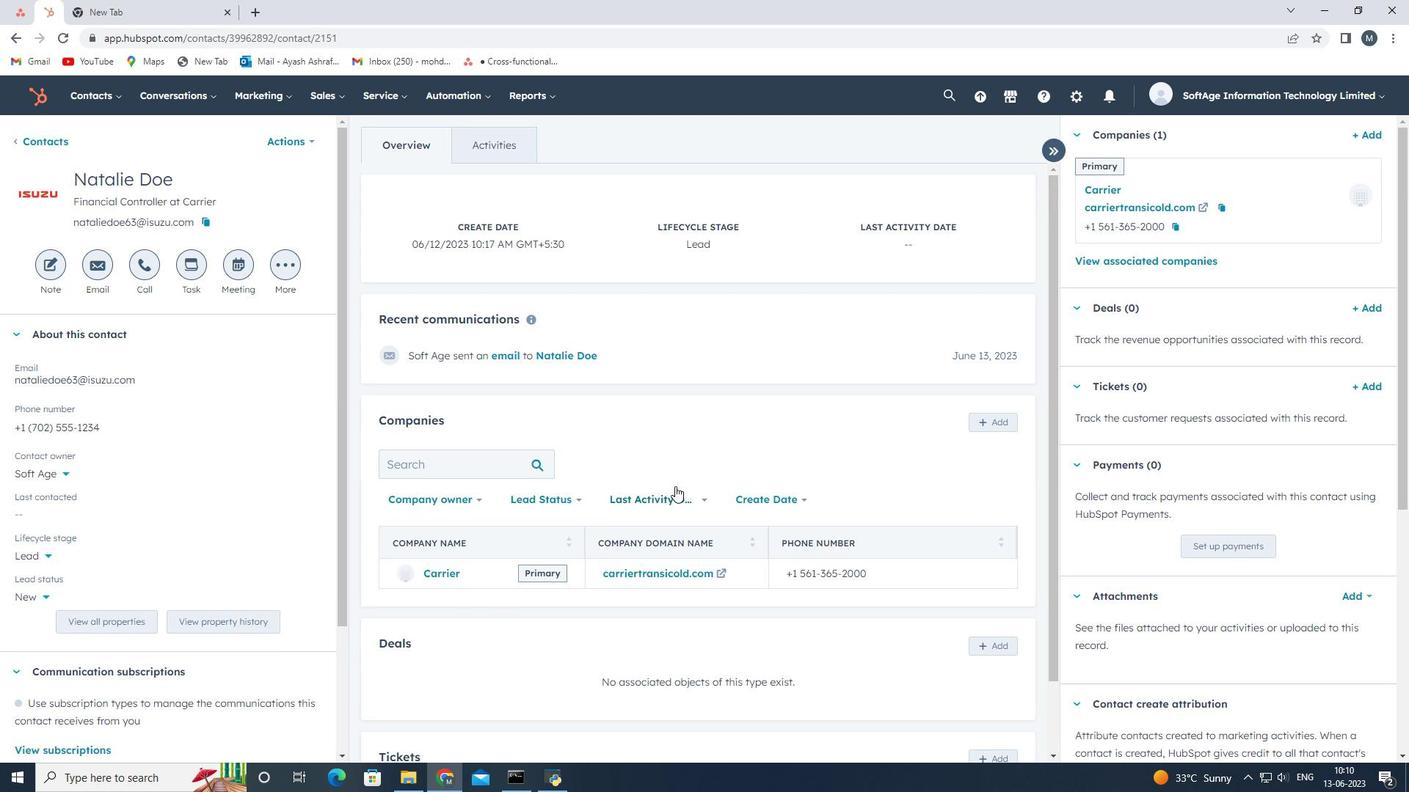 
